 Task: Open a blank sheet, save the file as Soilerosion.doc Insert a picture of 'soil erosion'with name   soil erosion.png  Change shape height to 9.4 select the picture, apply border and shading with setting Box, style Dashed line, color Dark Blue and width 1 pt
Action: Mouse moved to (139, 134)
Screenshot: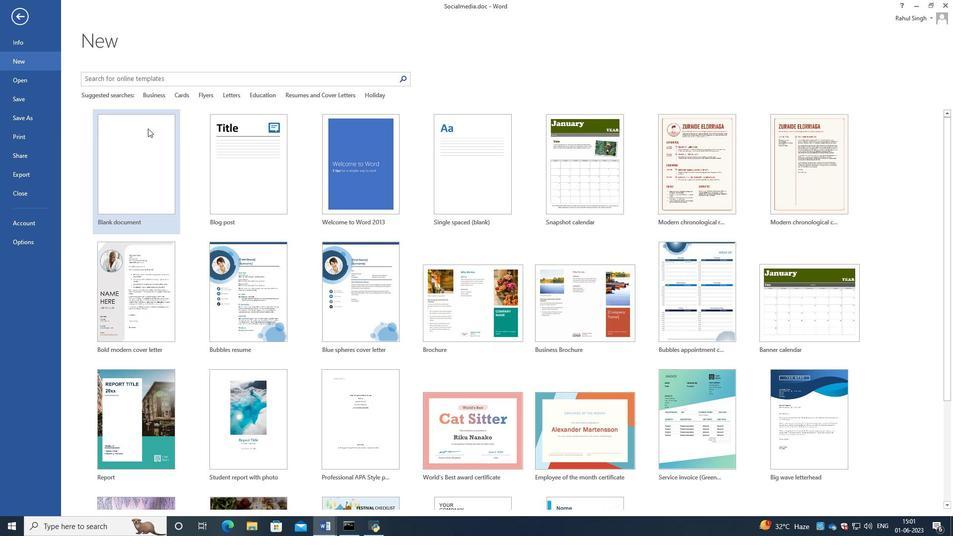 
Action: Mouse pressed left at (139, 134)
Screenshot: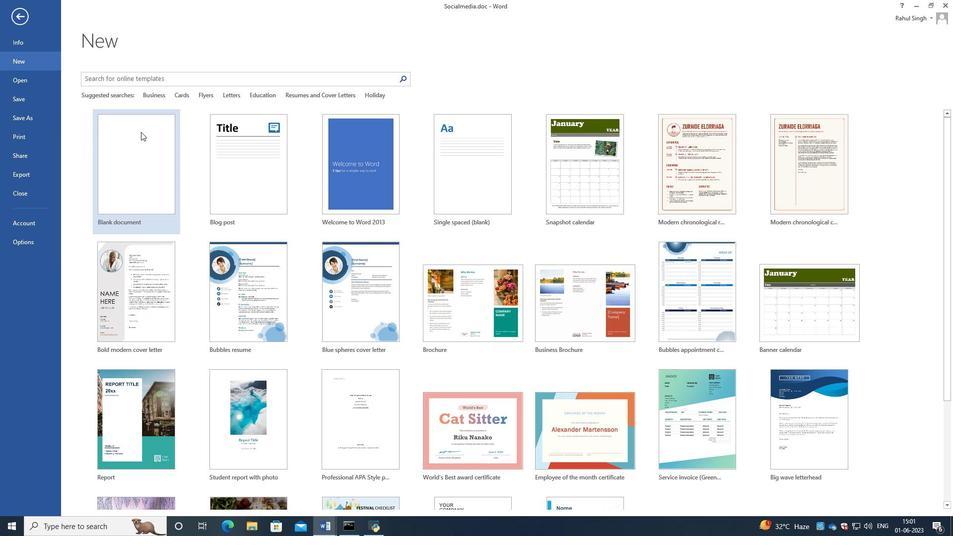 
Action: Mouse moved to (14, 18)
Screenshot: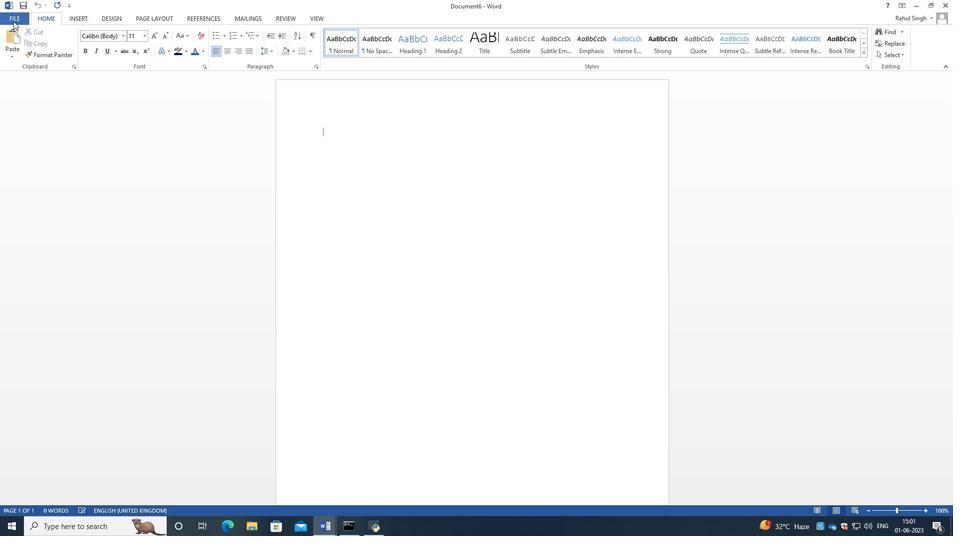 
Action: Mouse pressed left at (14, 18)
Screenshot: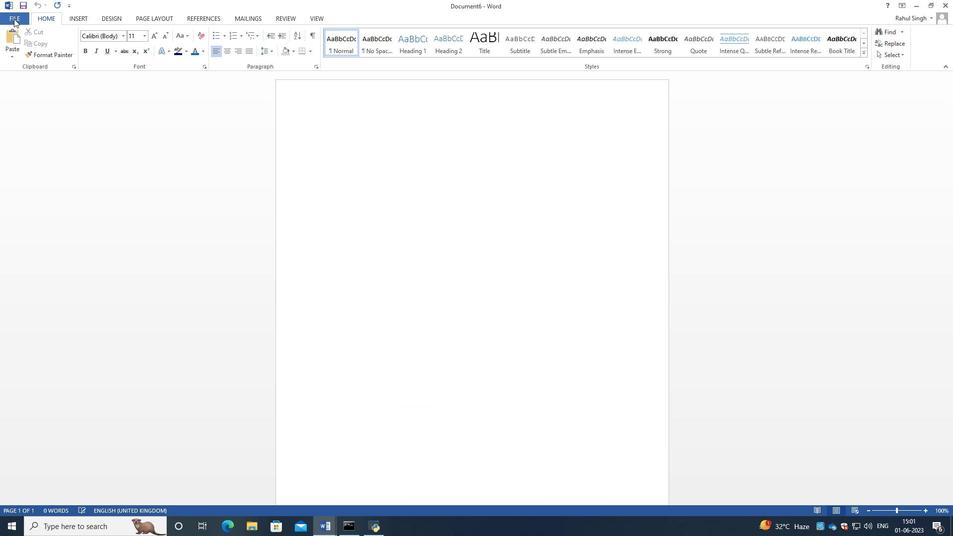
Action: Mouse moved to (35, 120)
Screenshot: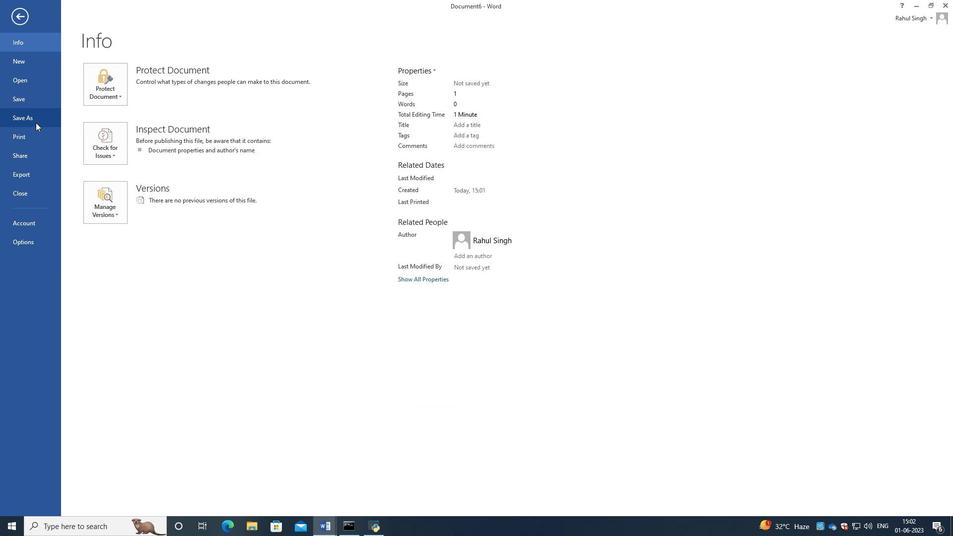 
Action: Mouse pressed left at (35, 120)
Screenshot: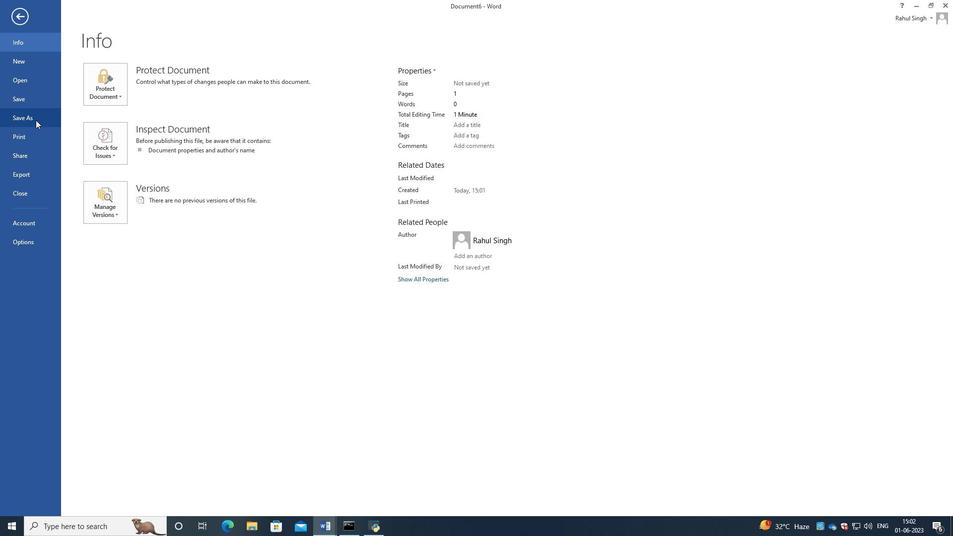 
Action: Mouse moved to (267, 101)
Screenshot: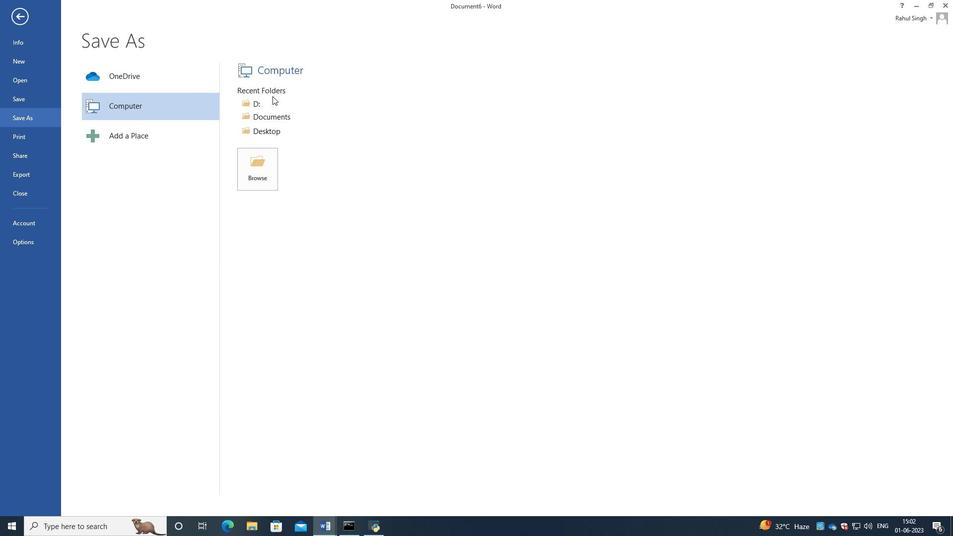 
Action: Mouse pressed left at (267, 101)
Screenshot: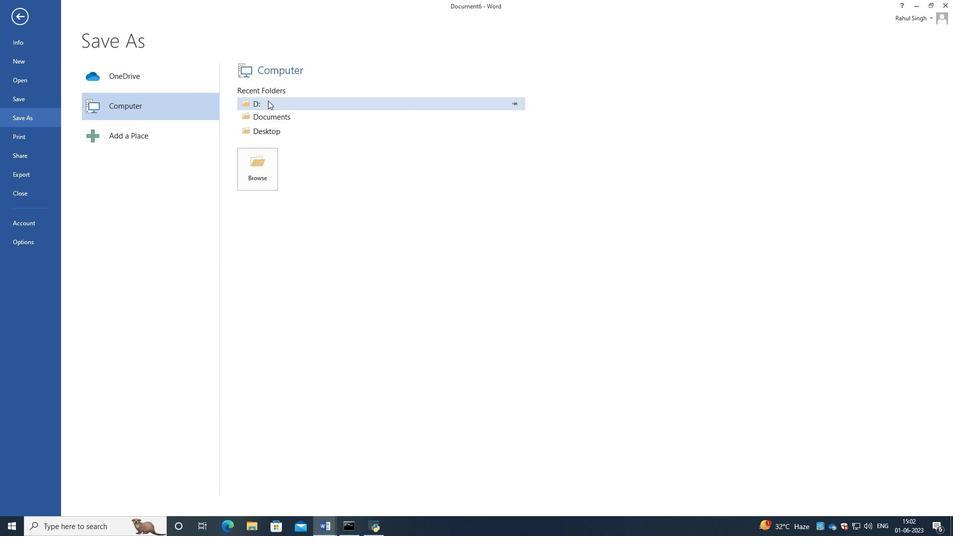 
Action: Mouse moved to (252, 227)
Screenshot: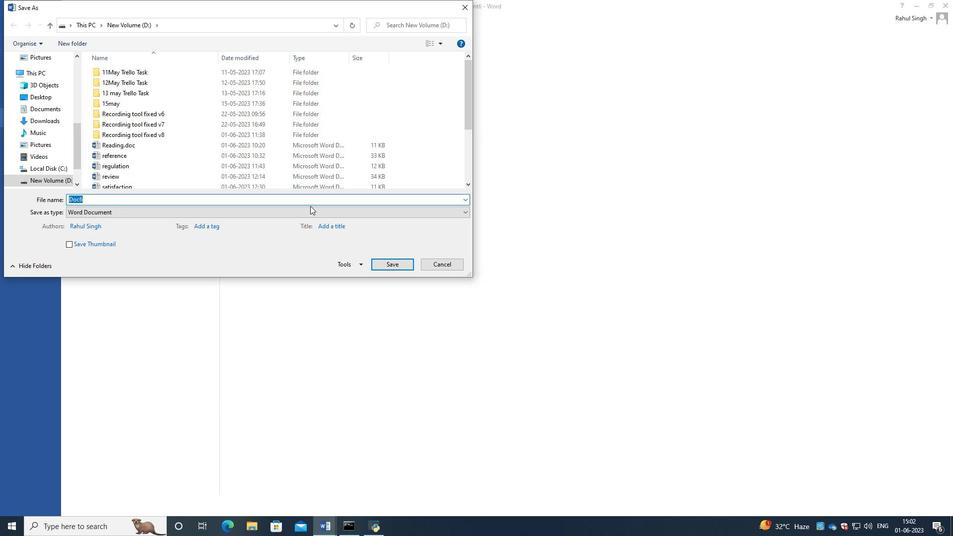 
Action: Key pressed s<Key.backspace><Key.caps_lock>S<Key.caps_lock>i<Key.backspace>oilerosian.doc
Screenshot: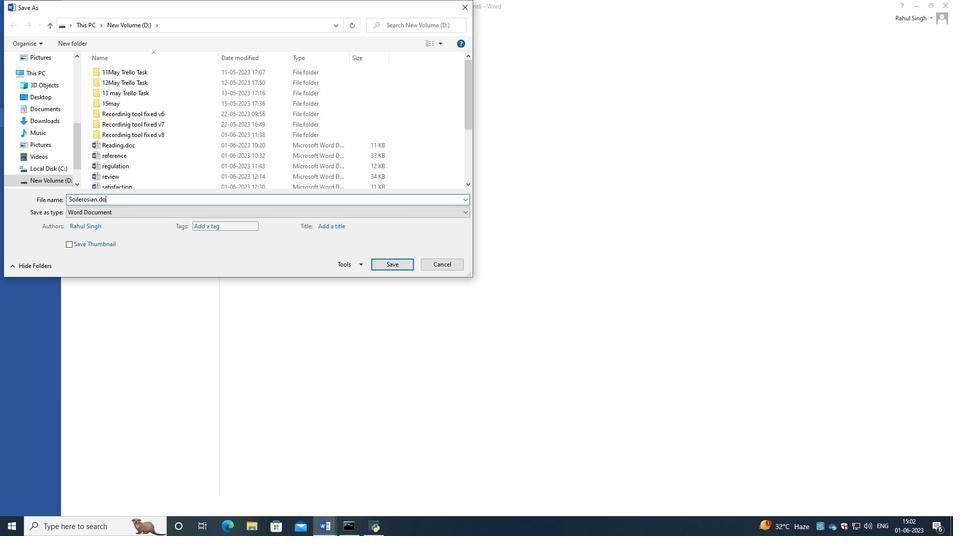 
Action: Mouse moved to (387, 265)
Screenshot: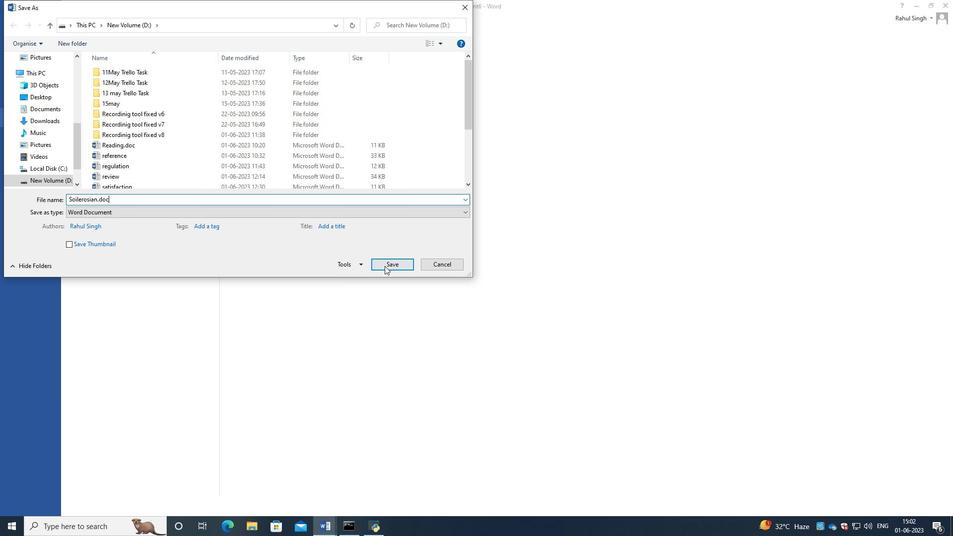 
Action: Mouse pressed left at (387, 265)
Screenshot: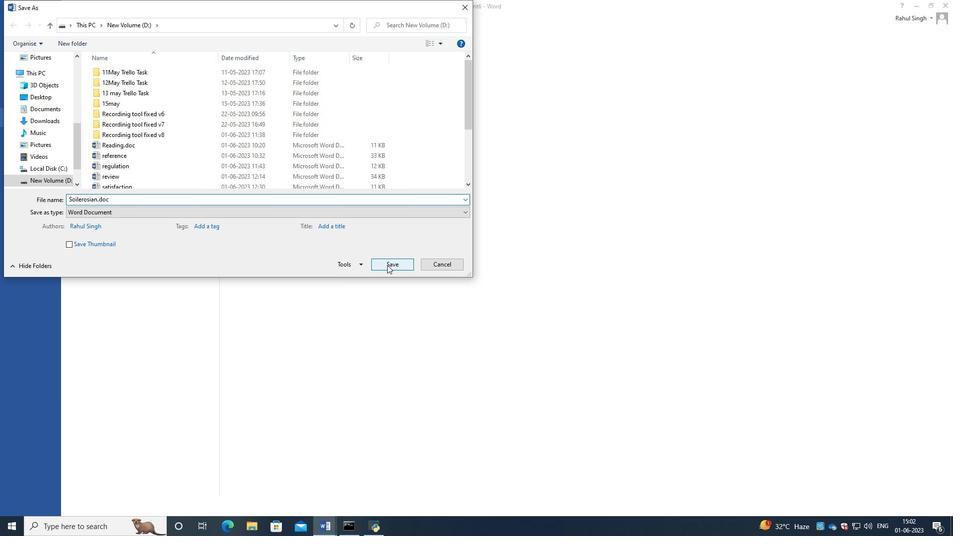 
Action: Mouse moved to (76, 17)
Screenshot: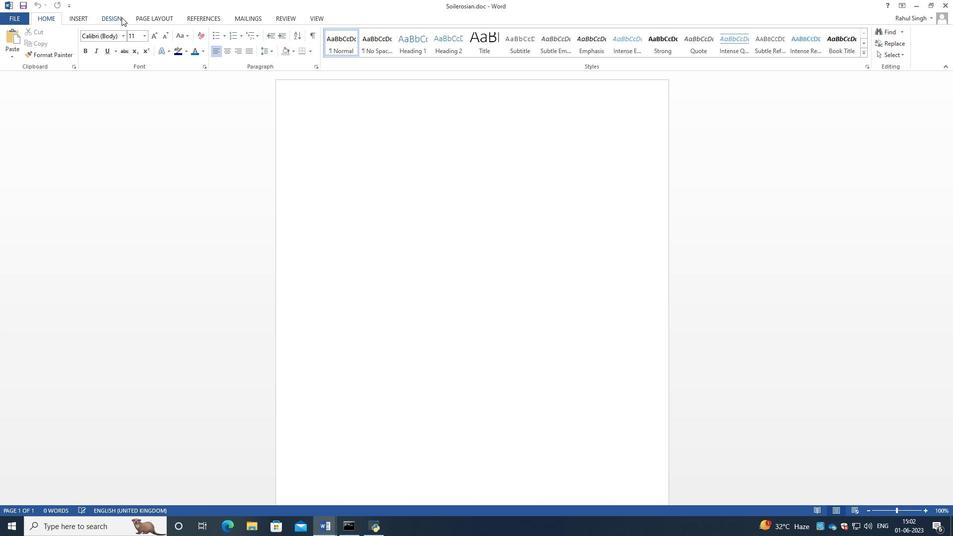 
Action: Mouse pressed left at (76, 17)
Screenshot: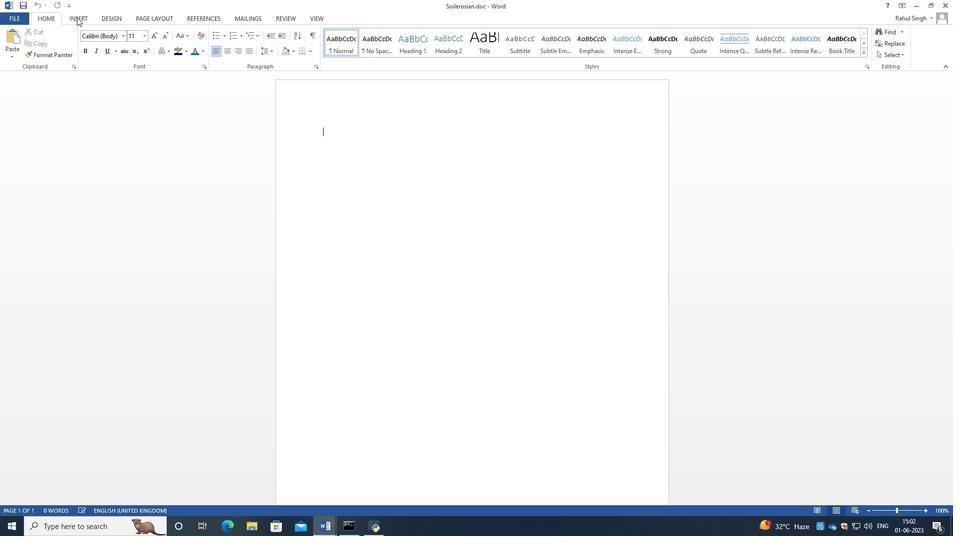 
Action: Mouse moved to (108, 43)
Screenshot: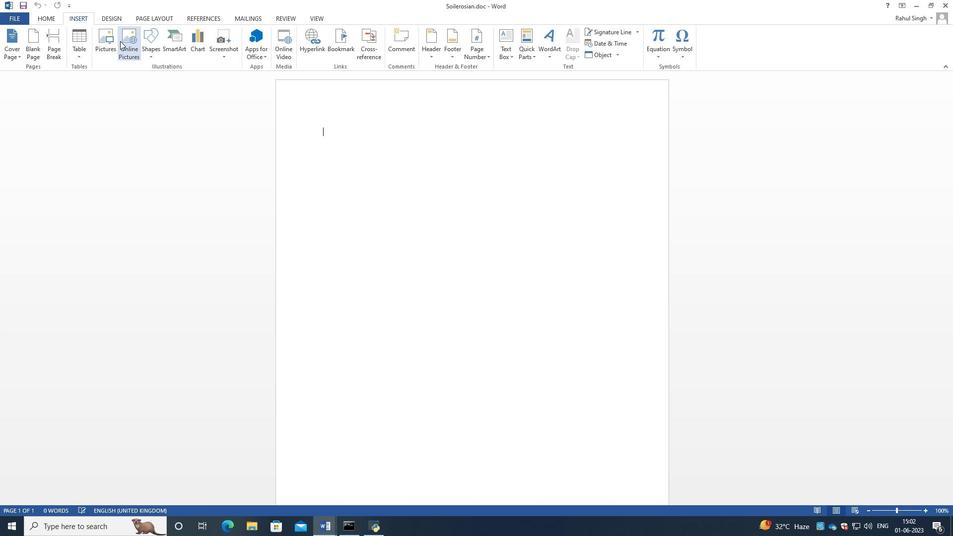 
Action: Mouse pressed left at (108, 43)
Screenshot: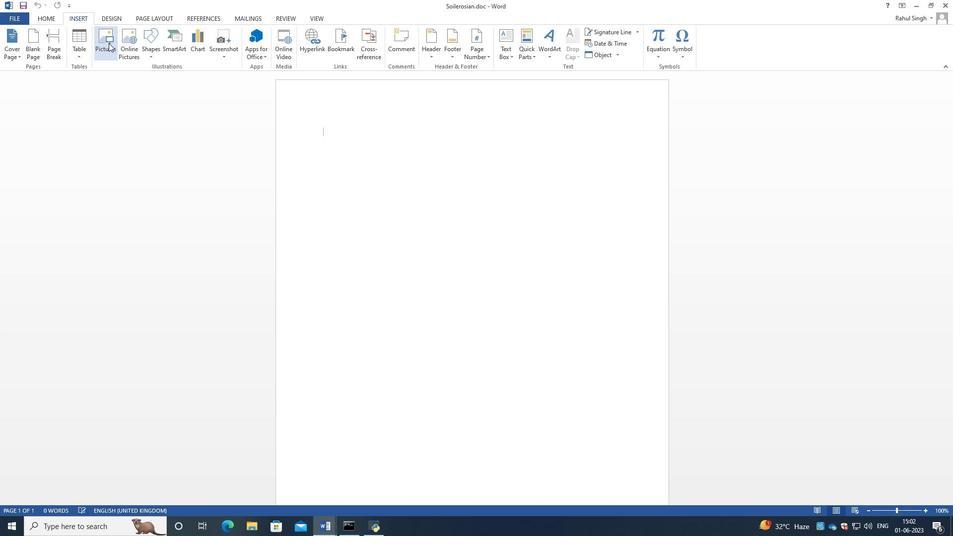 
Action: Mouse moved to (463, 12)
Screenshot: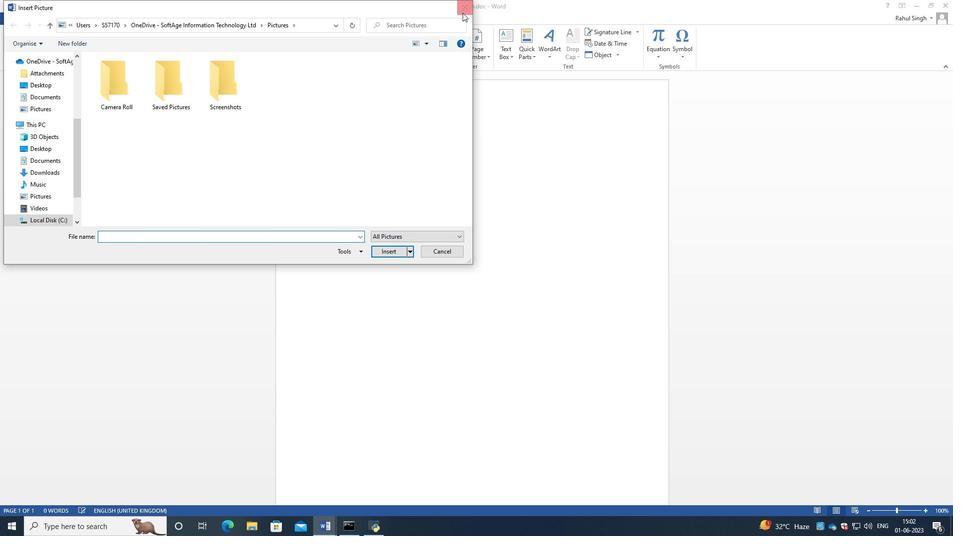 
Action: Mouse pressed left at (463, 12)
Screenshot: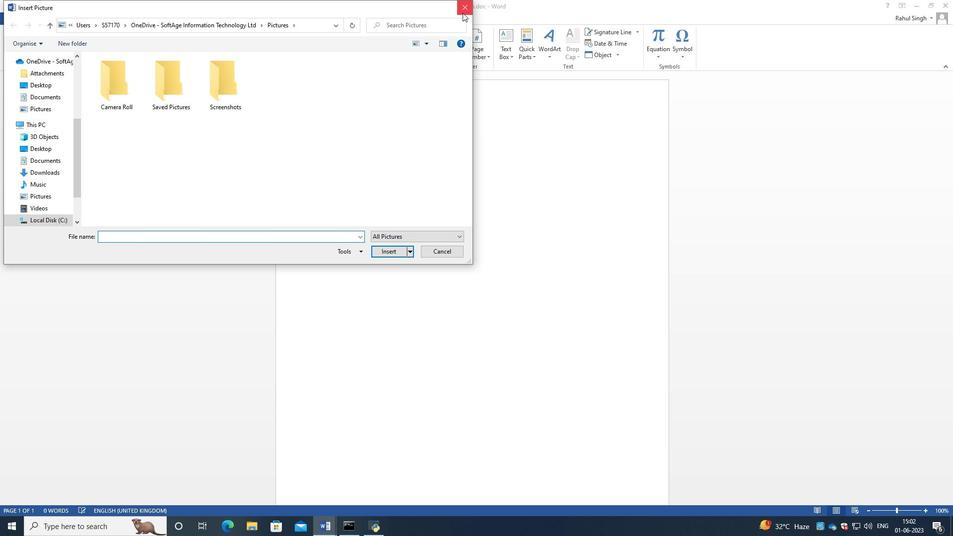 
Action: Mouse moved to (132, 41)
Screenshot: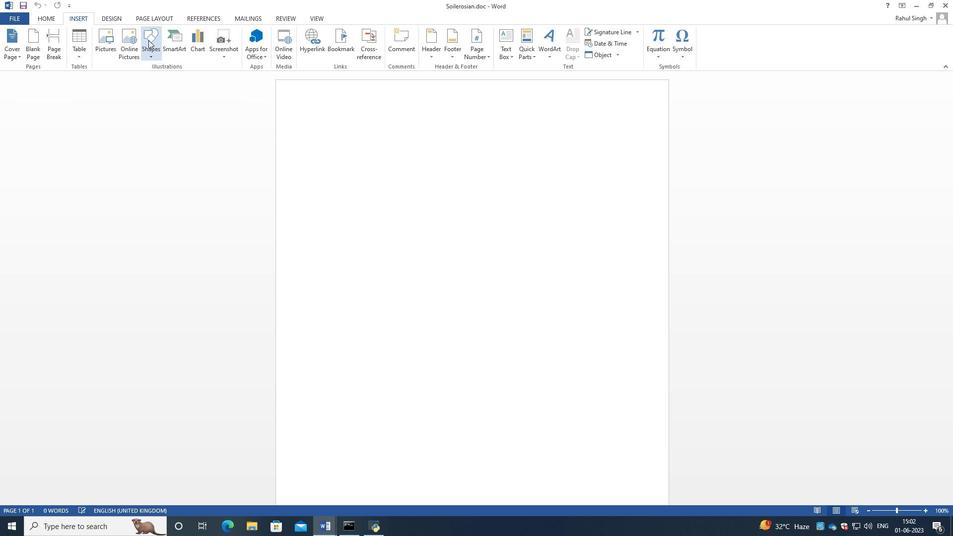 
Action: Mouse pressed left at (132, 41)
Screenshot: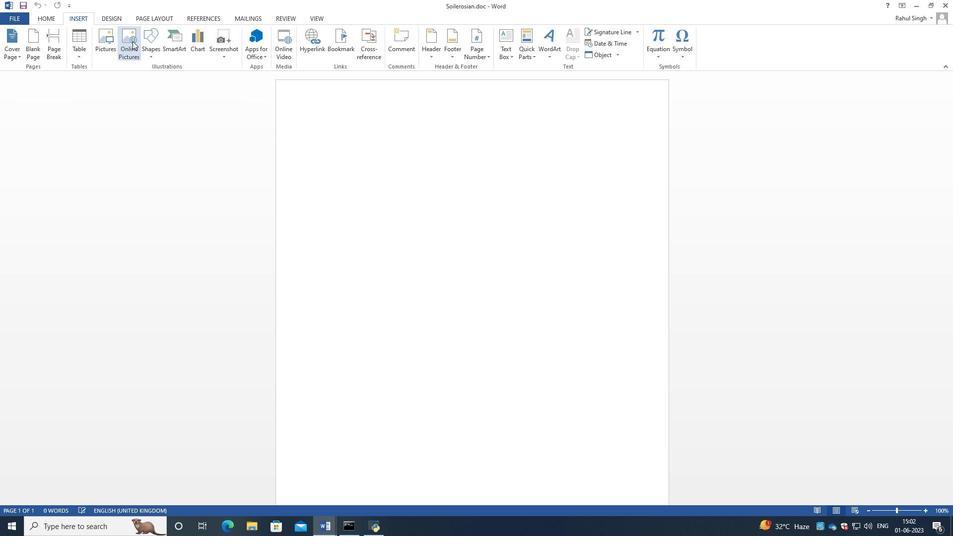 
Action: Mouse moved to (529, 210)
Screenshot: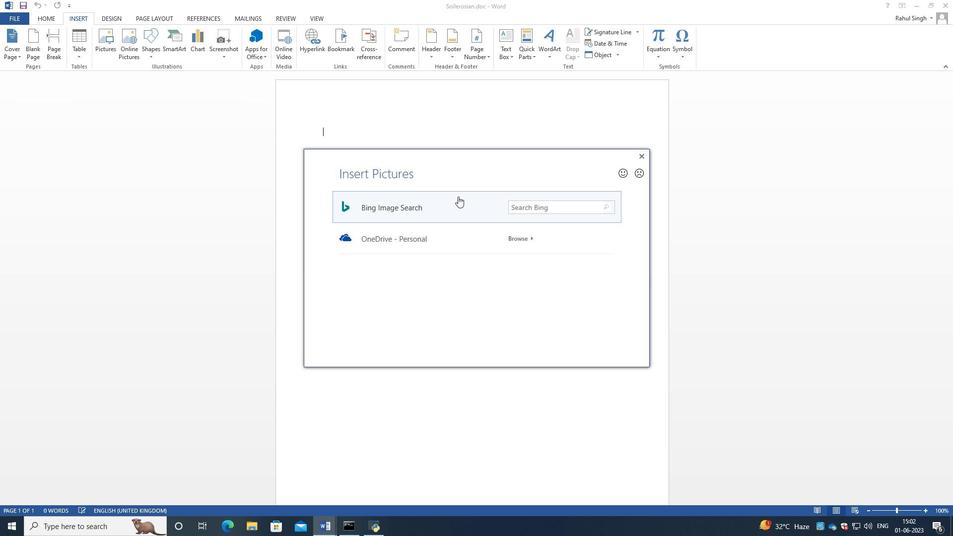 
Action: Mouse pressed left at (529, 210)
Screenshot: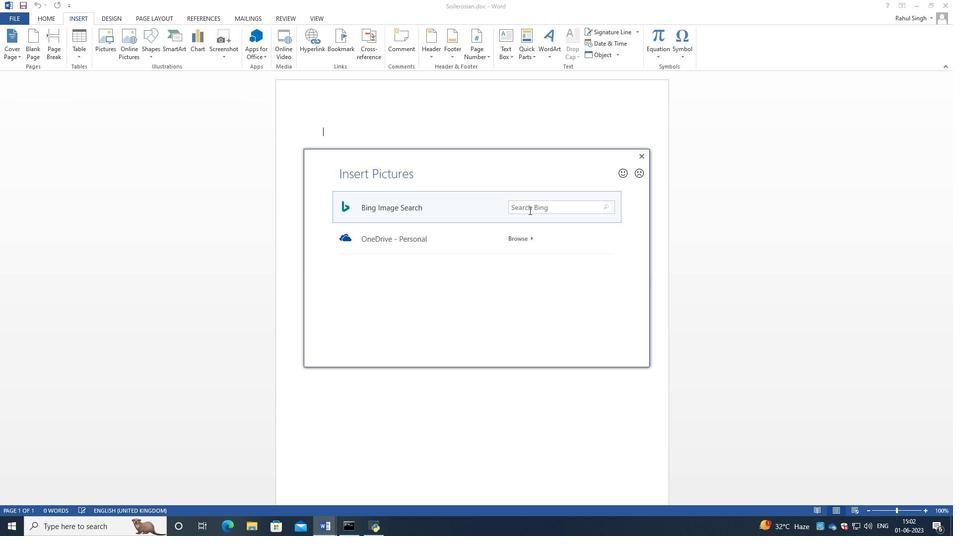 
Action: Key pressed soilerosion<Key.enter>
Screenshot: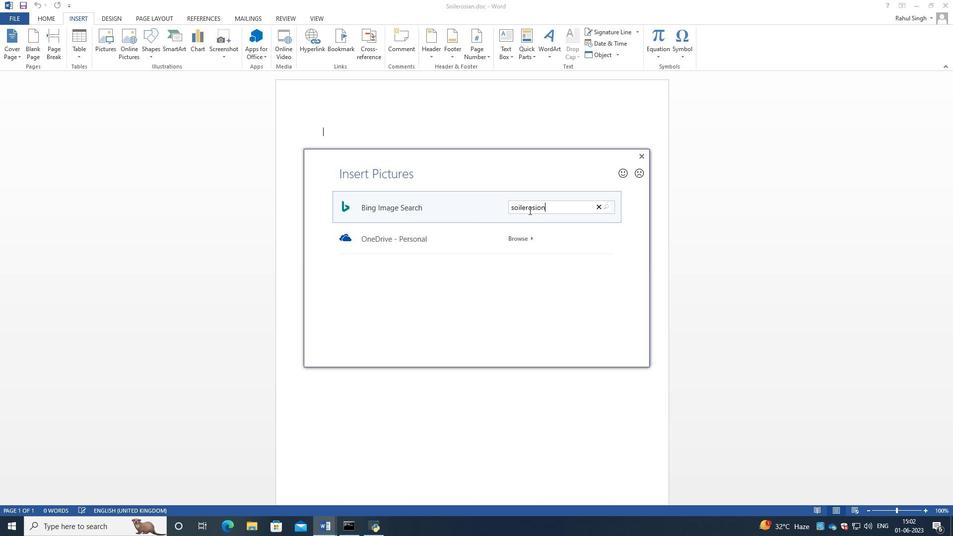 
Action: Mouse moved to (476, 223)
Screenshot: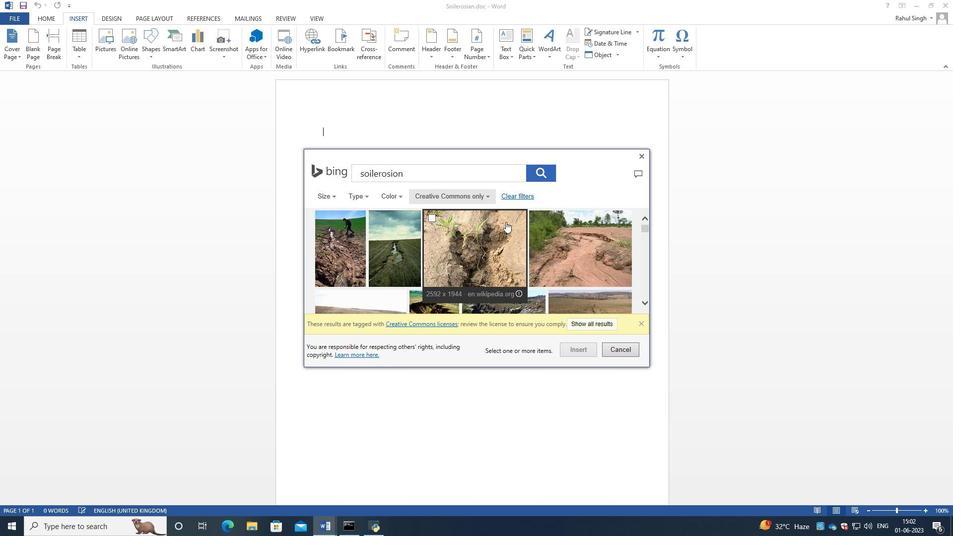 
Action: Mouse scrolled (476, 223) with delta (0, 0)
Screenshot: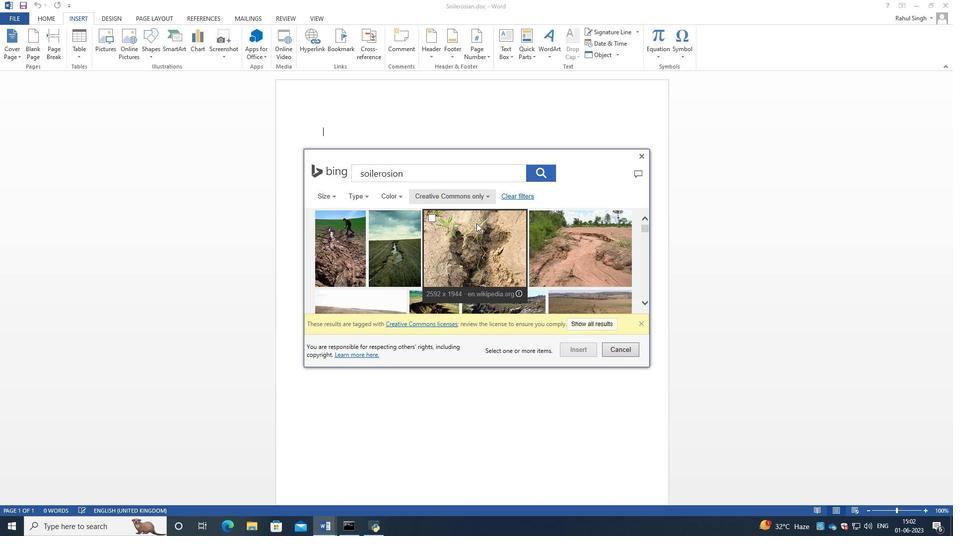 
Action: Mouse scrolled (476, 223) with delta (0, 0)
Screenshot: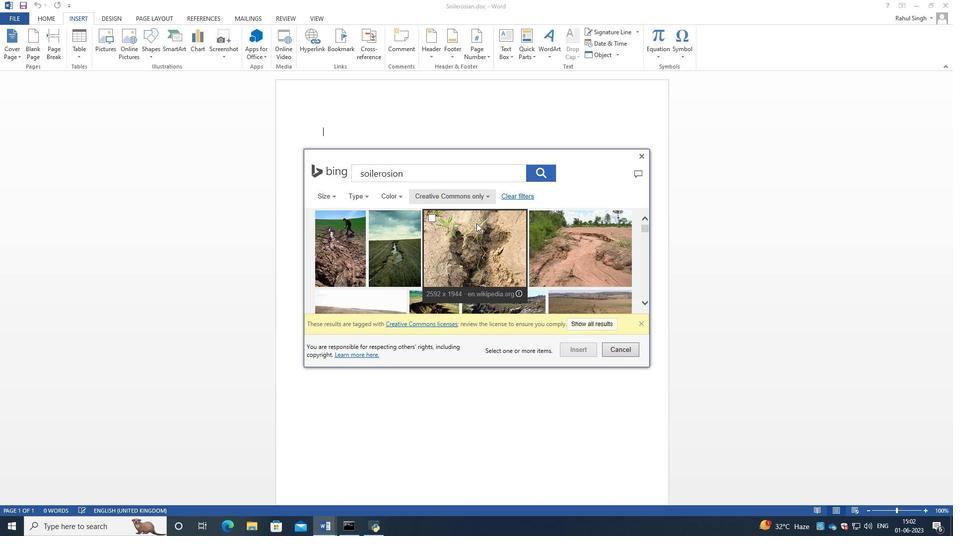 
Action: Mouse scrolled (476, 223) with delta (0, 0)
Screenshot: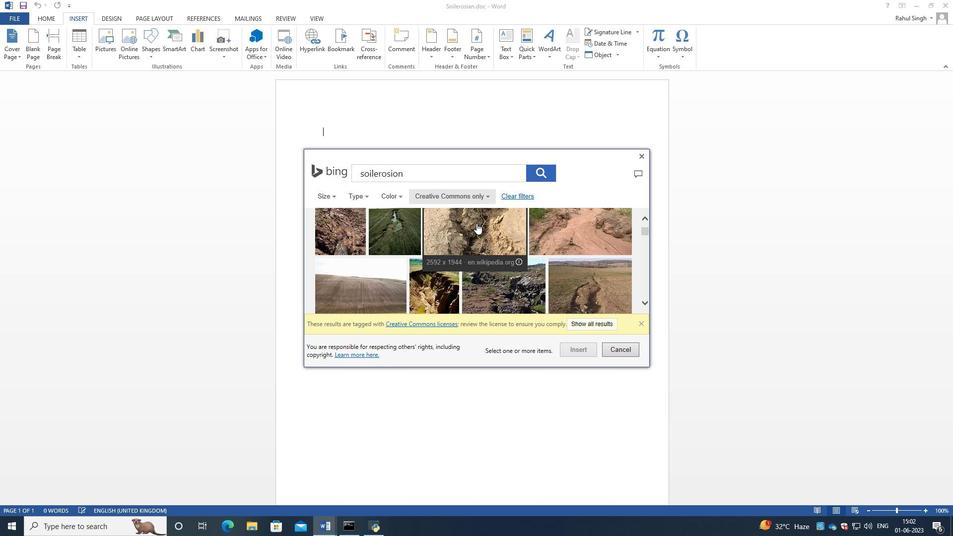 
Action: Mouse scrolled (476, 223) with delta (0, 0)
Screenshot: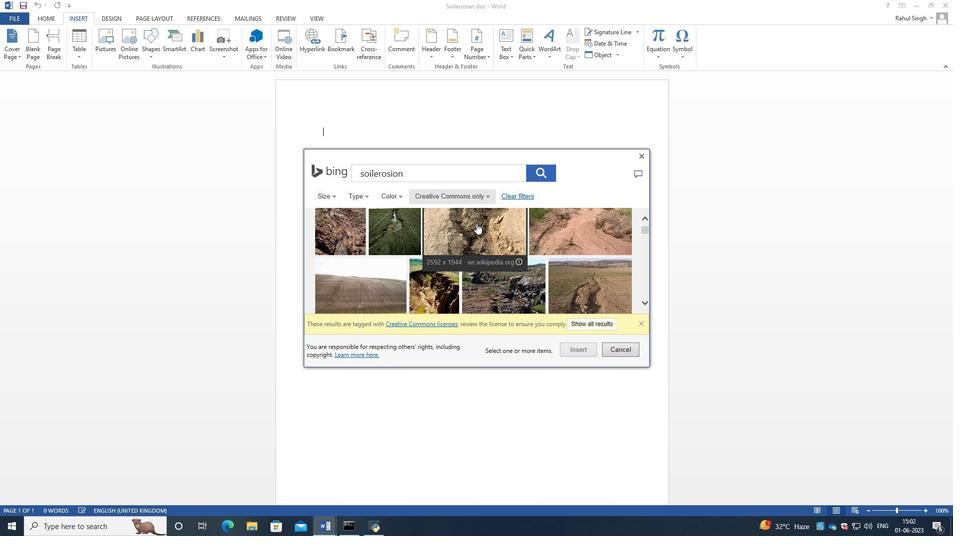 
Action: Mouse scrolled (476, 223) with delta (0, 0)
Screenshot: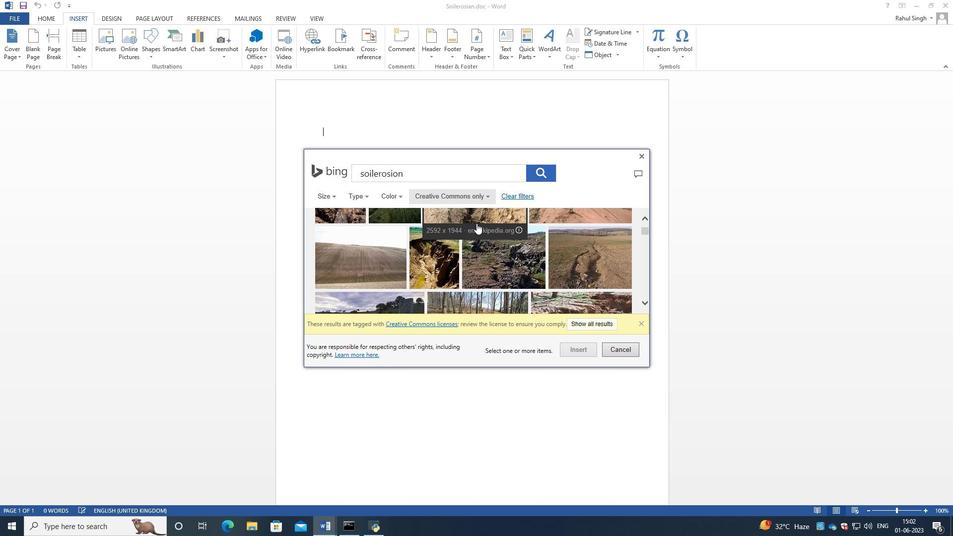 
Action: Mouse scrolled (476, 223) with delta (0, 0)
Screenshot: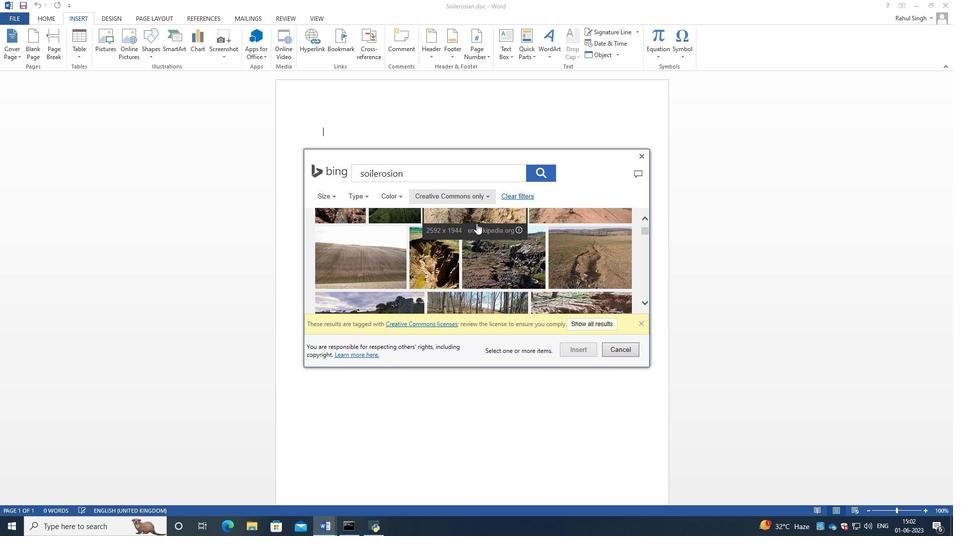
Action: Mouse moved to (481, 267)
Screenshot: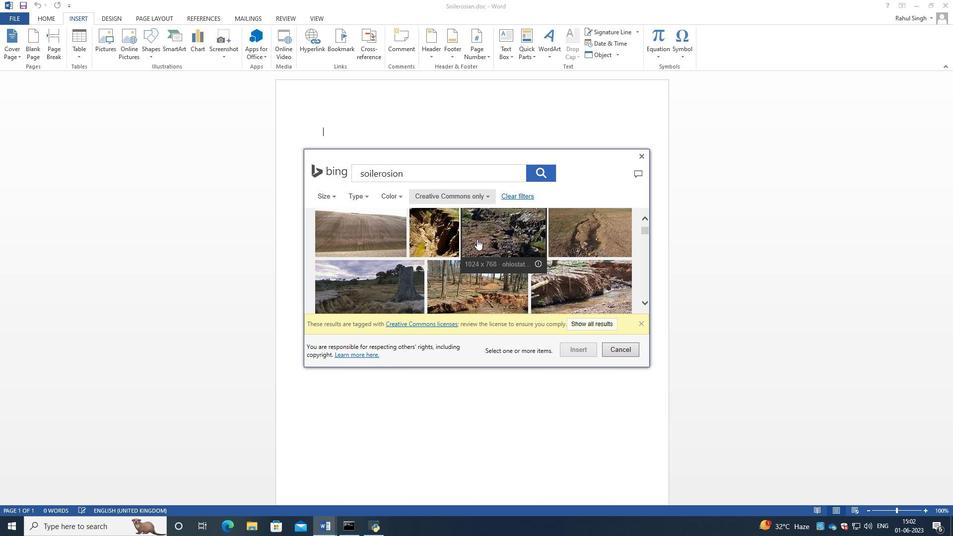 
Action: Mouse scrolled (481, 266) with delta (0, 0)
Screenshot: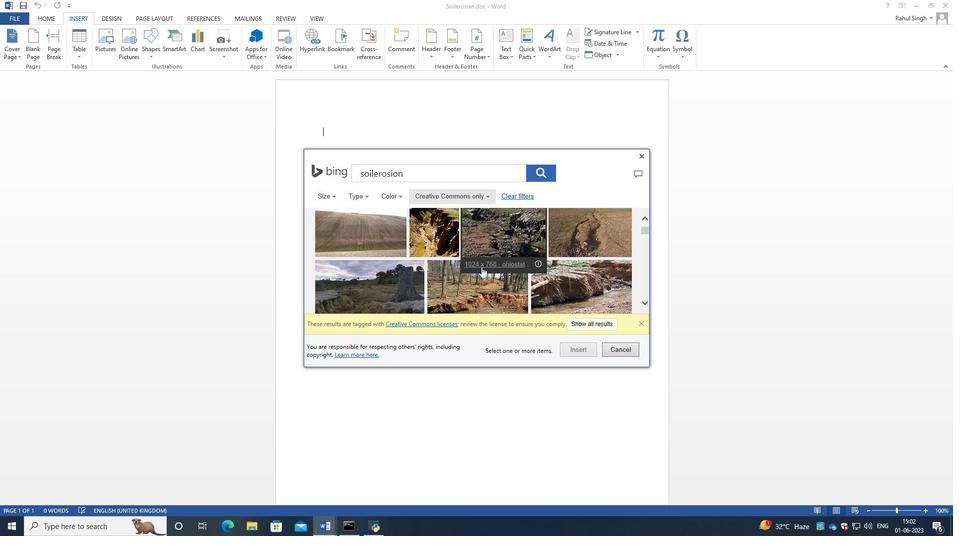 
Action: Mouse moved to (481, 269)
Screenshot: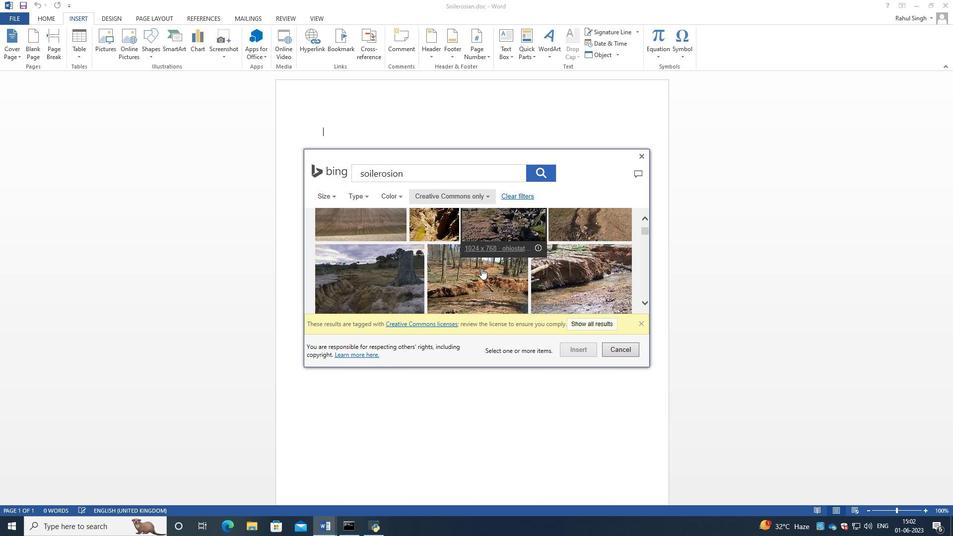 
Action: Mouse scrolled (481, 268) with delta (0, 0)
Screenshot: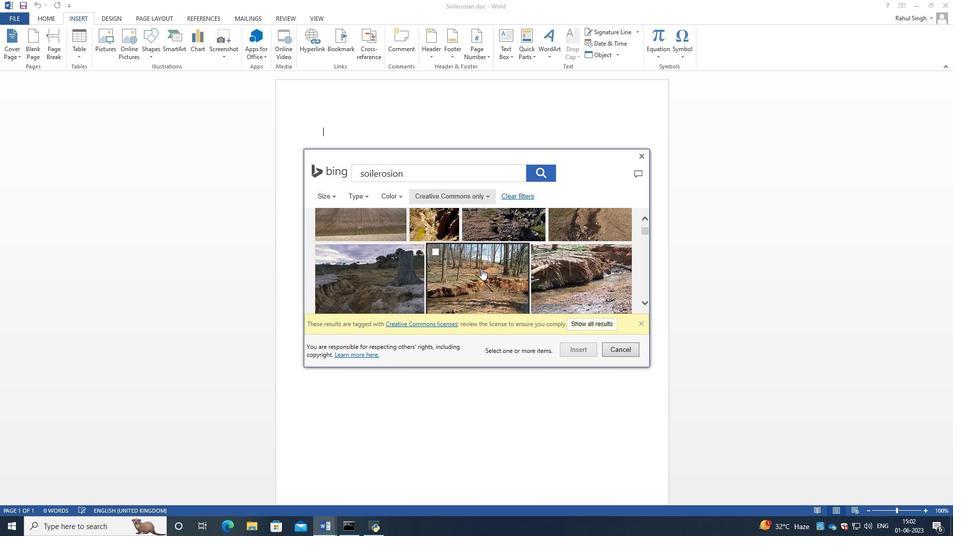 
Action: Mouse scrolled (481, 268) with delta (0, 0)
Screenshot: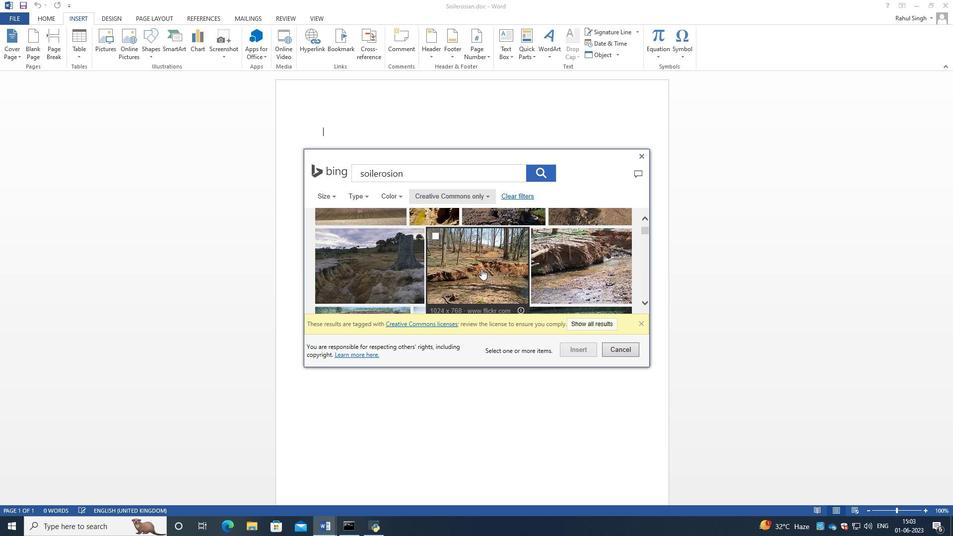 
Action: Mouse scrolled (481, 268) with delta (0, 0)
Screenshot: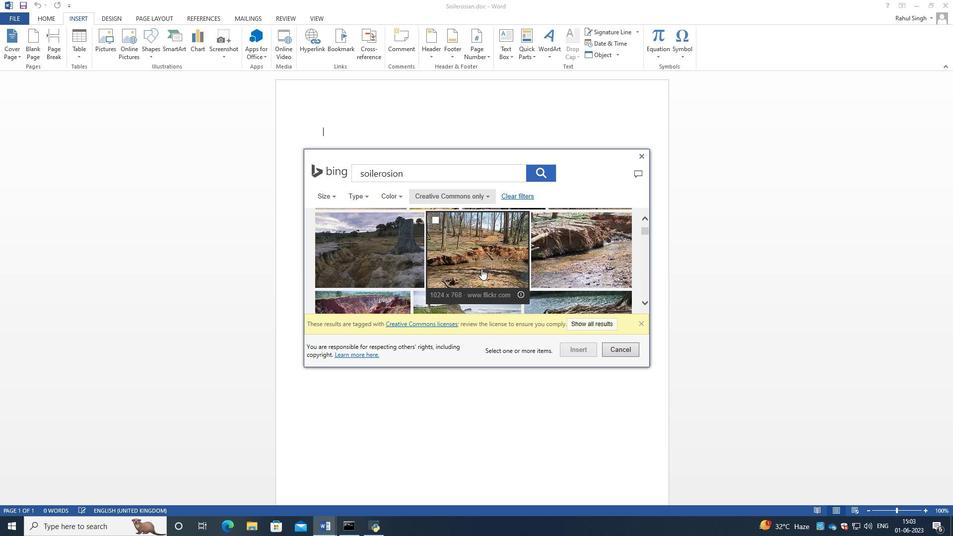 
Action: Mouse scrolled (481, 268) with delta (0, 0)
Screenshot: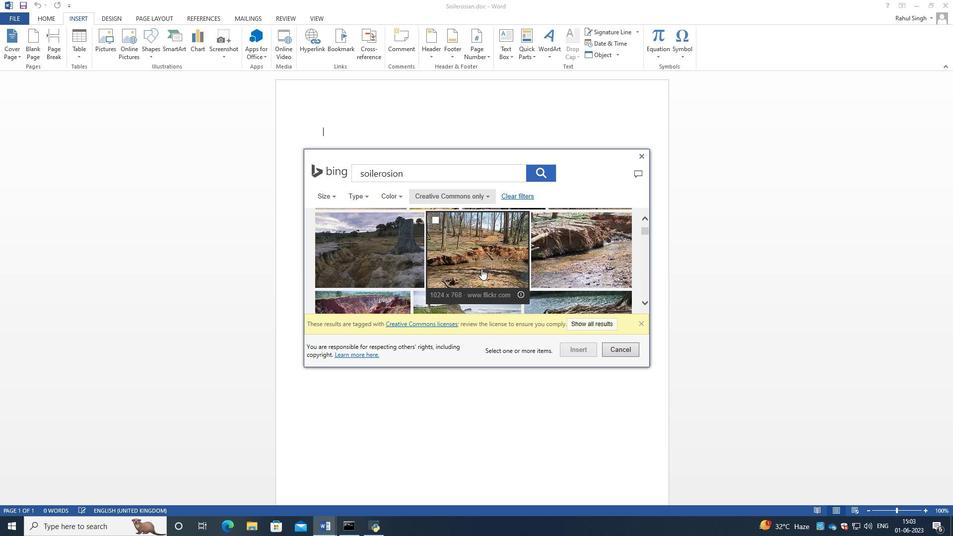 
Action: Mouse scrolled (481, 268) with delta (0, 0)
Screenshot: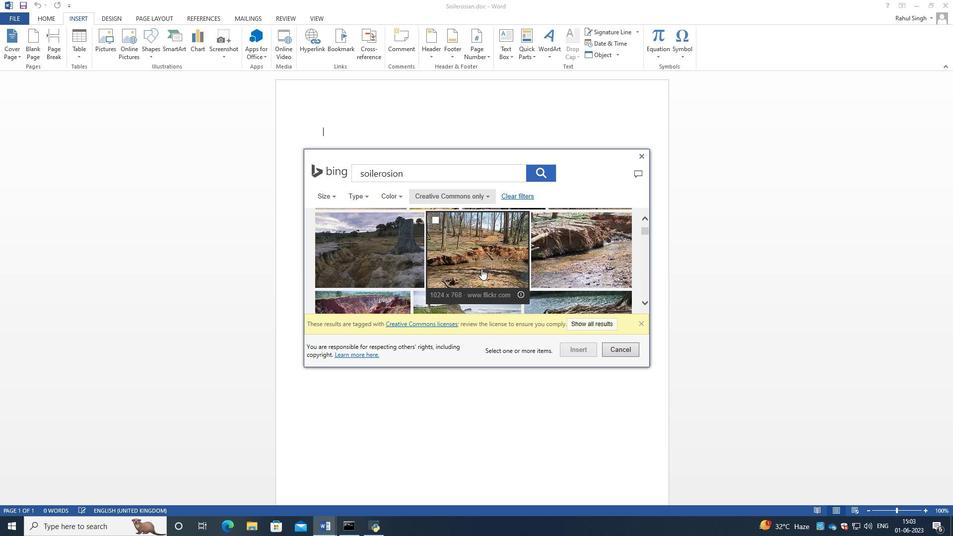 
Action: Mouse scrolled (481, 268) with delta (0, 0)
Screenshot: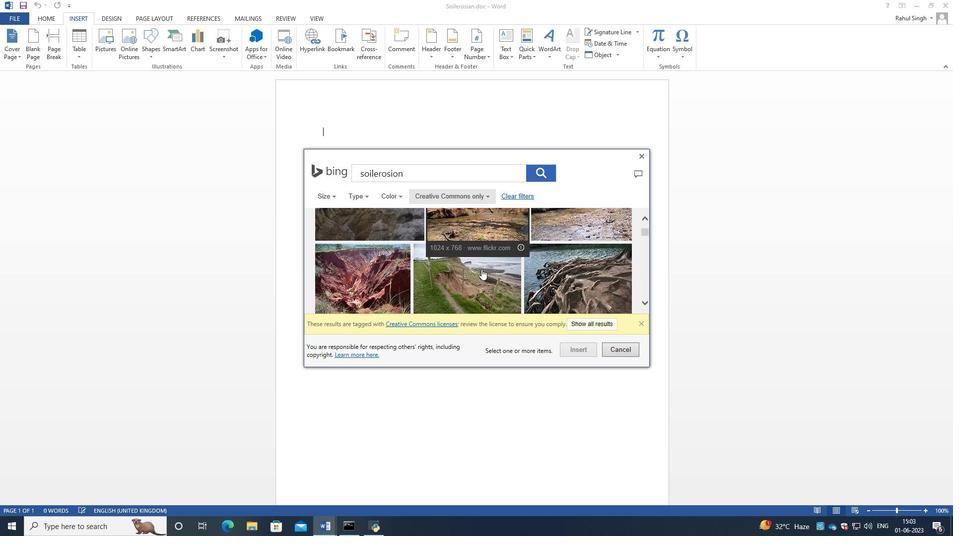 
Action: Mouse moved to (330, 249)
Screenshot: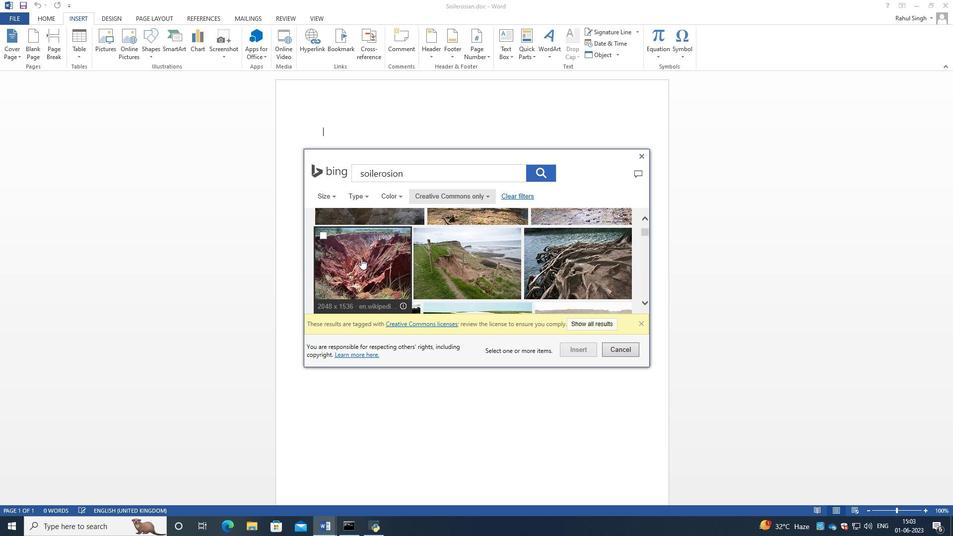 
Action: Mouse pressed left at (330, 249)
Screenshot: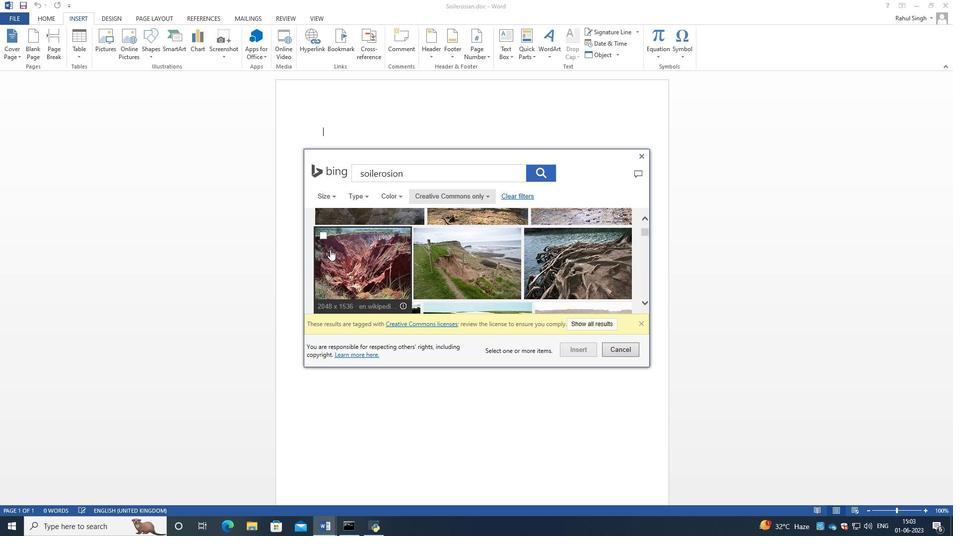 
Action: Mouse moved to (586, 349)
Screenshot: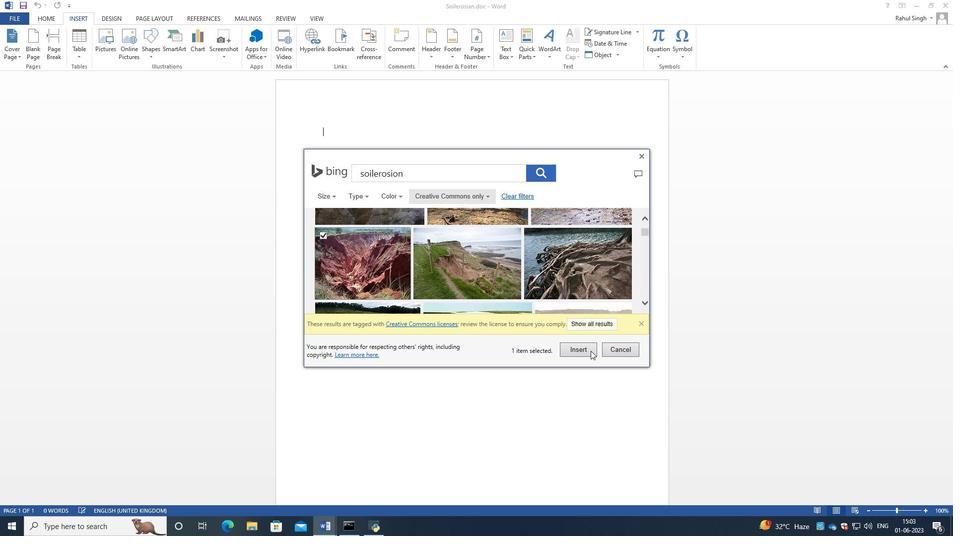 
Action: Mouse pressed left at (586, 349)
Screenshot: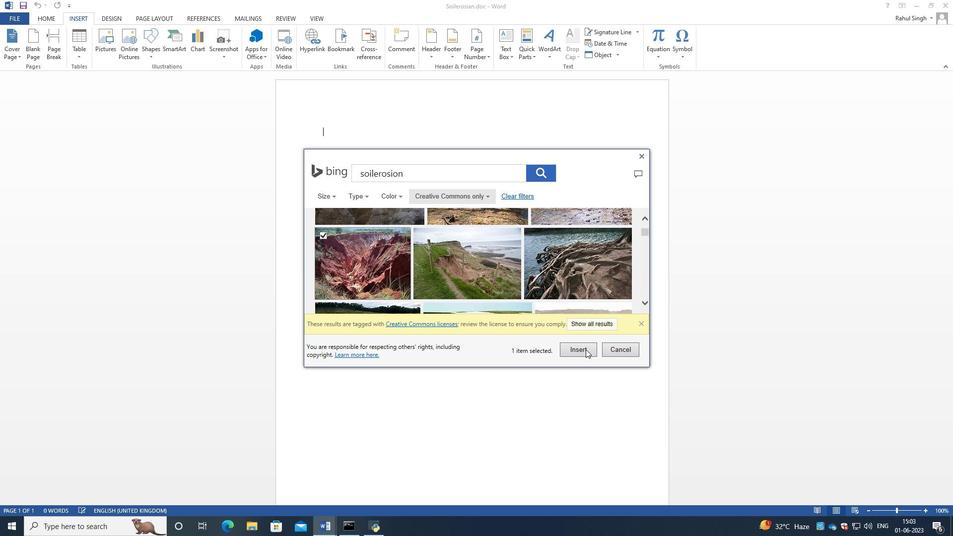 
Action: Mouse moved to (579, 272)
Screenshot: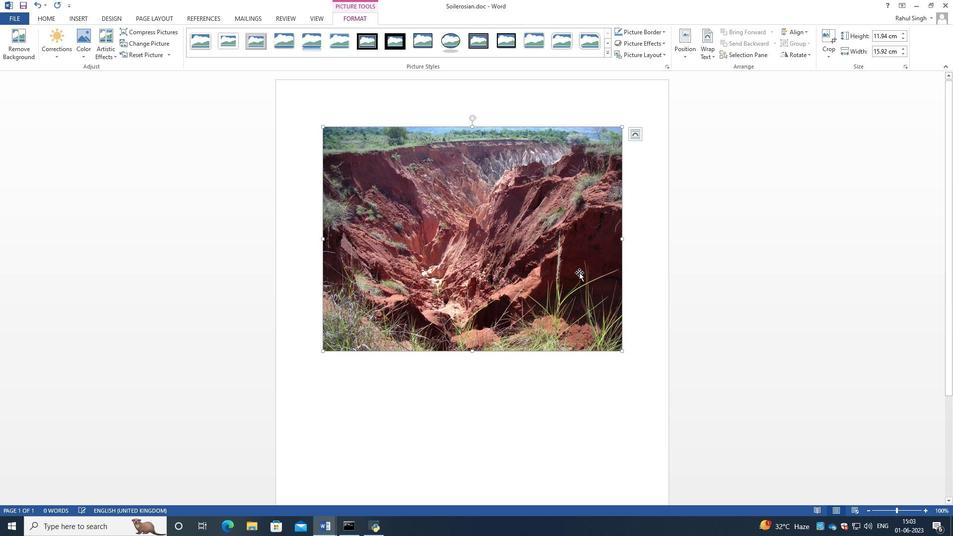 
Action: Mouse scrolled (579, 272) with delta (0, 0)
Screenshot: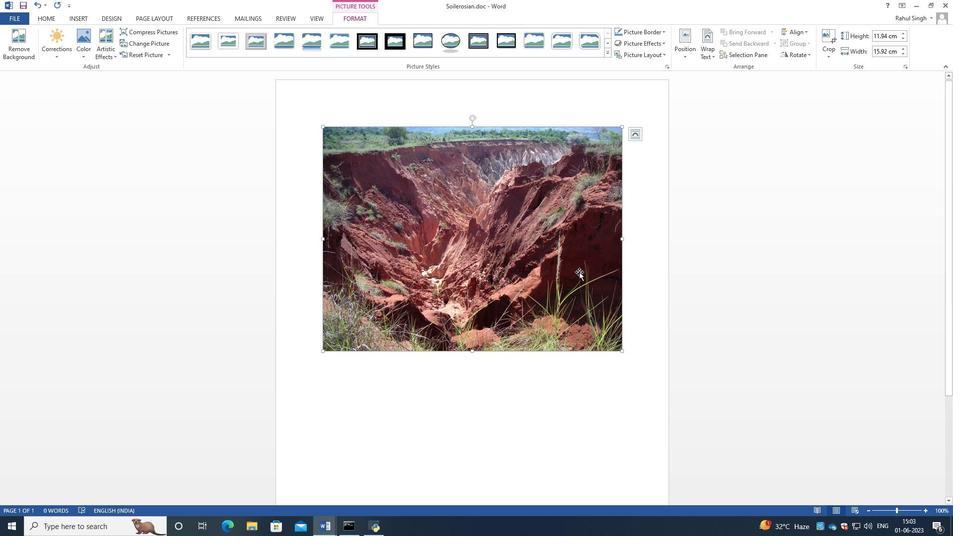 
Action: Mouse moved to (513, 267)
Screenshot: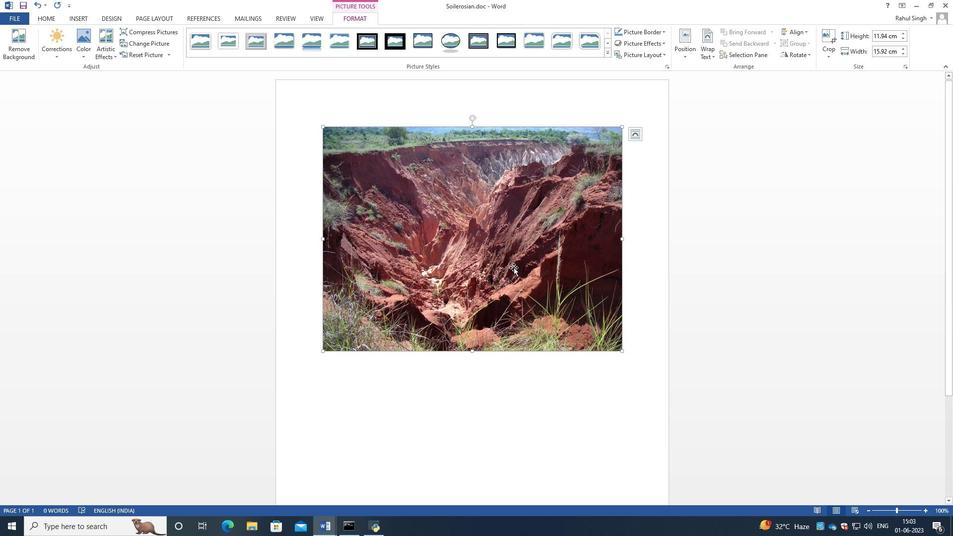 
Action: Mouse pressed left at (513, 267)
Screenshot: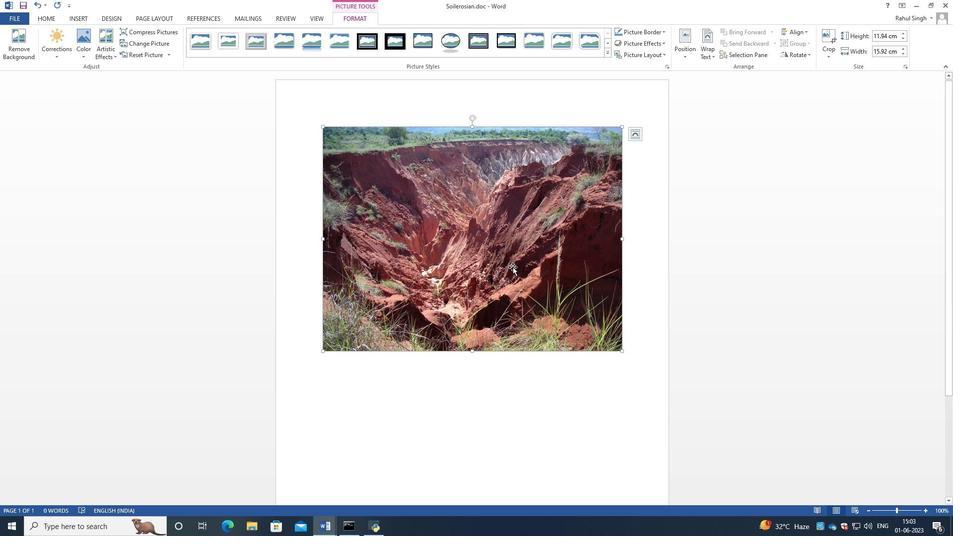 
Action: Mouse moved to (902, 37)
Screenshot: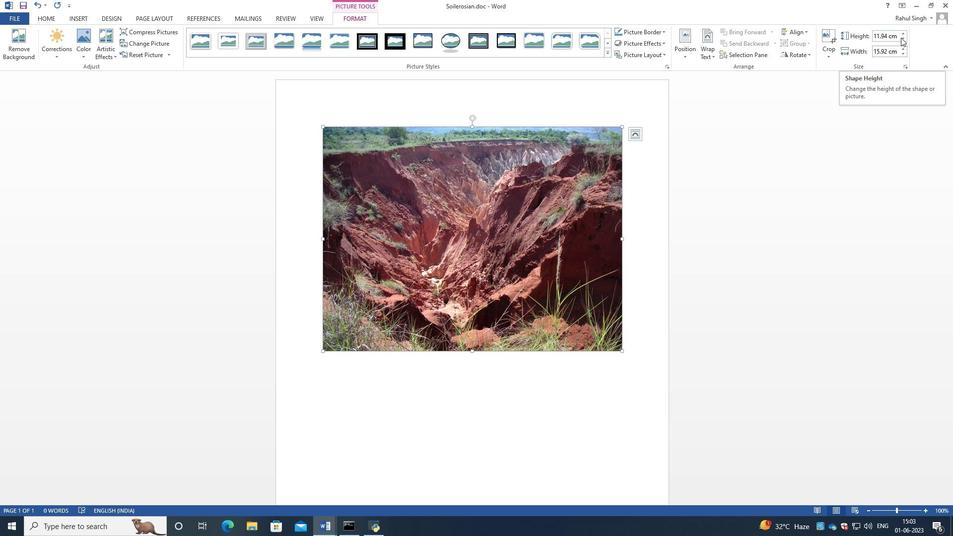 
Action: Mouse pressed left at (902, 37)
Screenshot: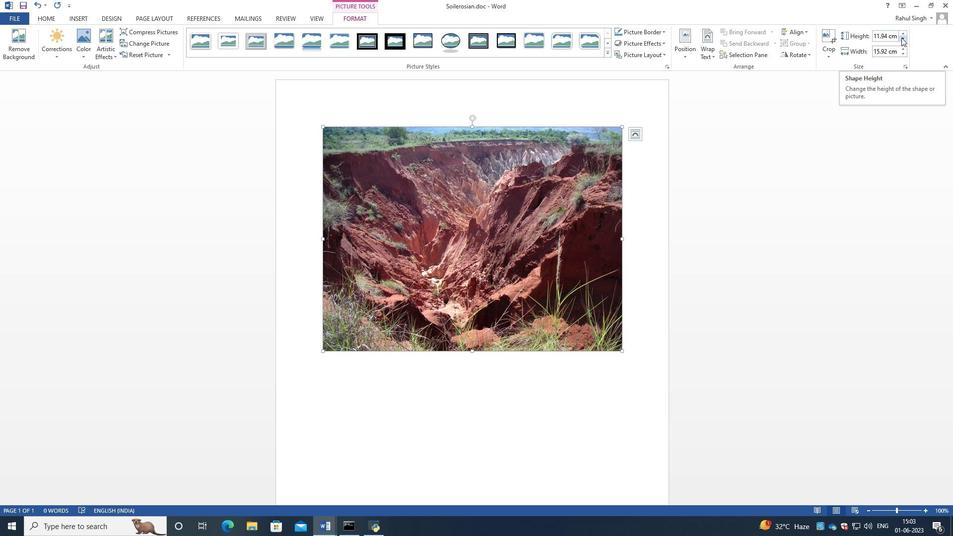 
Action: Mouse pressed left at (902, 37)
Screenshot: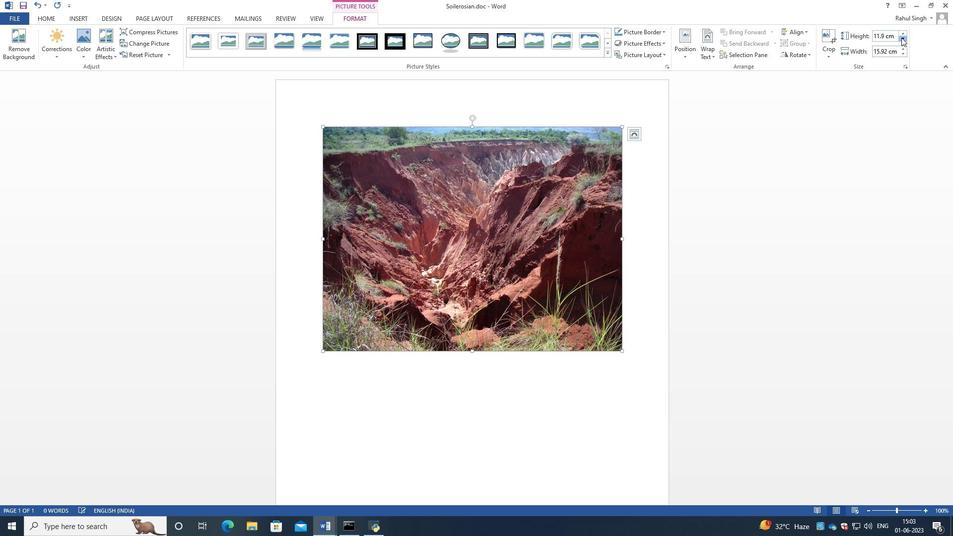 
Action: Mouse pressed left at (902, 37)
Screenshot: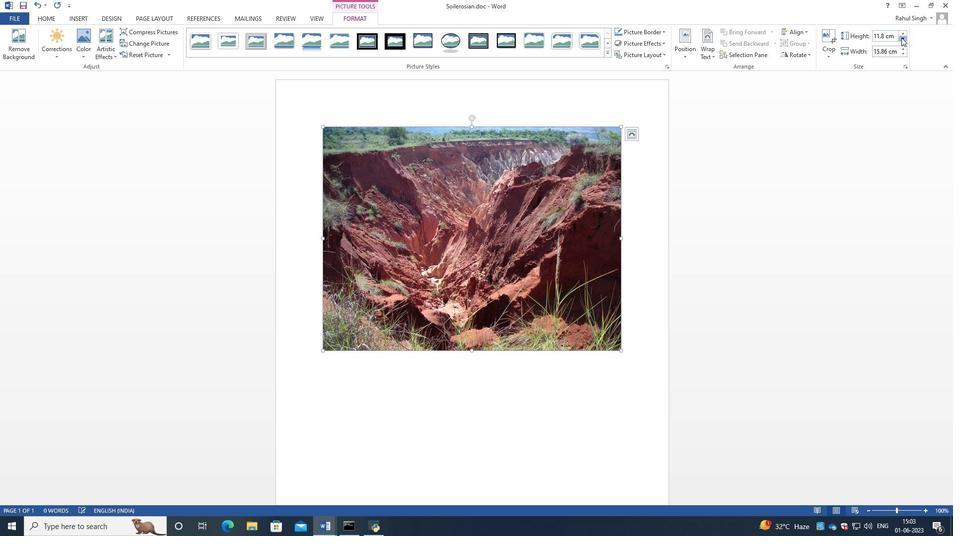 
Action: Mouse pressed left at (902, 37)
Screenshot: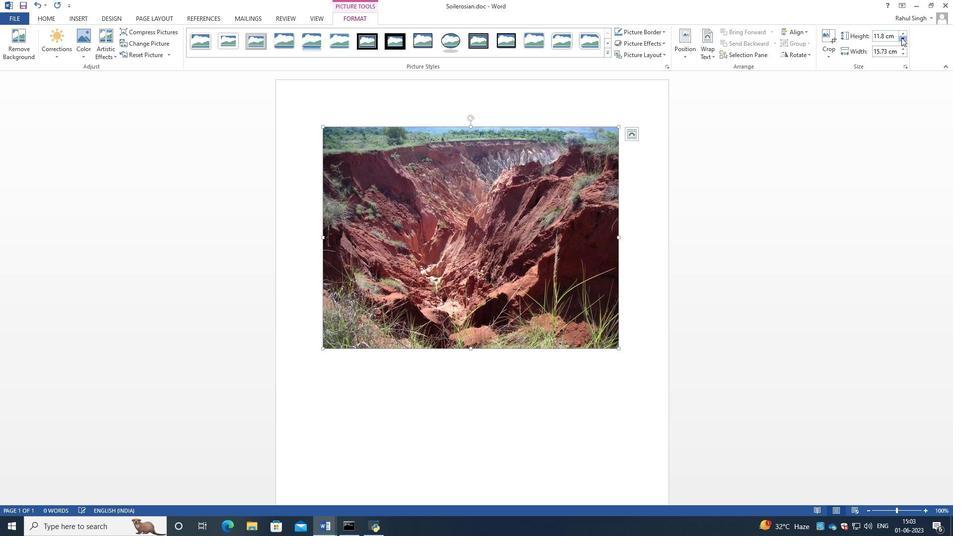 
Action: Mouse pressed left at (902, 37)
Screenshot: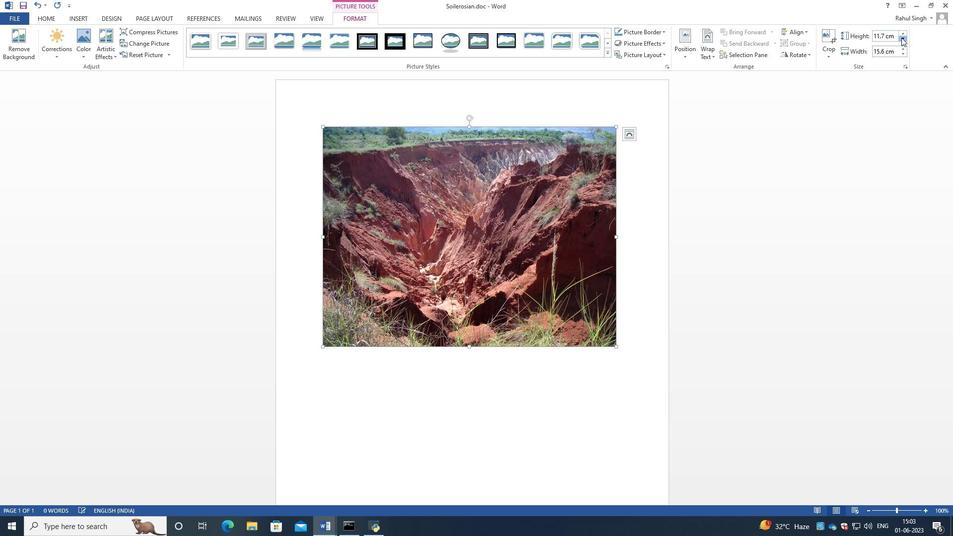 
Action: Mouse pressed left at (902, 37)
Screenshot: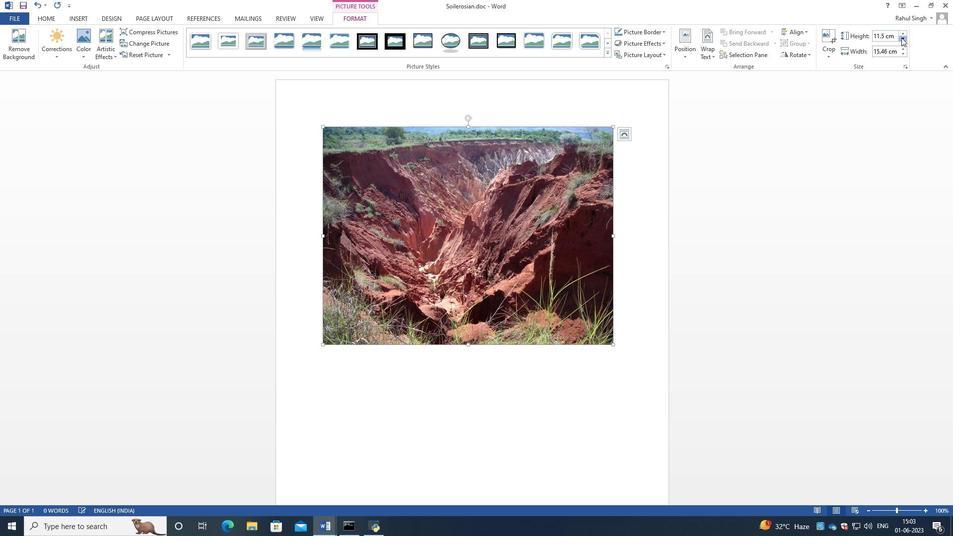 
Action: Mouse pressed left at (902, 37)
Screenshot: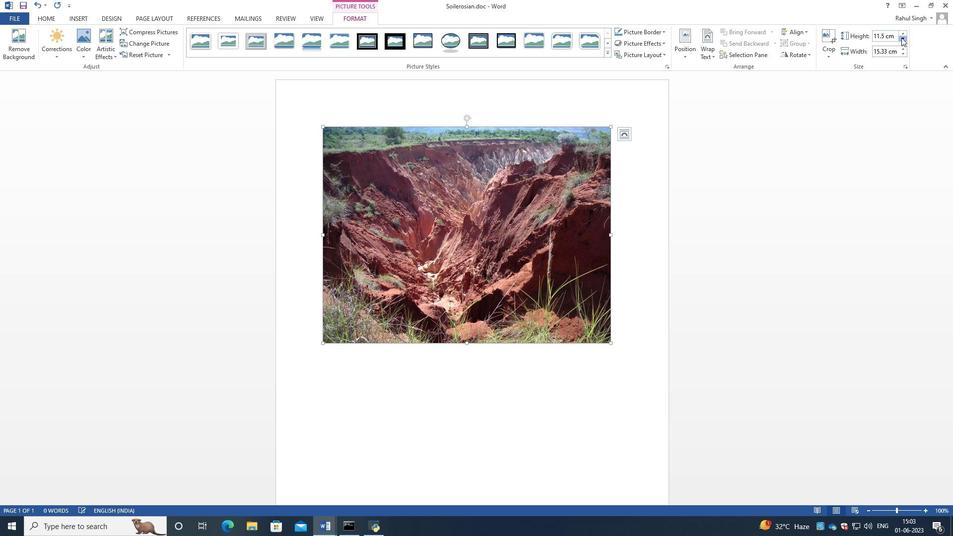 
Action: Mouse pressed left at (902, 37)
Screenshot: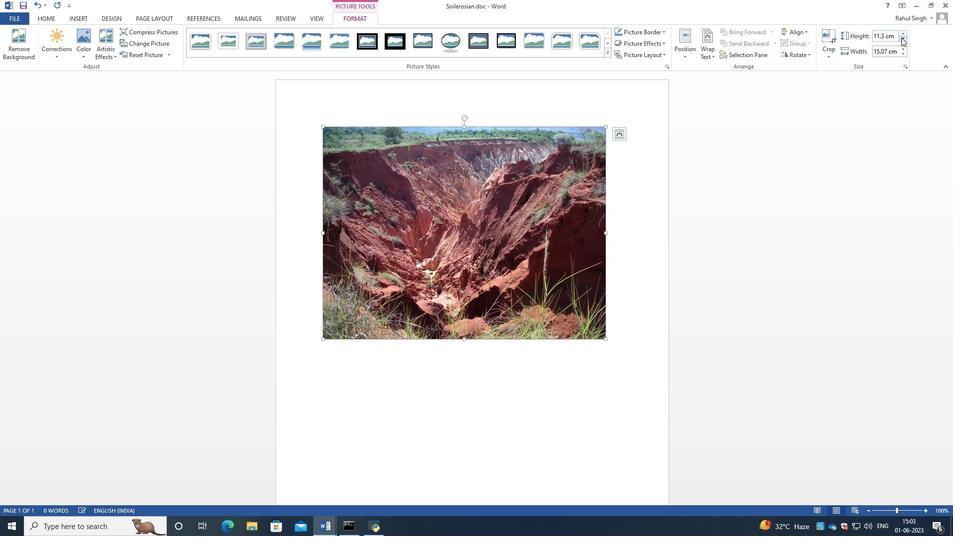 
Action: Mouse pressed left at (902, 37)
Screenshot: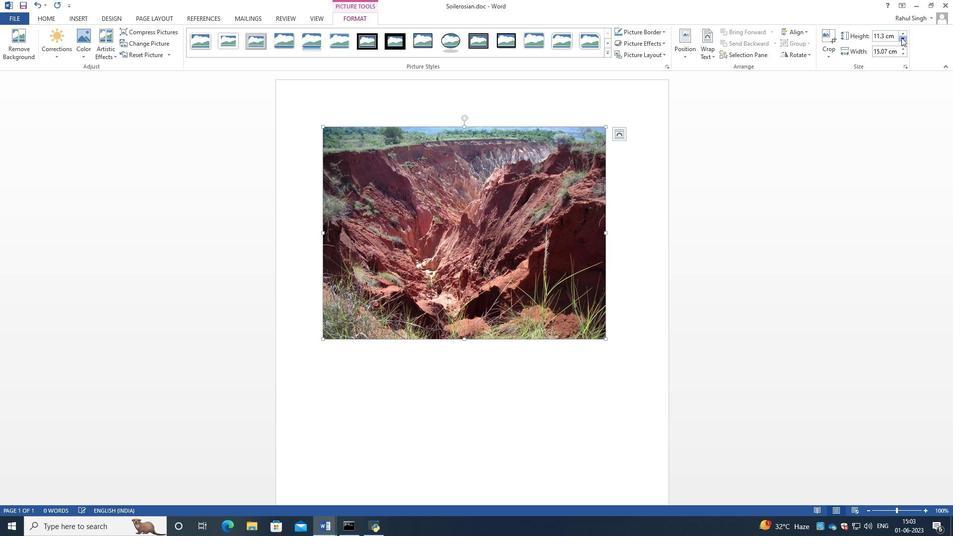 
Action: Mouse pressed left at (902, 37)
Screenshot: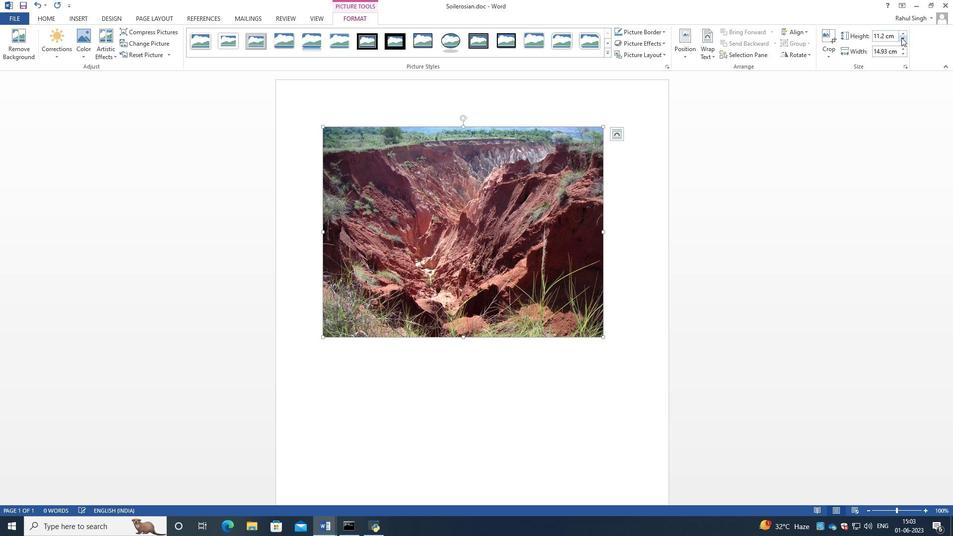 
Action: Mouse pressed left at (902, 37)
Screenshot: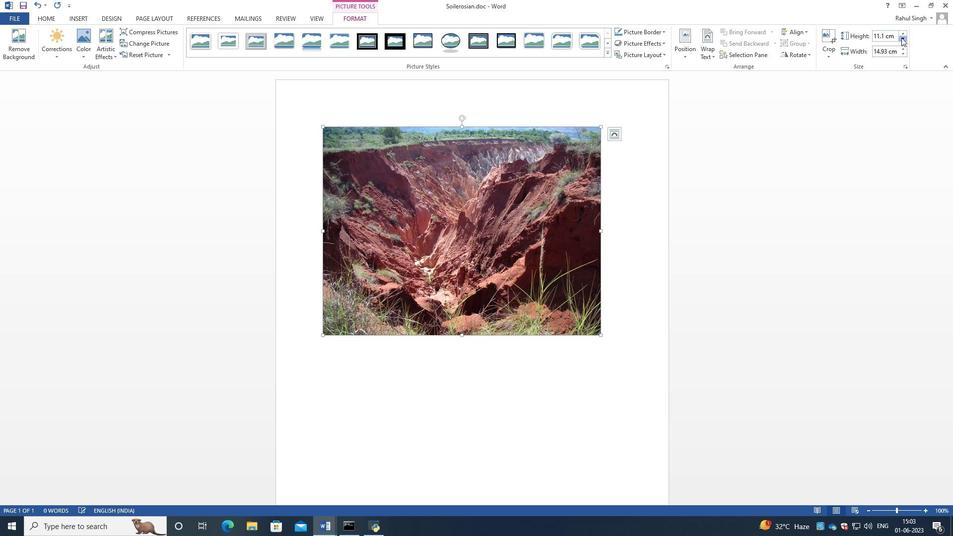 
Action: Mouse pressed left at (902, 37)
Screenshot: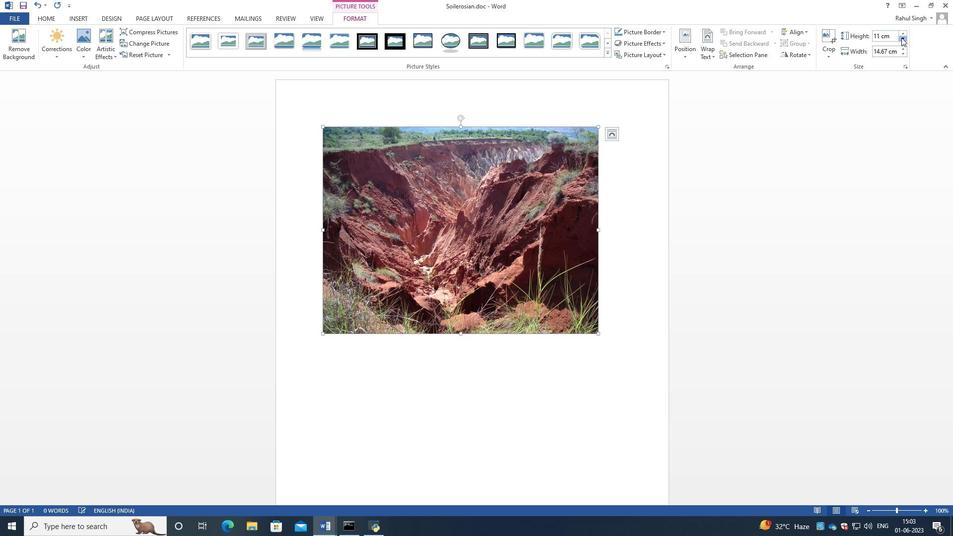 
Action: Mouse pressed left at (902, 37)
Screenshot: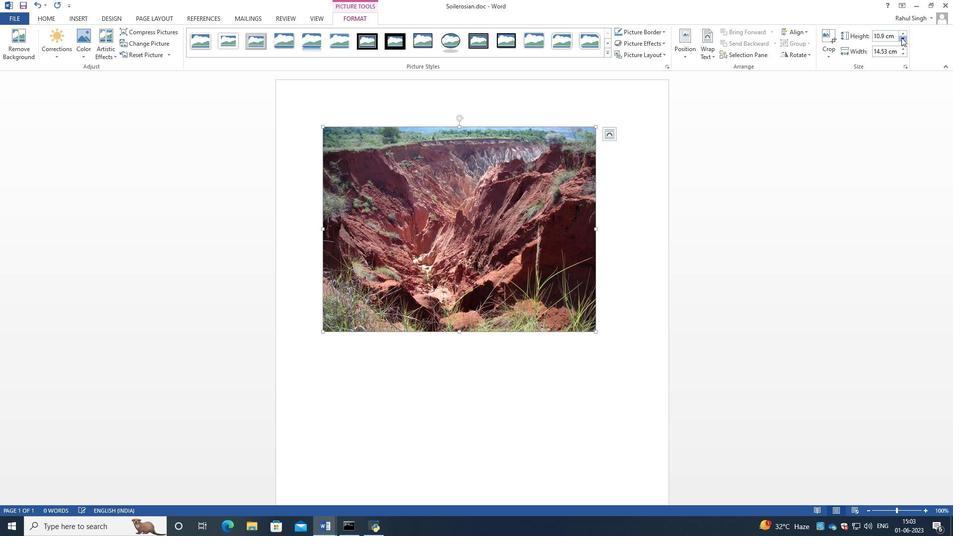 
Action: Mouse pressed left at (902, 37)
Screenshot: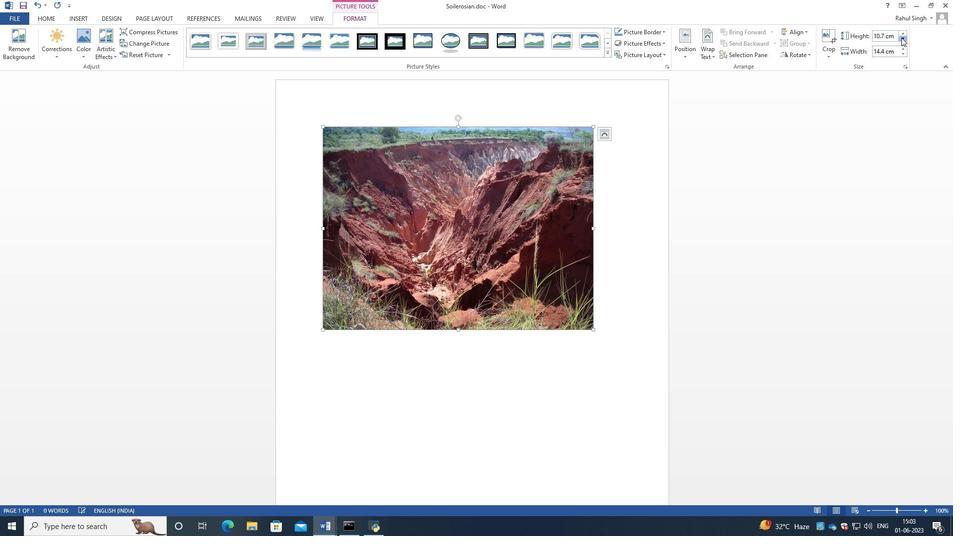 
Action: Mouse pressed left at (902, 37)
Screenshot: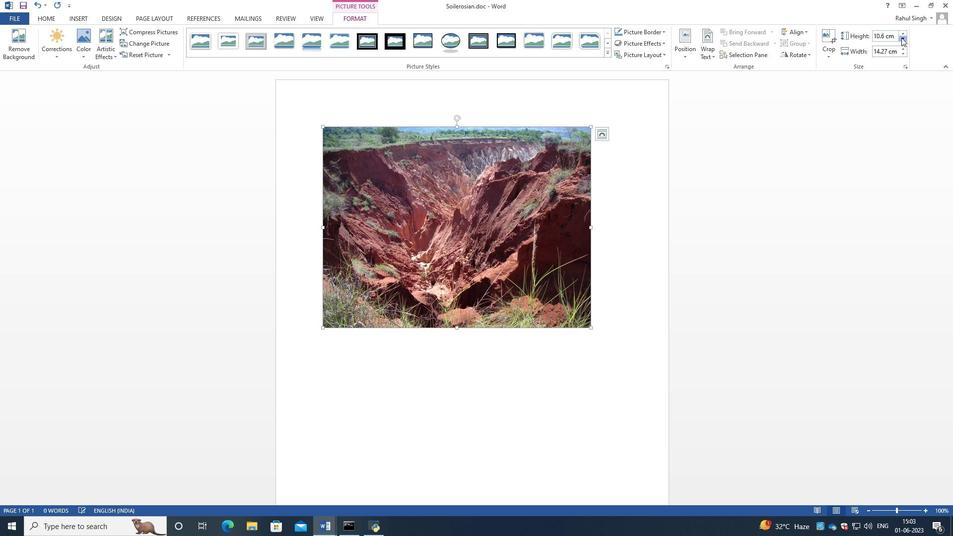 
Action: Mouse pressed left at (902, 37)
Screenshot: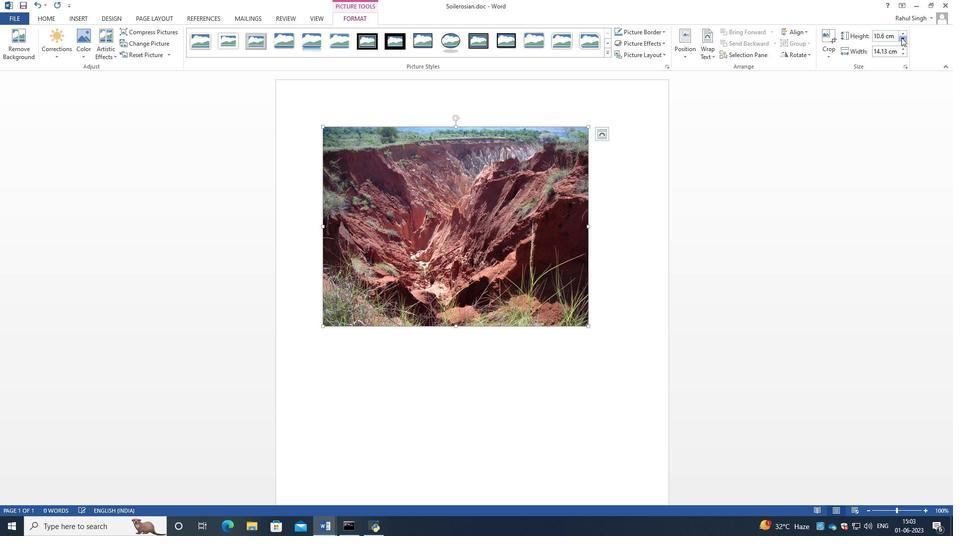 
Action: Mouse pressed left at (902, 37)
Screenshot: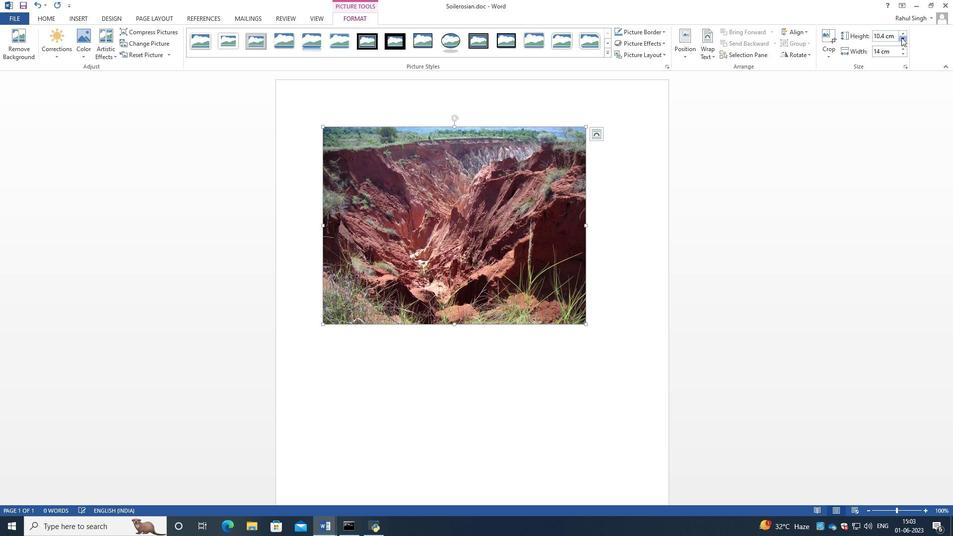 
Action: Mouse pressed left at (902, 37)
Screenshot: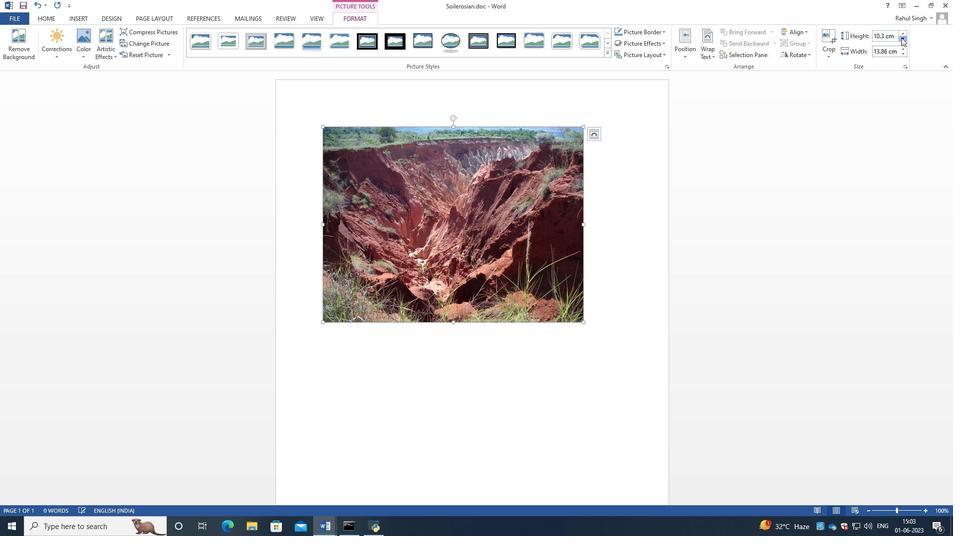
Action: Mouse pressed left at (902, 37)
Screenshot: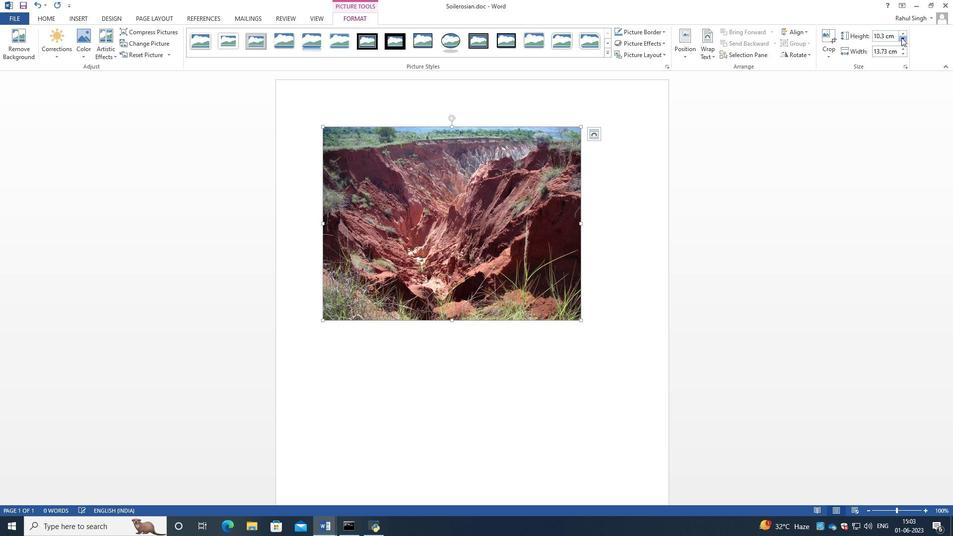 
Action: Mouse pressed left at (902, 37)
Screenshot: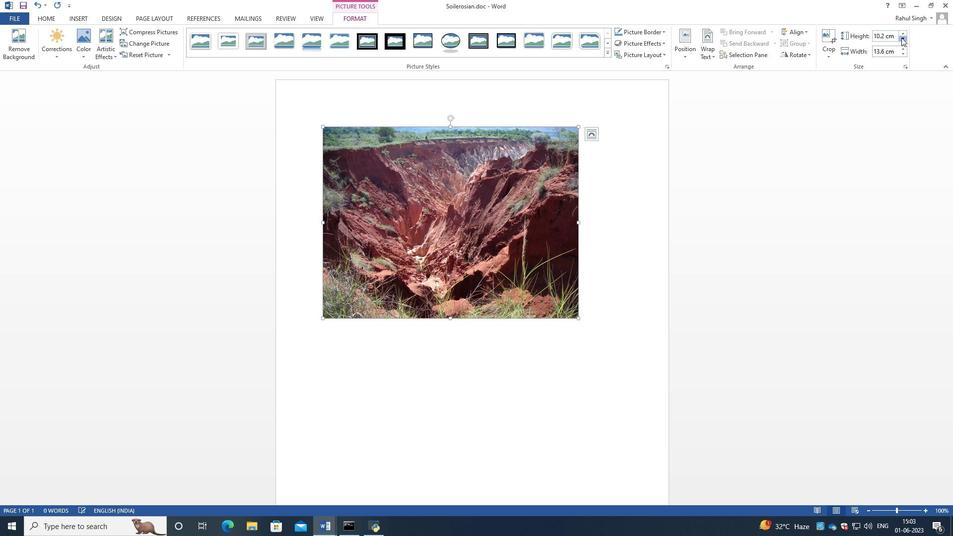 
Action: Mouse pressed left at (902, 37)
Screenshot: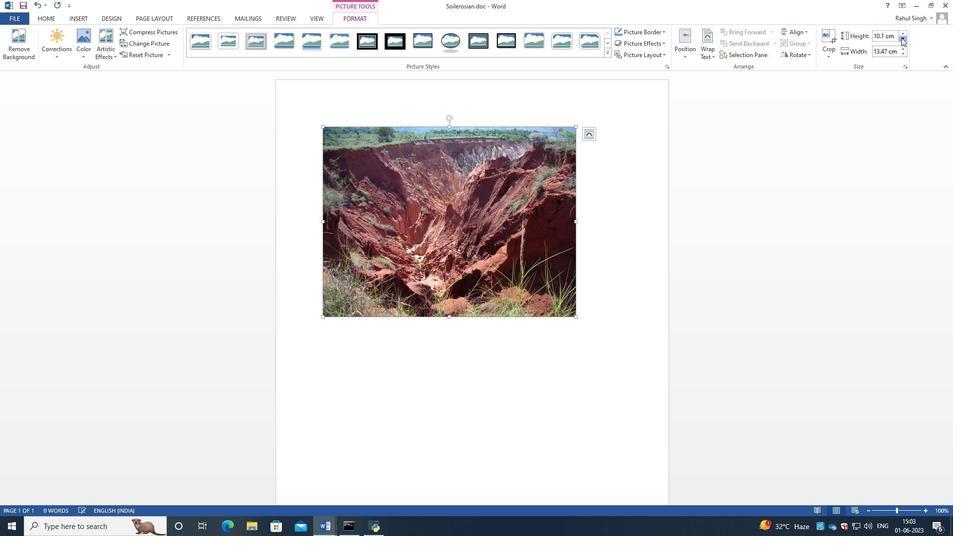 
Action: Mouse pressed left at (902, 37)
Screenshot: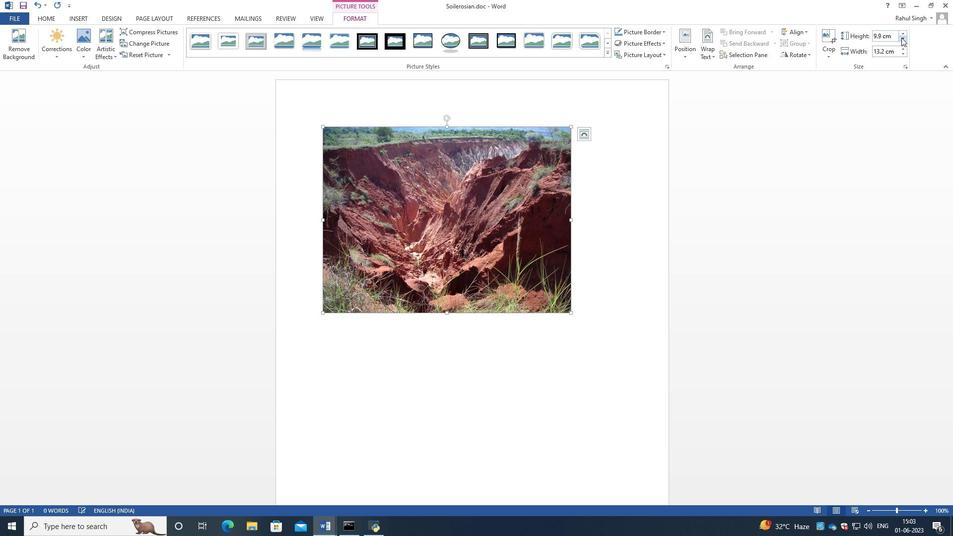 
Action: Mouse pressed left at (902, 37)
Screenshot: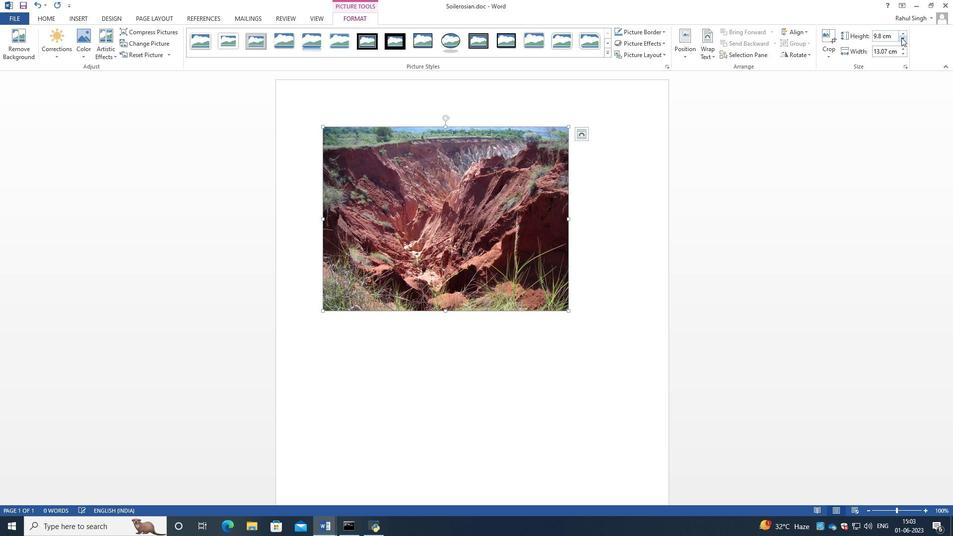 
Action: Mouse pressed left at (902, 37)
Screenshot: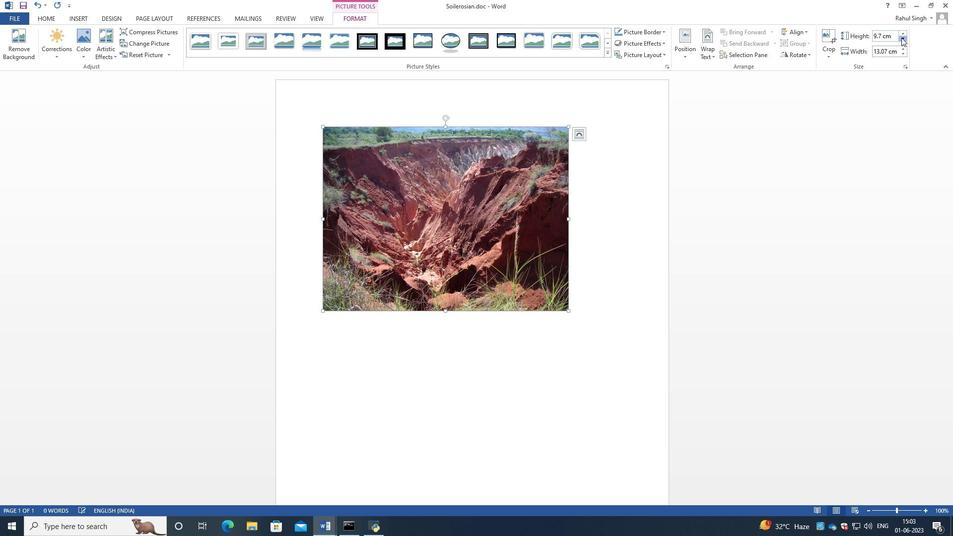 
Action: Mouse pressed left at (902, 37)
Screenshot: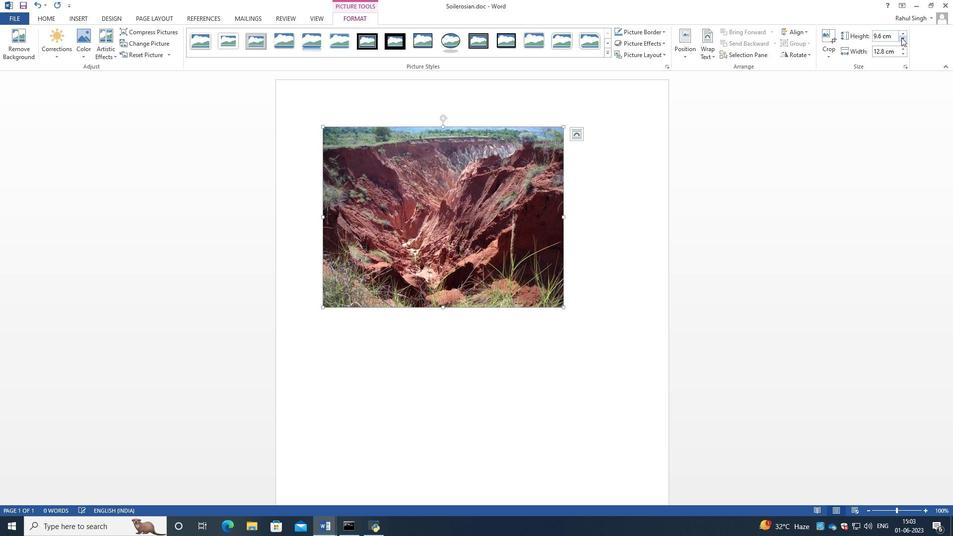 
Action: Mouse pressed left at (902, 37)
Screenshot: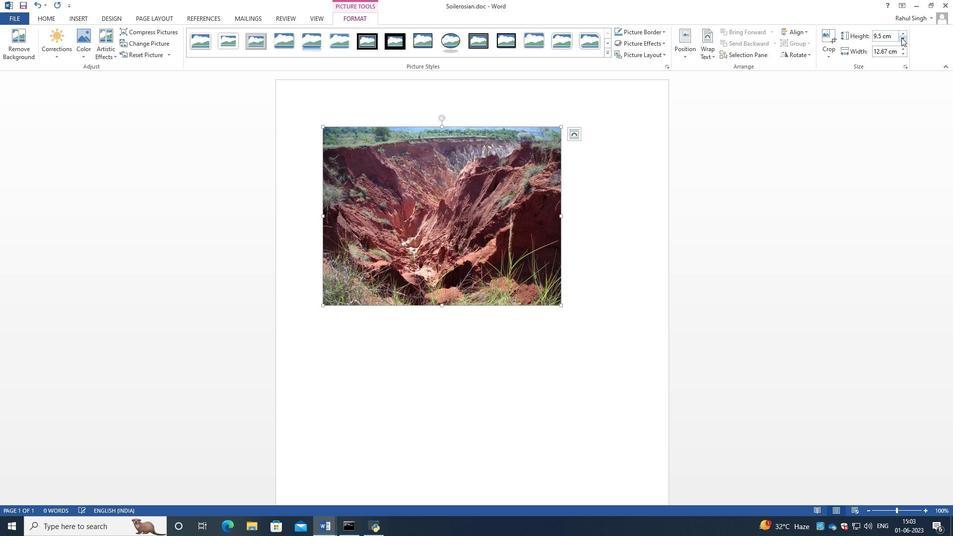 
Action: Mouse moved to (643, 167)
Screenshot: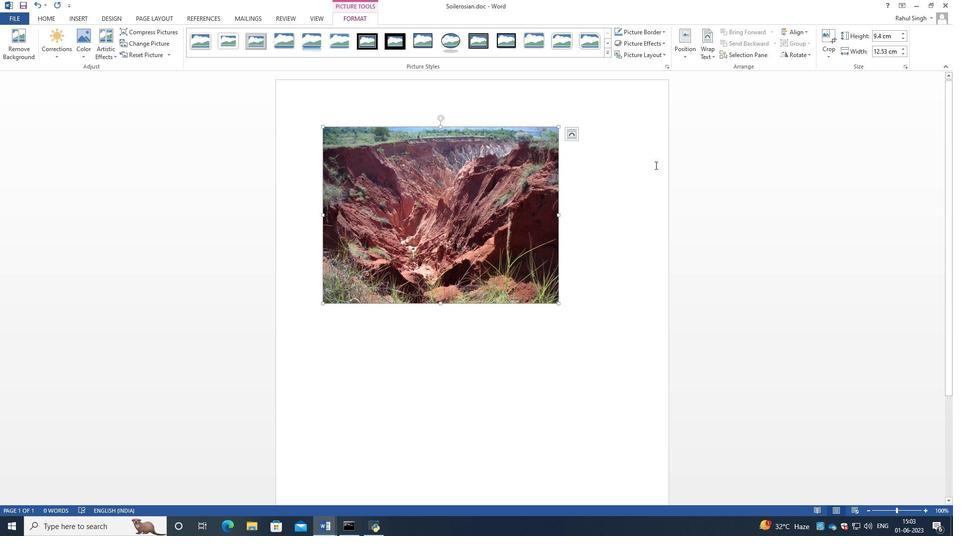 
Action: Mouse pressed left at (643, 167)
Screenshot: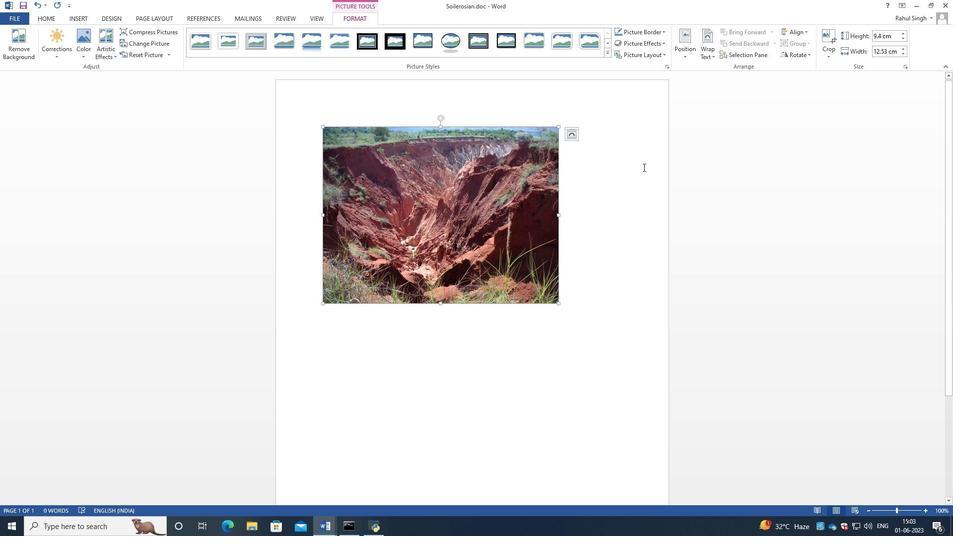 
Action: Mouse moved to (347, 134)
Screenshot: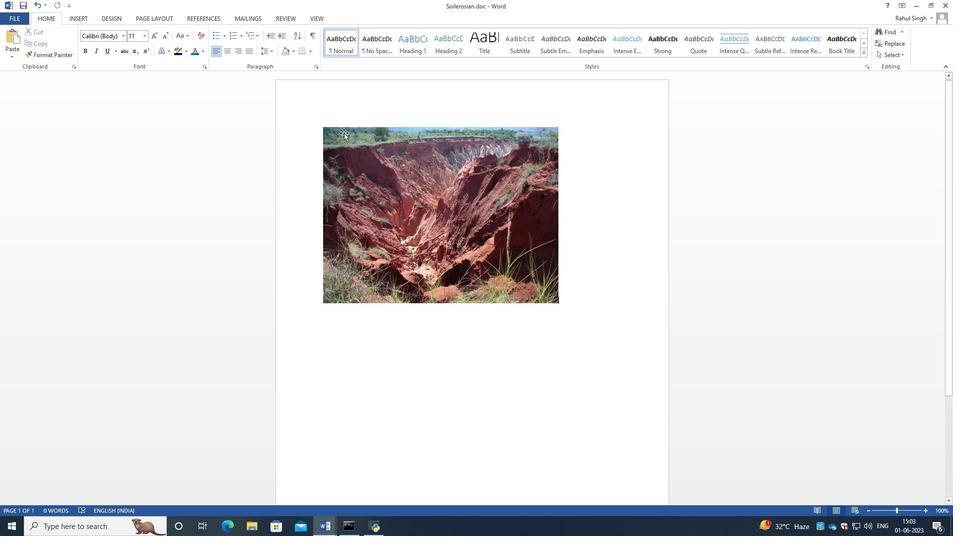 
Action: Mouse pressed left at (347, 134)
Screenshot: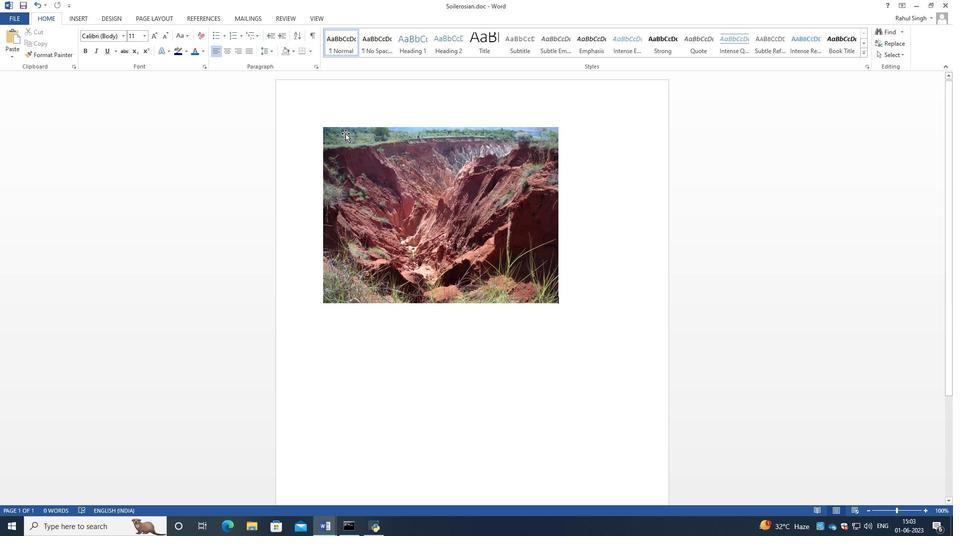 
Action: Mouse moved to (650, 33)
Screenshot: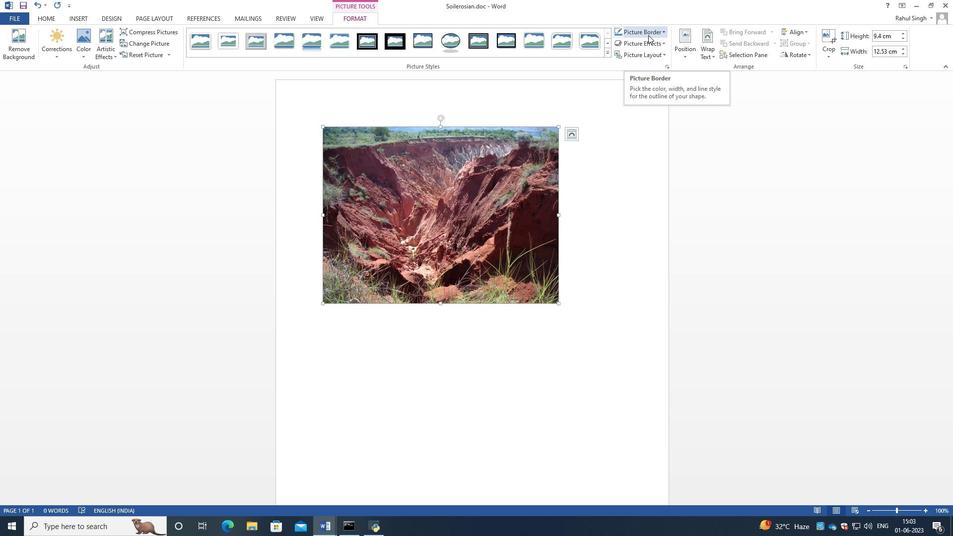 
Action: Mouse pressed left at (650, 33)
Screenshot: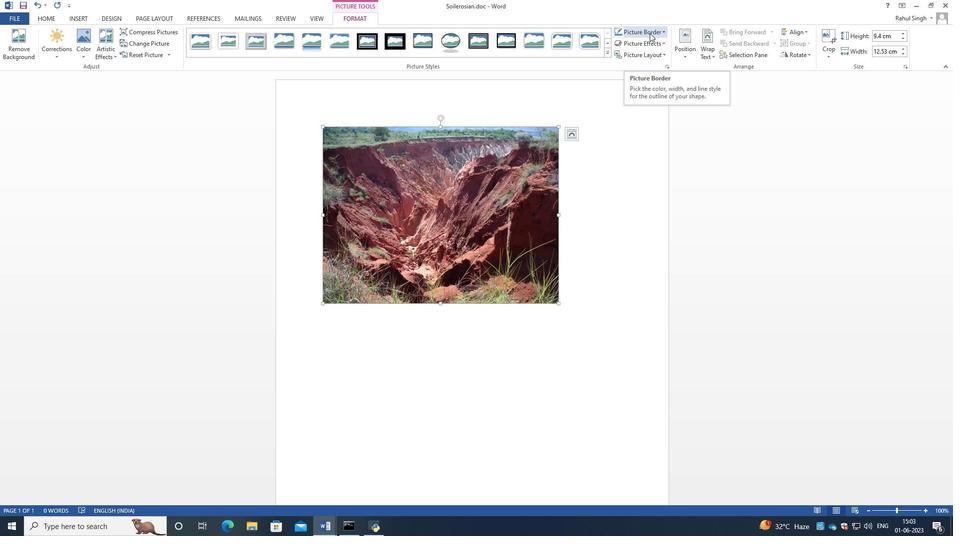 
Action: Mouse moved to (723, 100)
Screenshot: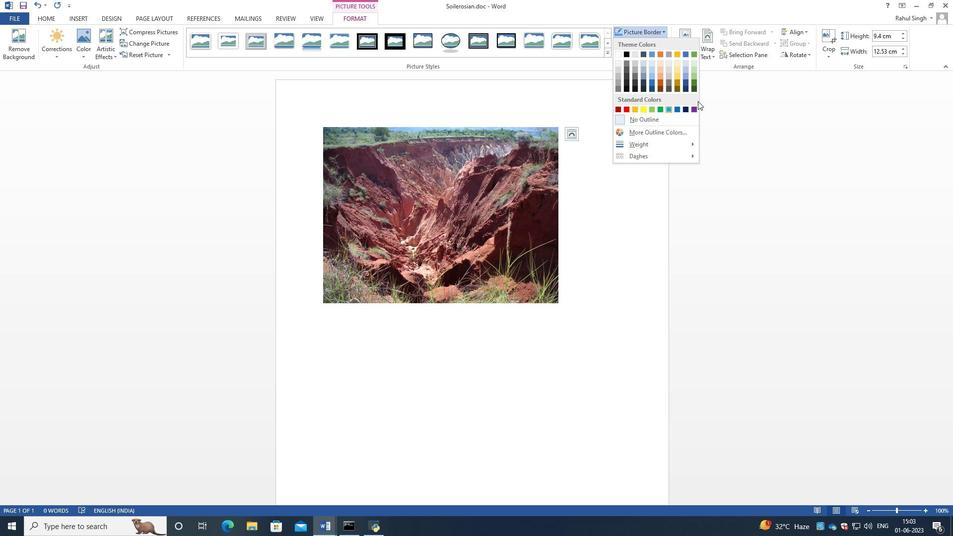 
Action: Mouse pressed left at (723, 100)
Screenshot: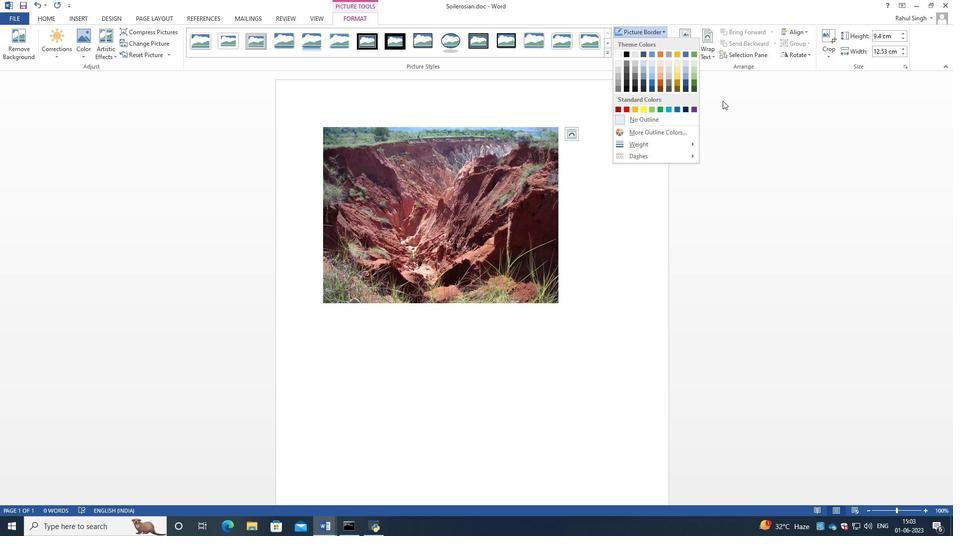 
Action: Mouse moved to (38, 14)
Screenshot: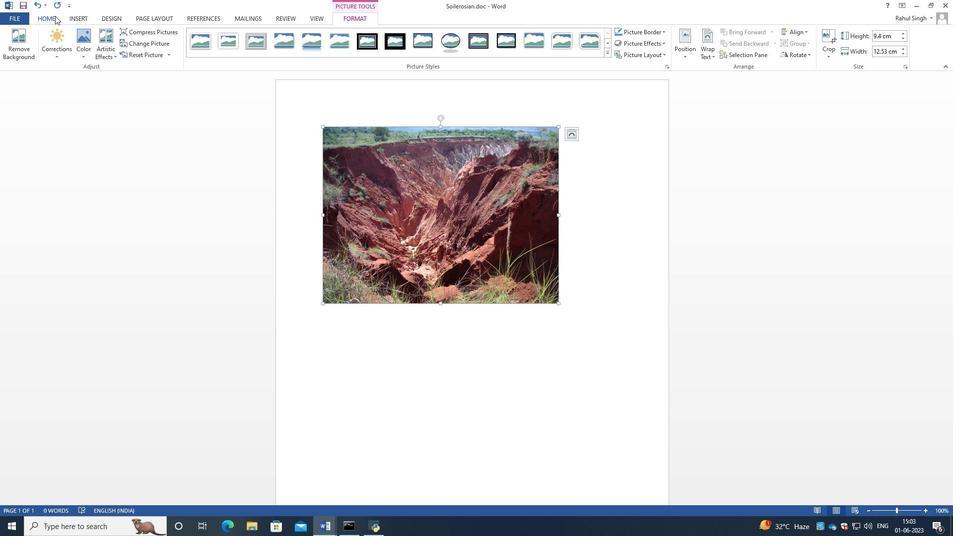 
Action: Mouse pressed left at (38, 14)
Screenshot: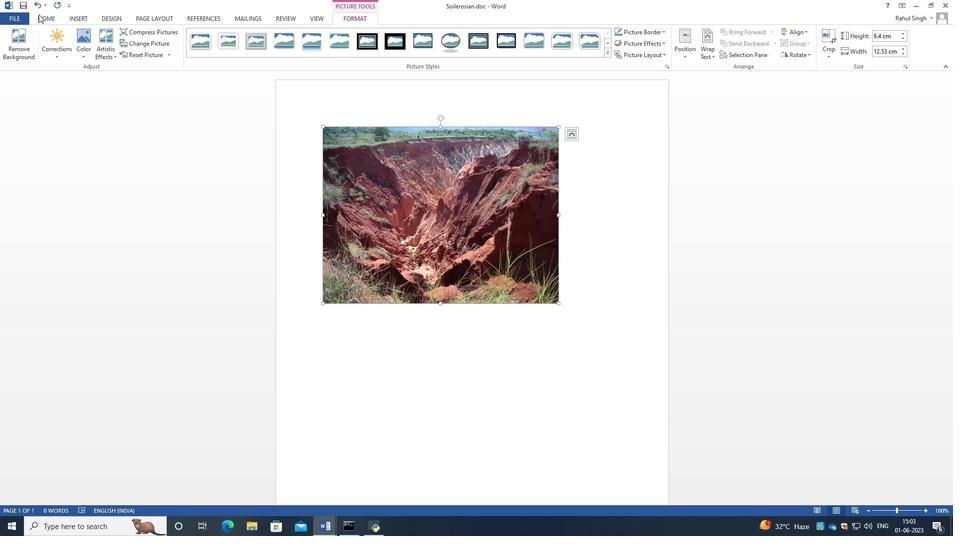 
Action: Mouse moved to (309, 50)
Screenshot: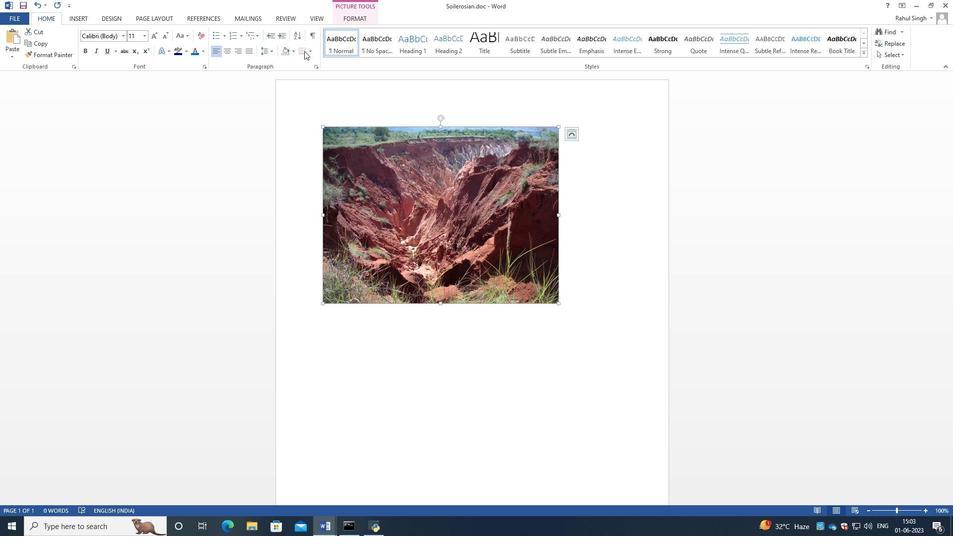
Action: Mouse pressed left at (309, 50)
Screenshot: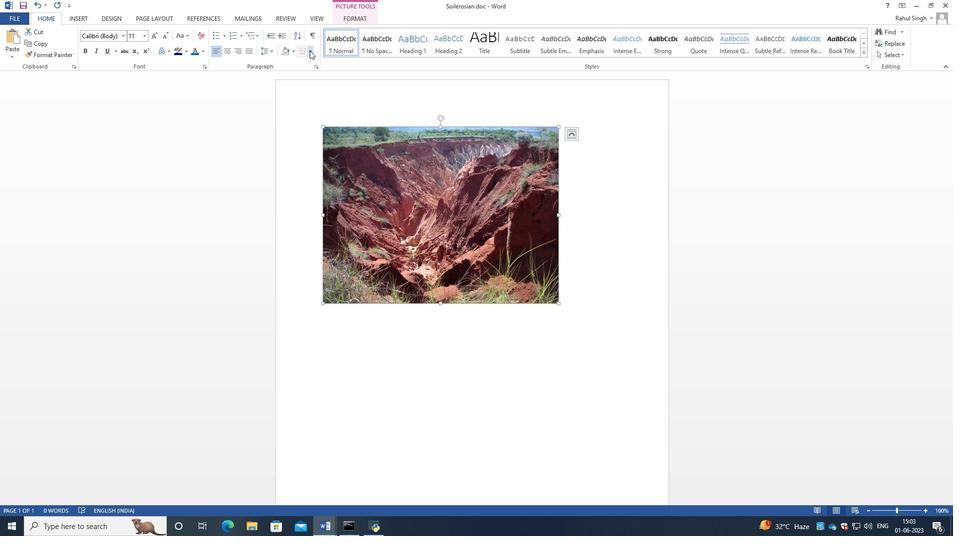 
Action: Mouse moved to (454, 190)
Screenshot: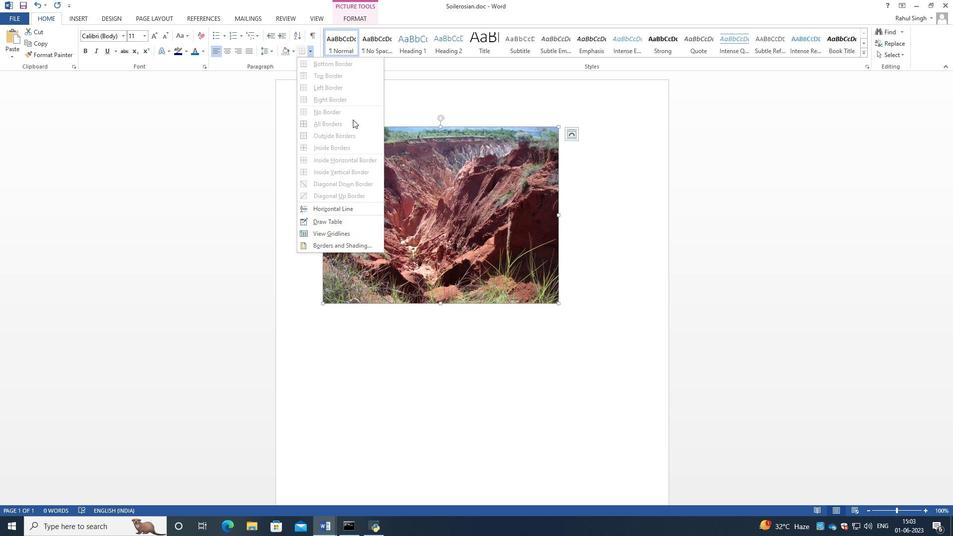 
Action: Mouse pressed left at (454, 190)
Screenshot: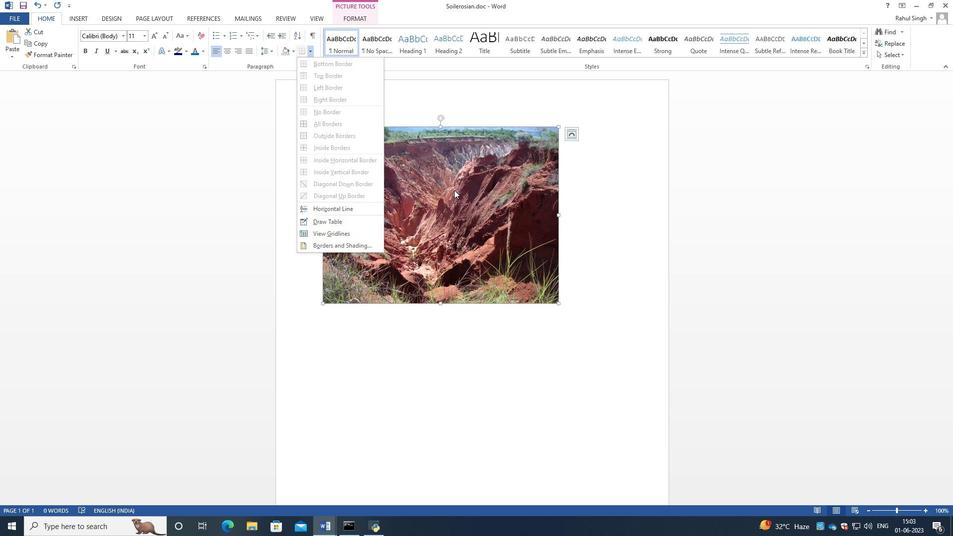 
Action: Mouse moved to (361, 173)
Screenshot: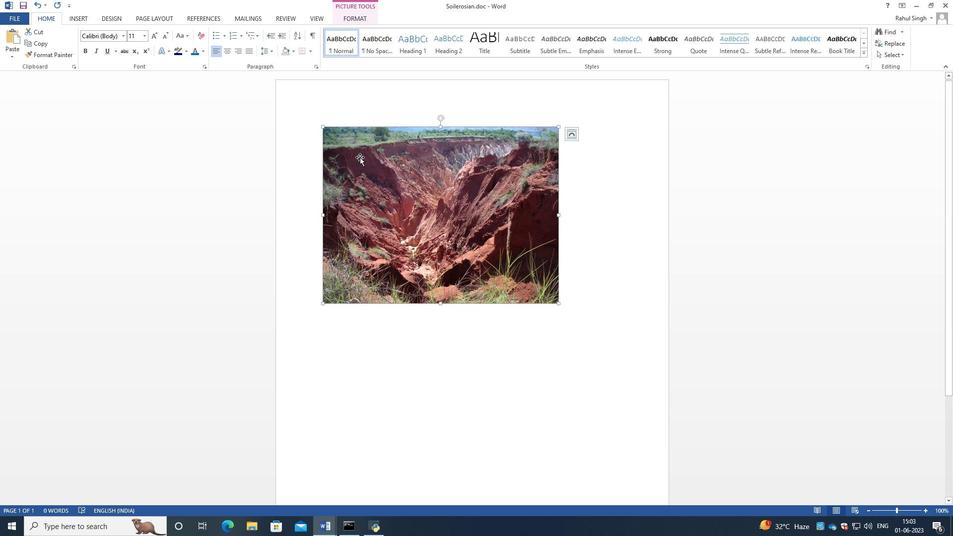 
Action: Mouse pressed left at (361, 173)
Screenshot: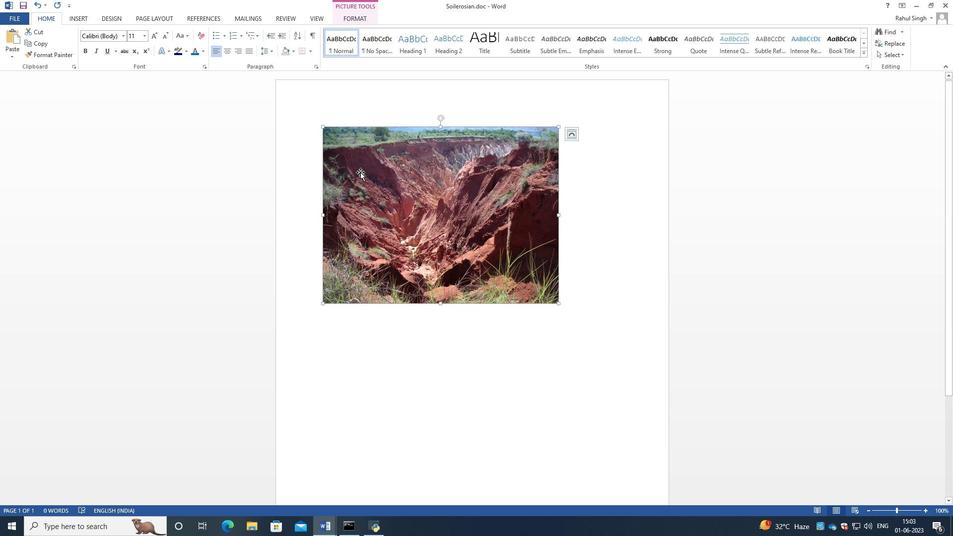 
Action: Mouse moved to (308, 52)
Screenshot: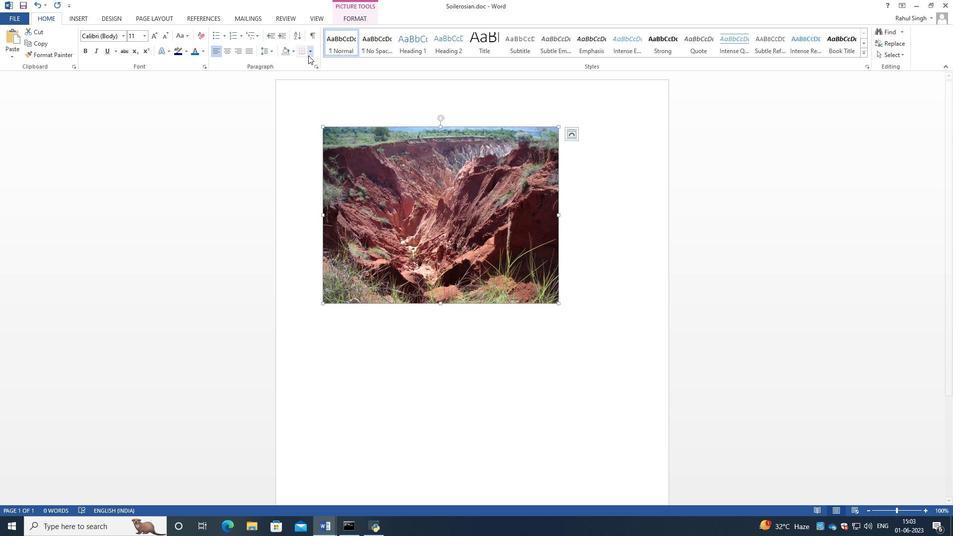 
Action: Mouse pressed left at (308, 52)
Screenshot: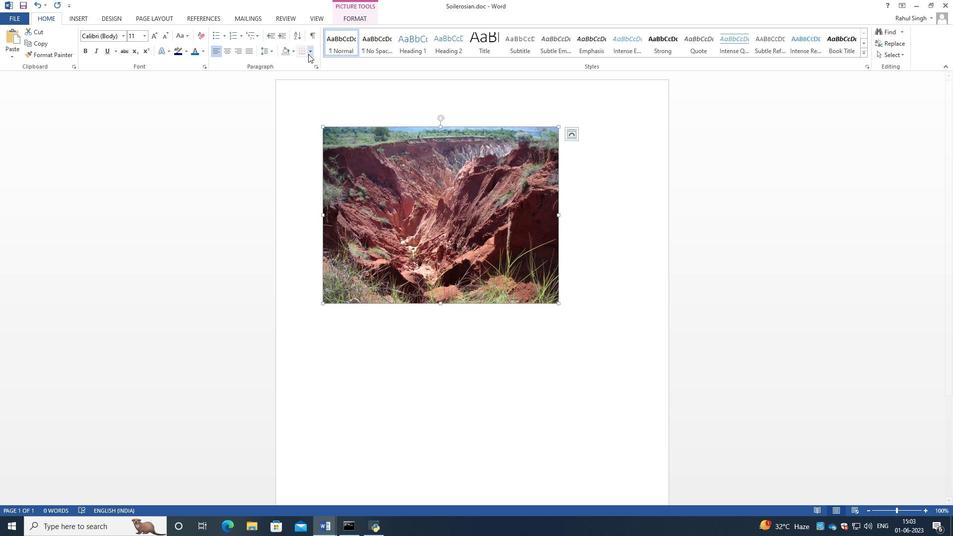
Action: Mouse moved to (417, 181)
Screenshot: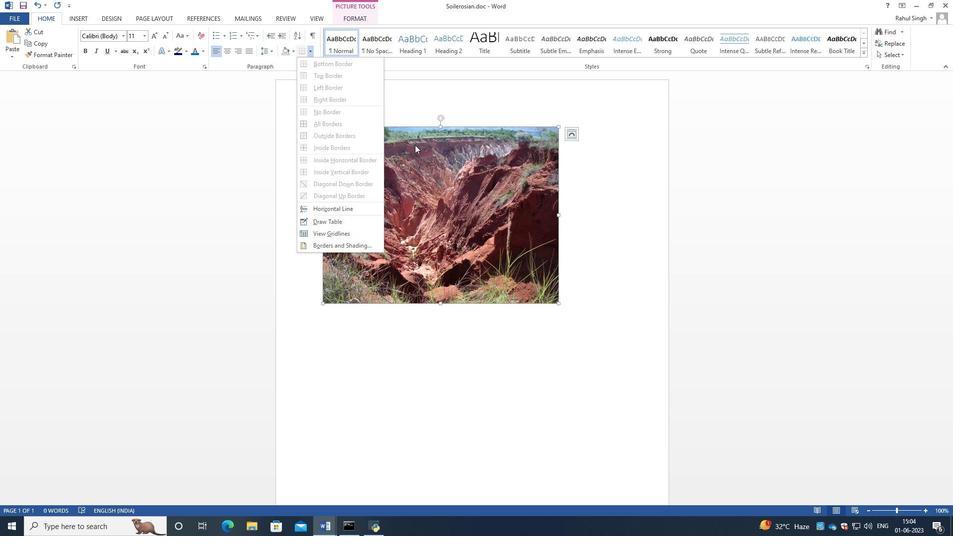 
Action: Mouse pressed left at (417, 181)
Screenshot: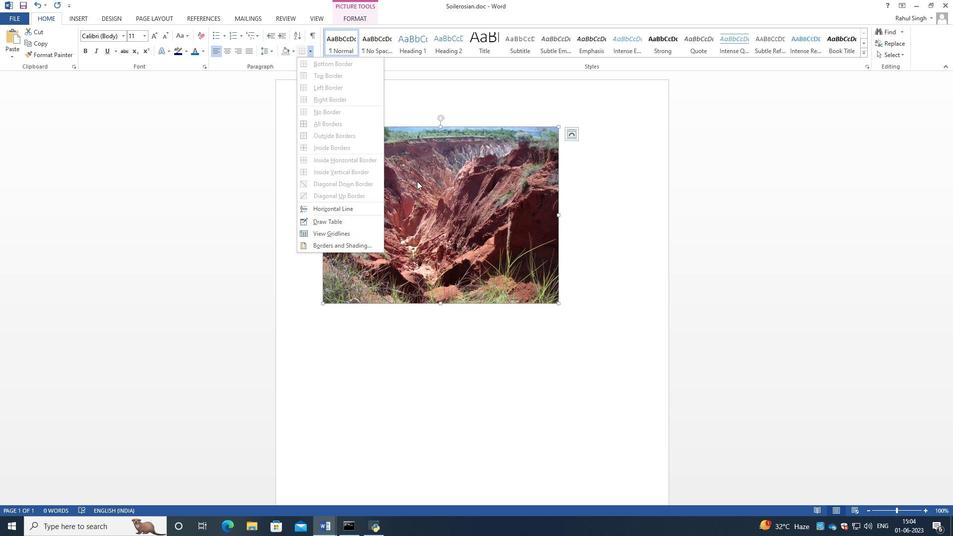 
Action: Mouse moved to (306, 112)
Screenshot: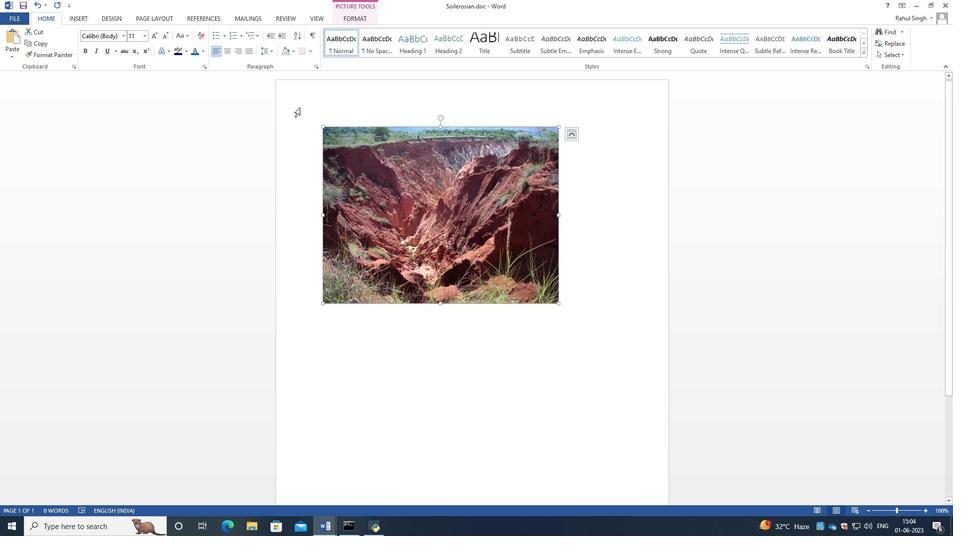 
Action: Mouse pressed left at (306, 112)
Screenshot: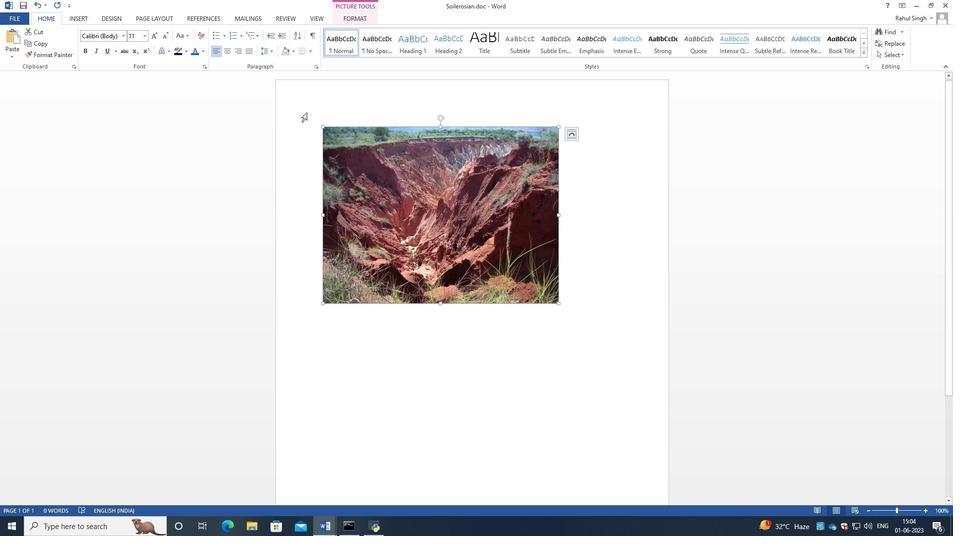 
Action: Mouse moved to (301, 48)
Screenshot: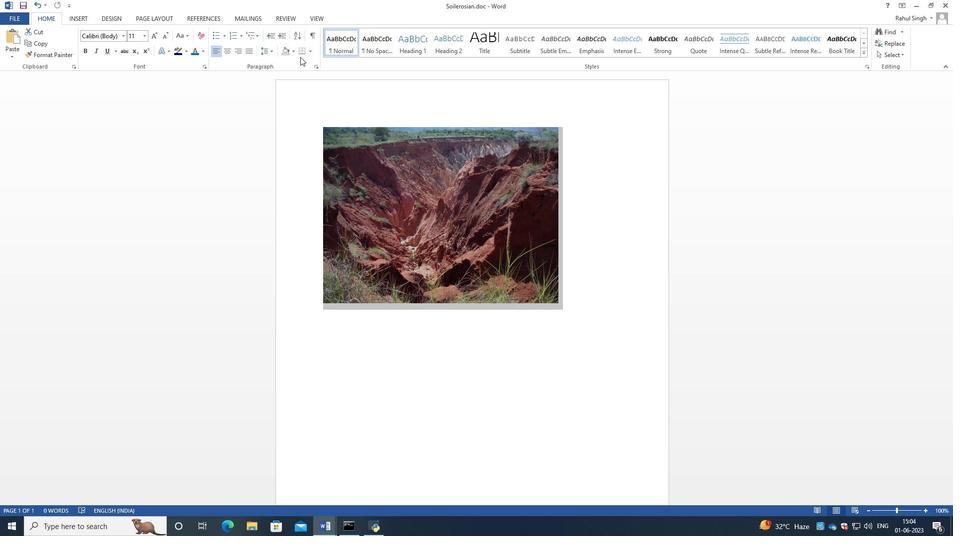 
Action: Mouse pressed left at (301, 48)
Screenshot: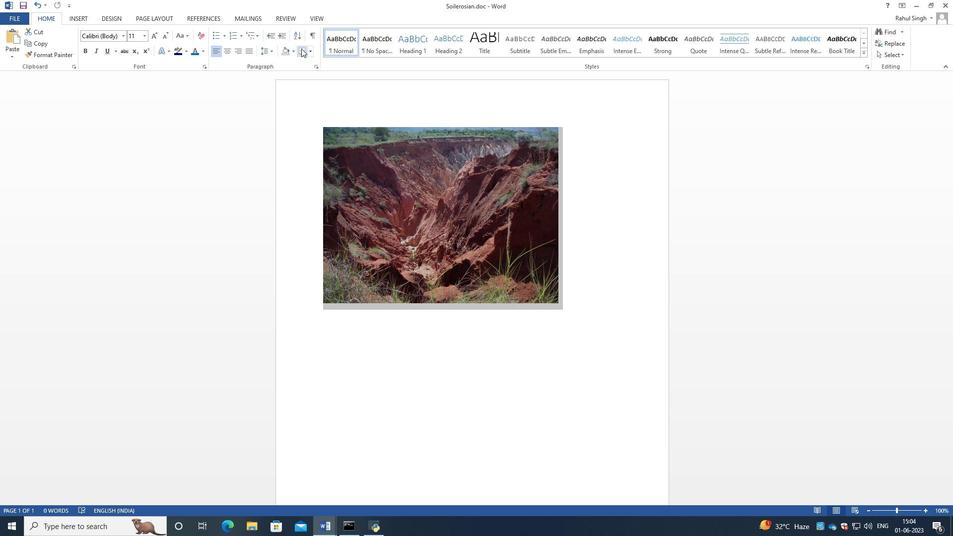 
Action: Mouse moved to (310, 45)
Screenshot: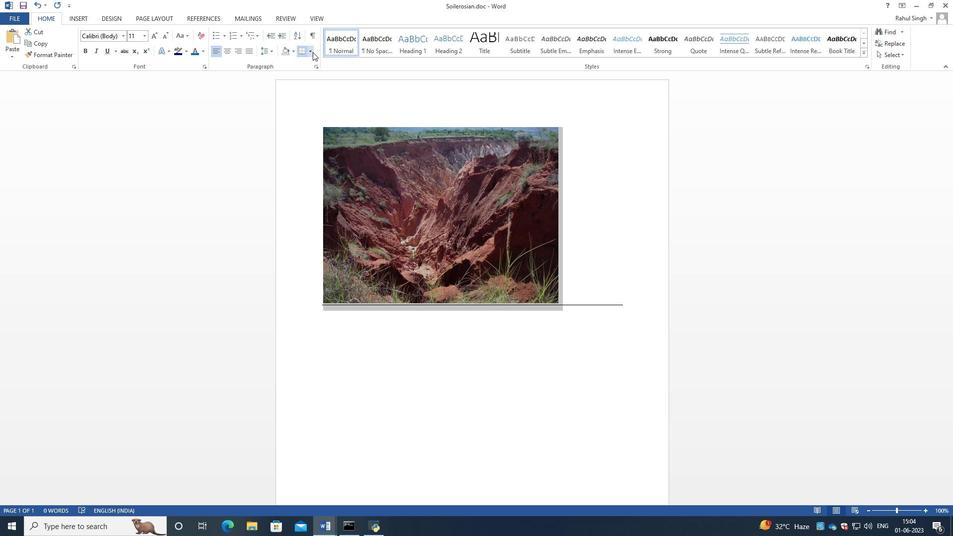 
Action: Mouse pressed left at (310, 45)
Screenshot: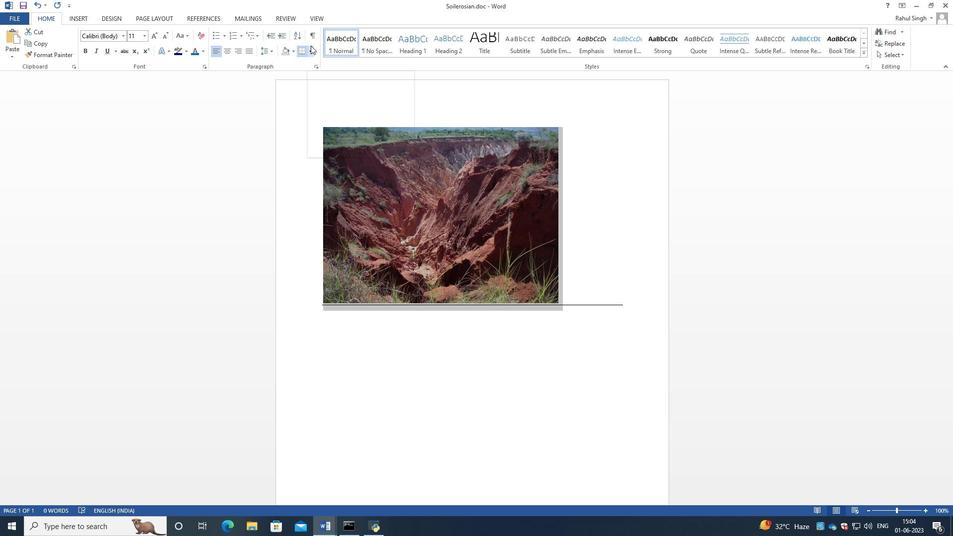 
Action: Mouse moved to (101, 165)
Screenshot: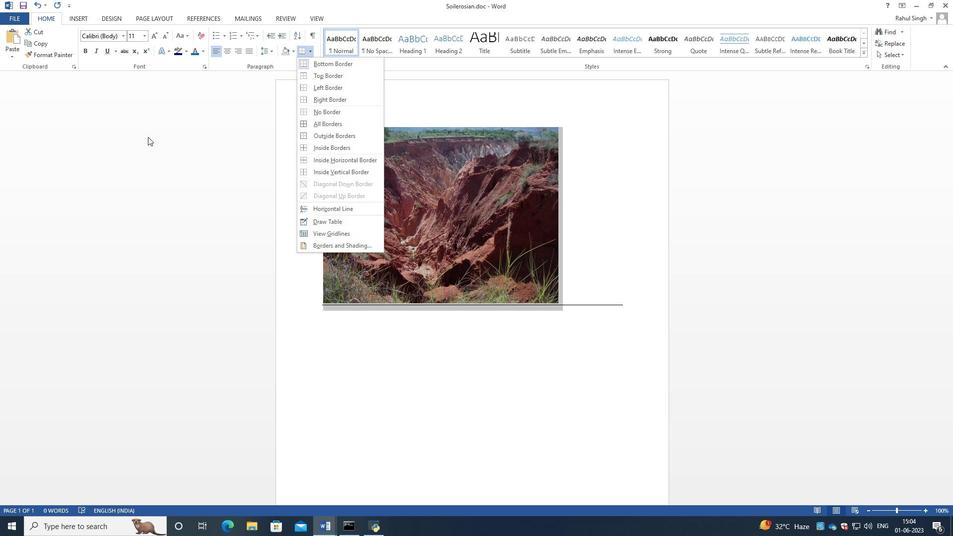 
Action: Mouse pressed left at (101, 165)
Screenshot: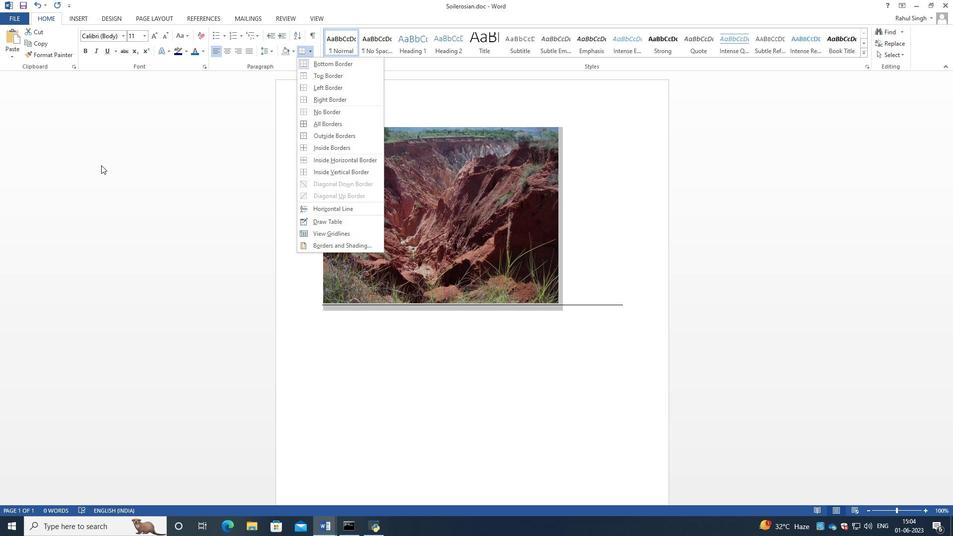 
Action: Mouse moved to (38, 1)
Screenshot: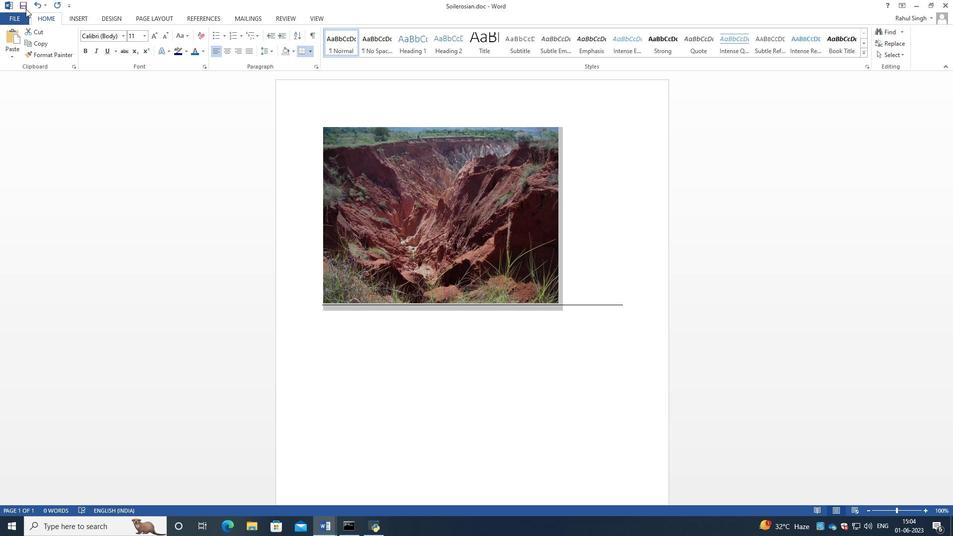
Action: Mouse pressed left at (38, 1)
Screenshot: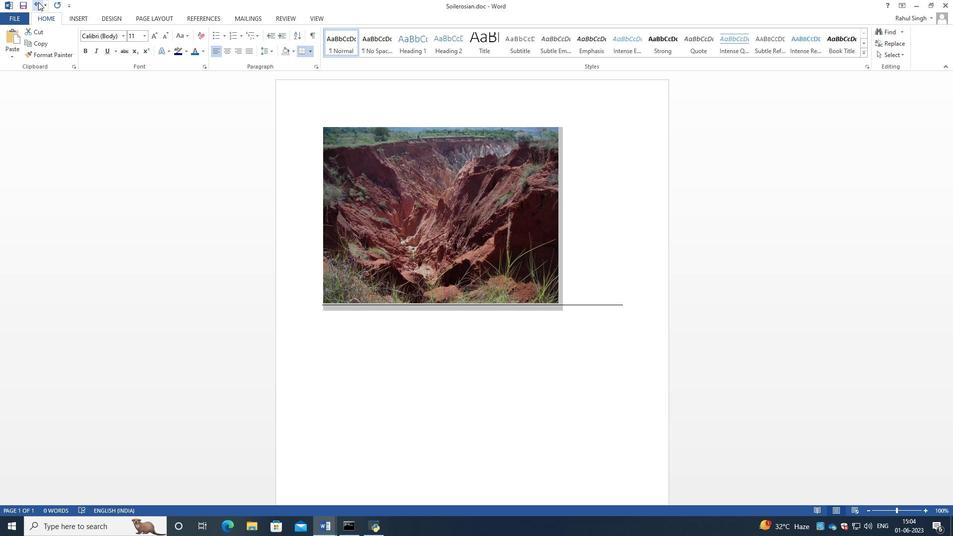 
Action: Mouse moved to (307, 51)
Screenshot: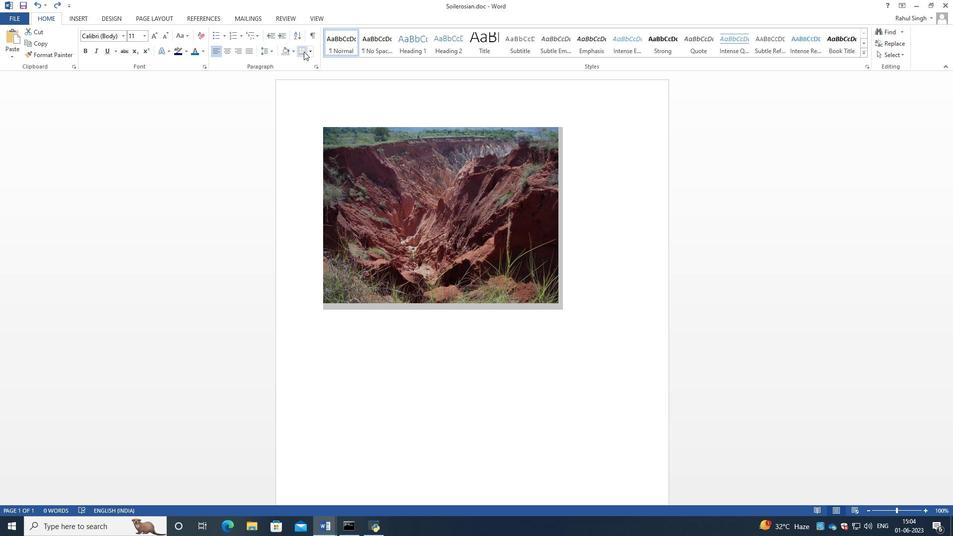 
Action: Mouse pressed left at (307, 51)
Screenshot: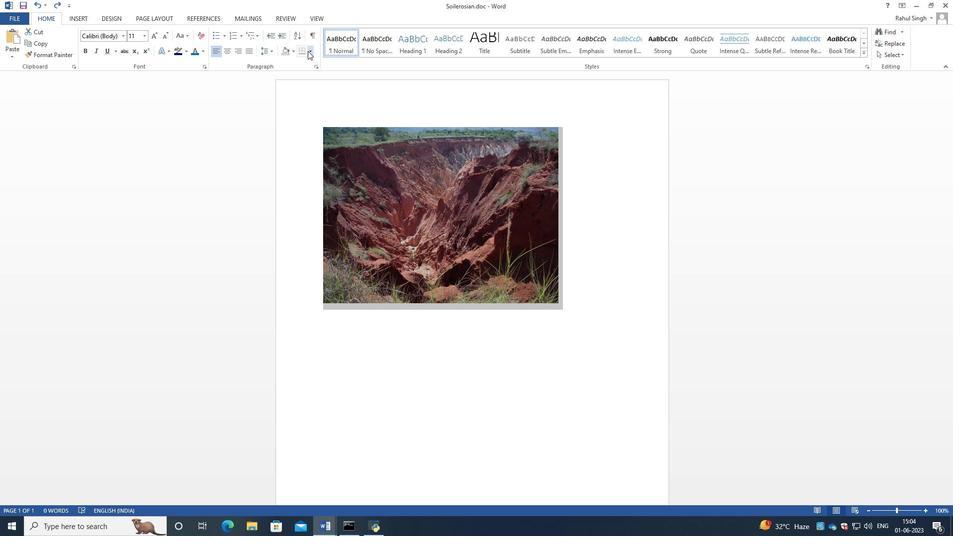 
Action: Mouse moved to (335, 127)
Screenshot: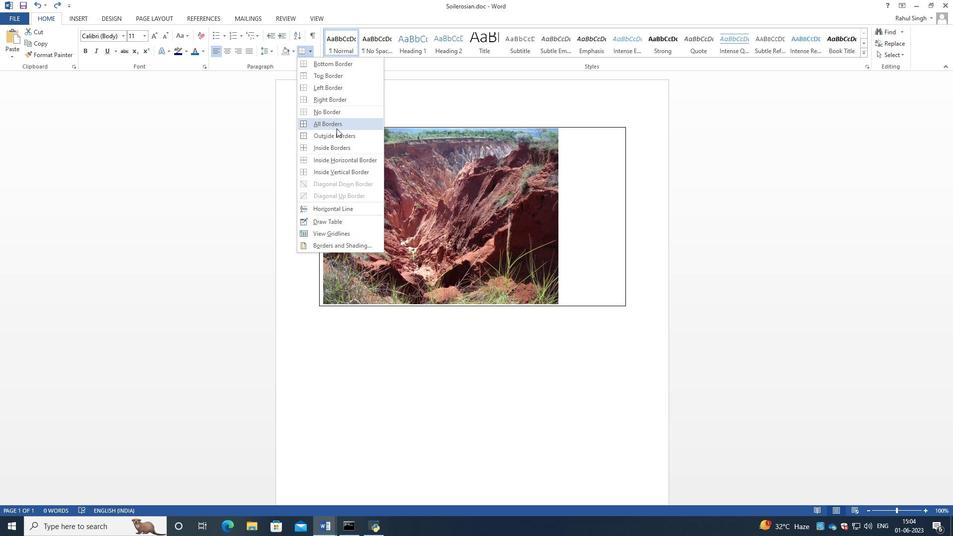 
Action: Mouse pressed left at (335, 127)
Screenshot: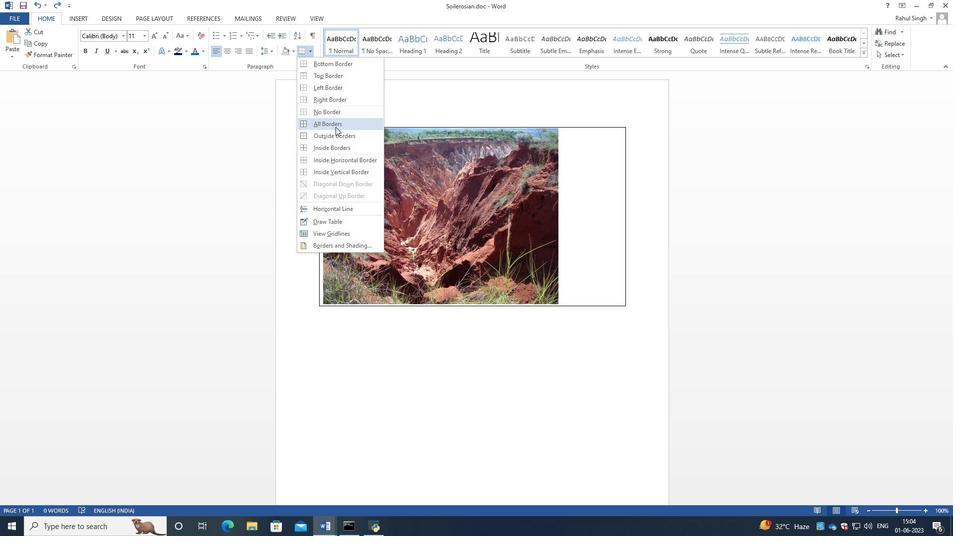 
Action: Mouse moved to (445, 94)
Screenshot: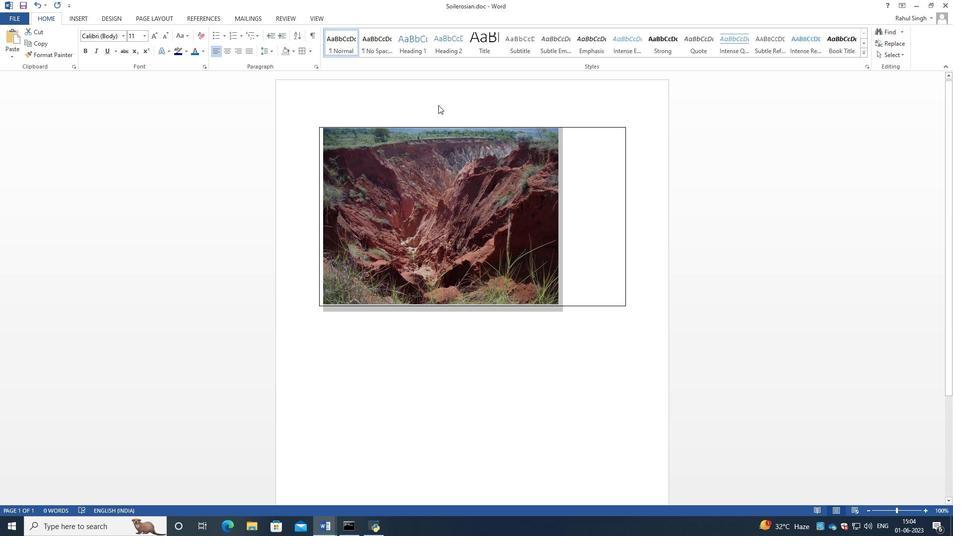 
Action: Mouse pressed left at (445, 94)
Screenshot: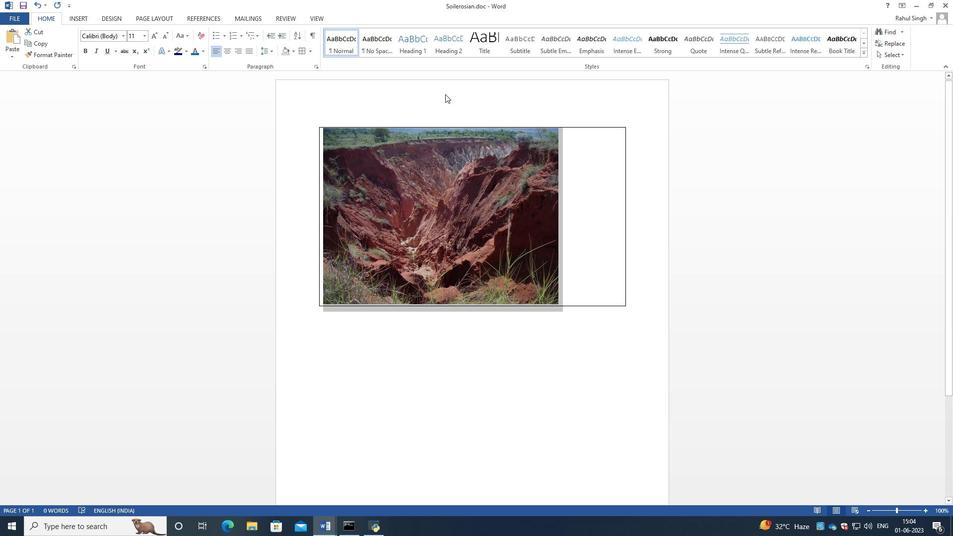 
Action: Mouse moved to (37, 3)
Screenshot: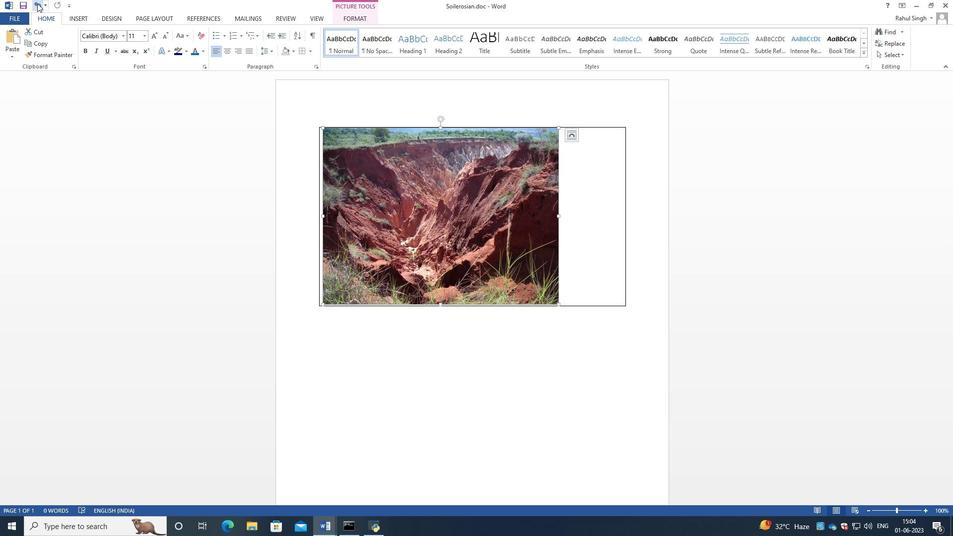 
Action: Mouse pressed left at (37, 3)
Screenshot: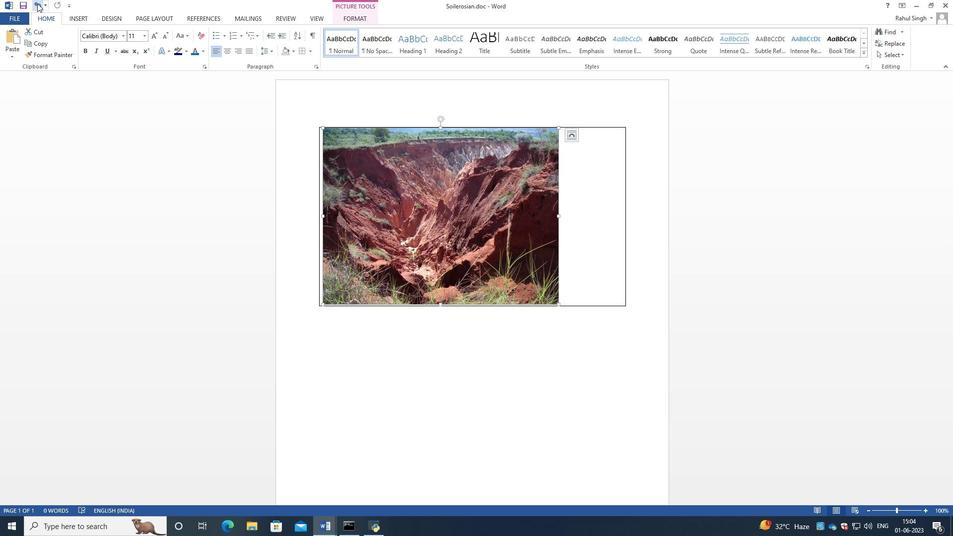 
Action: Mouse moved to (301, 38)
Screenshot: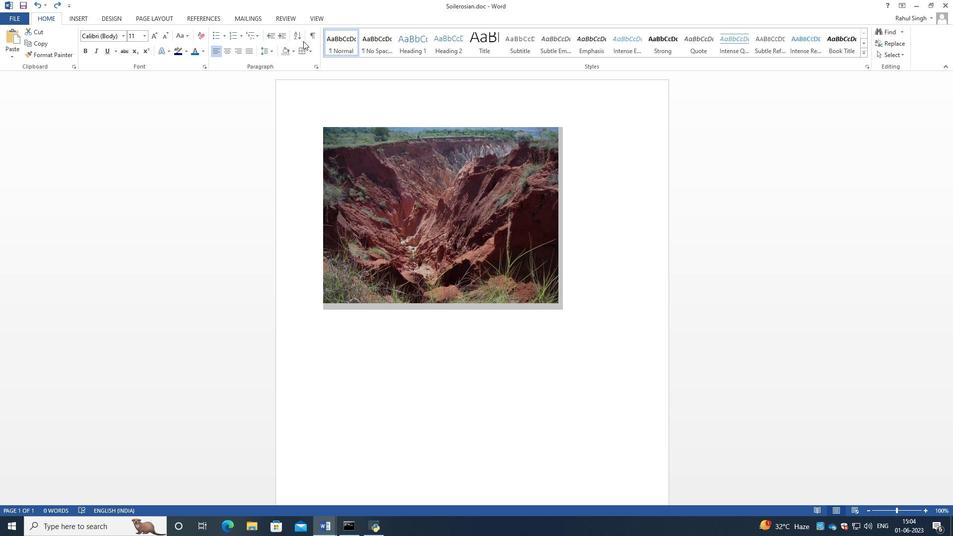 
Action: Mouse pressed left at (301, 38)
Screenshot: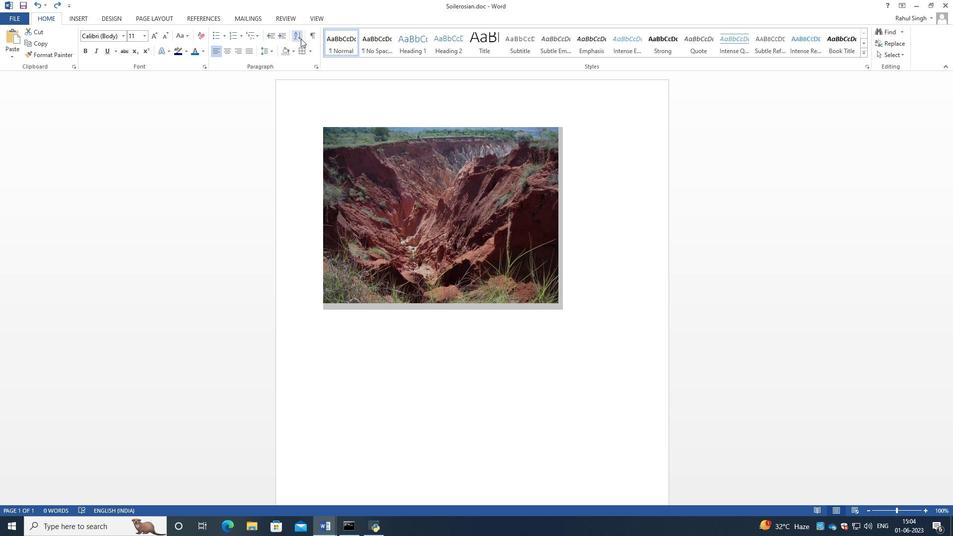 
Action: Mouse moved to (419, 112)
Screenshot: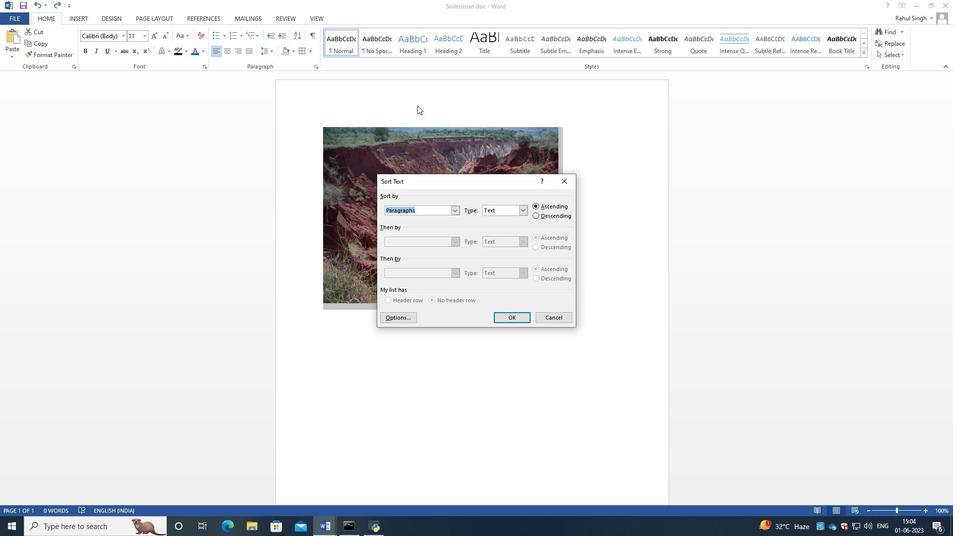 
Action: Mouse pressed left at (419, 112)
Screenshot: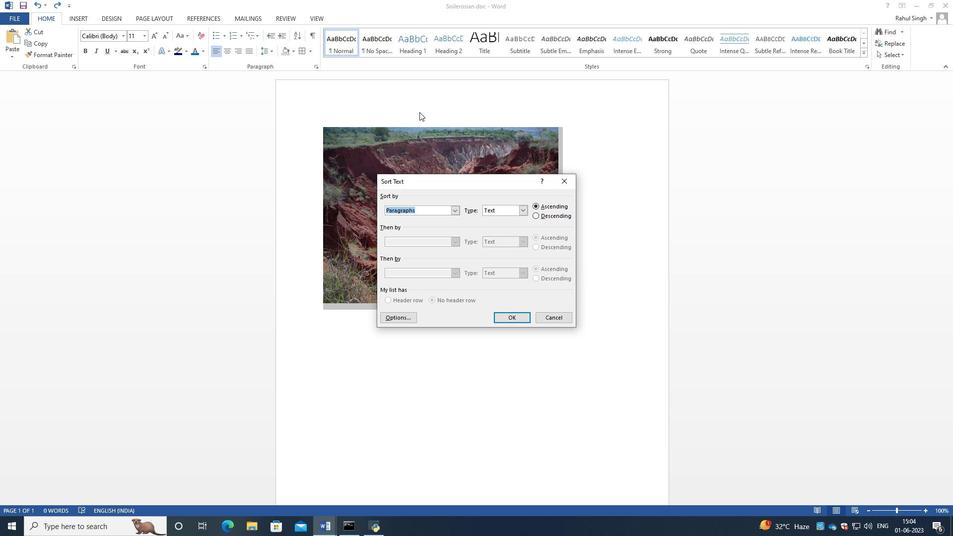 
Action: Mouse moved to (565, 185)
Screenshot: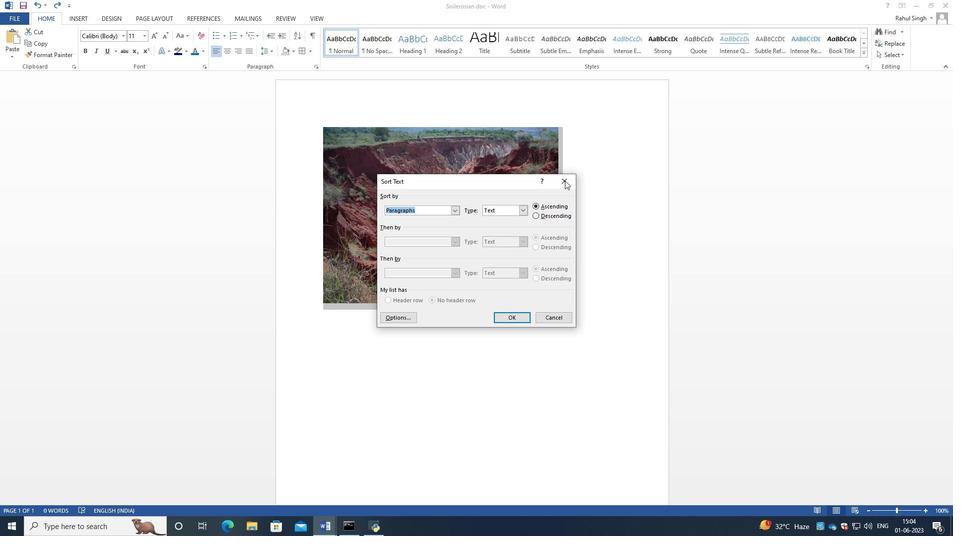 
Action: Mouse pressed left at (565, 185)
Screenshot: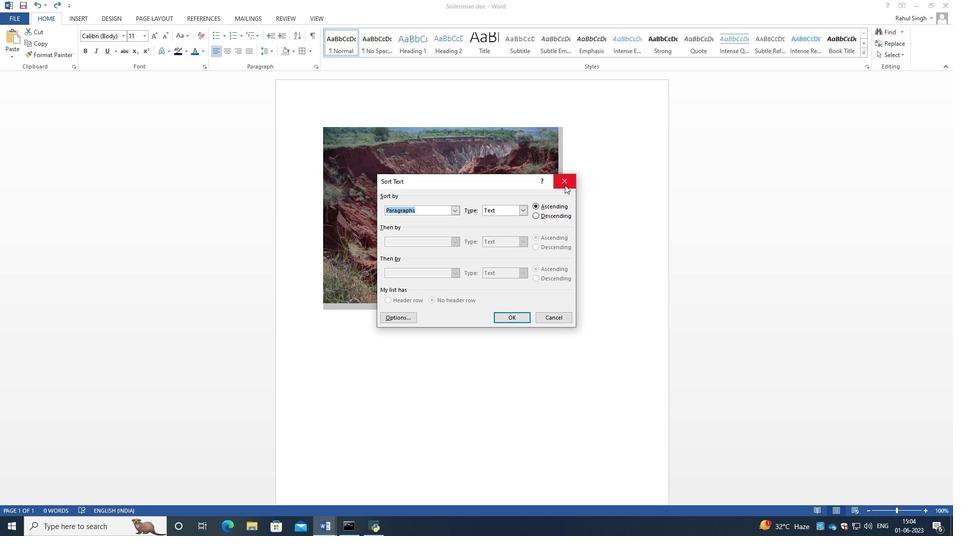 
Action: Mouse moved to (306, 50)
Screenshot: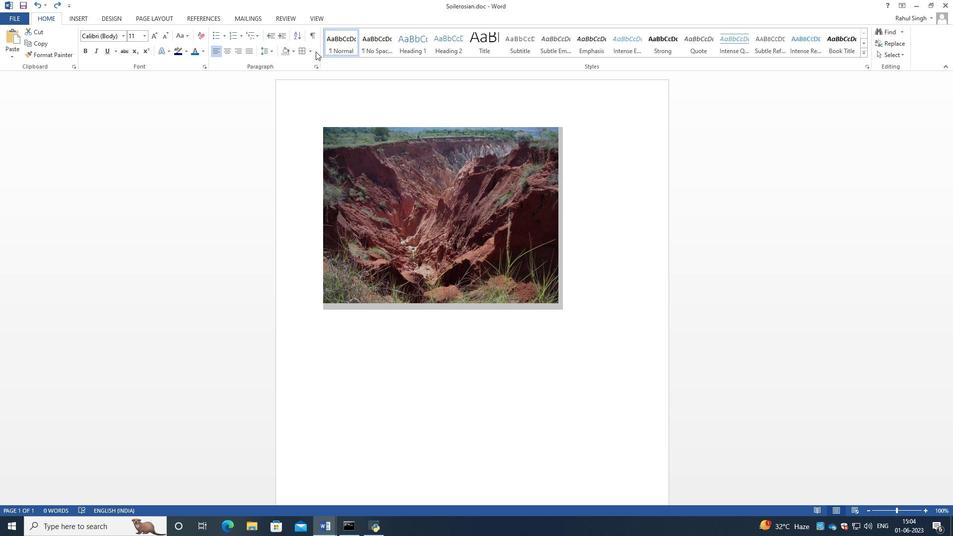 
Action: Mouse pressed left at (306, 50)
Screenshot: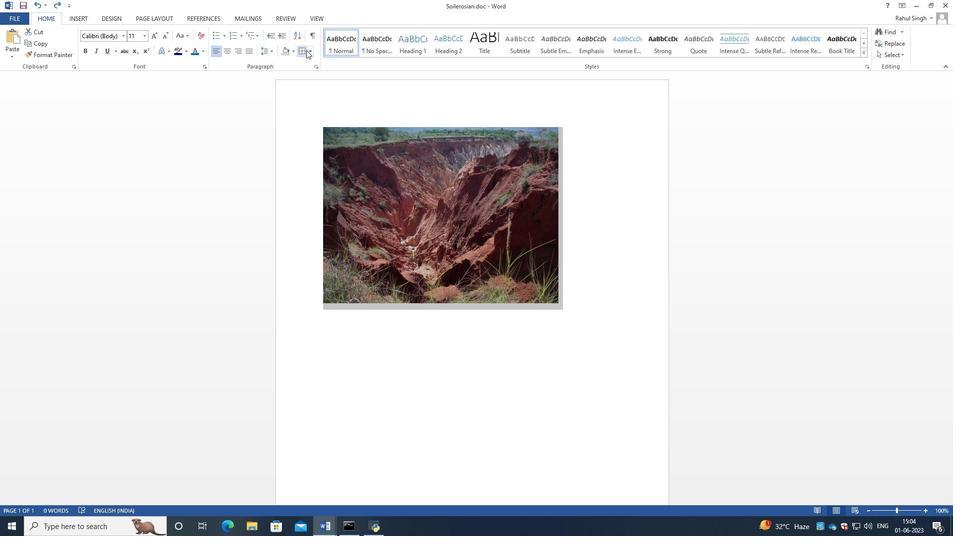 
Action: Mouse moved to (307, 49)
Screenshot: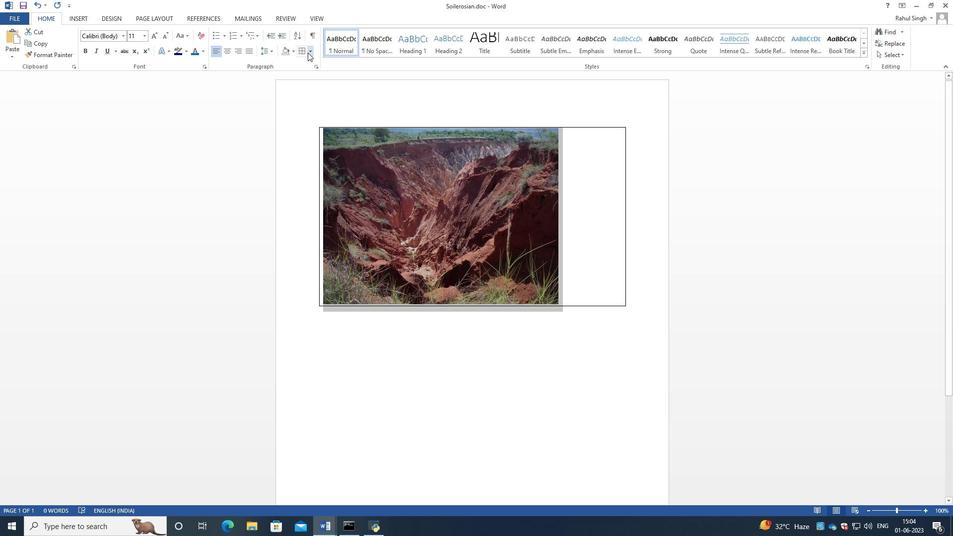 
Action: Mouse pressed left at (307, 49)
Screenshot: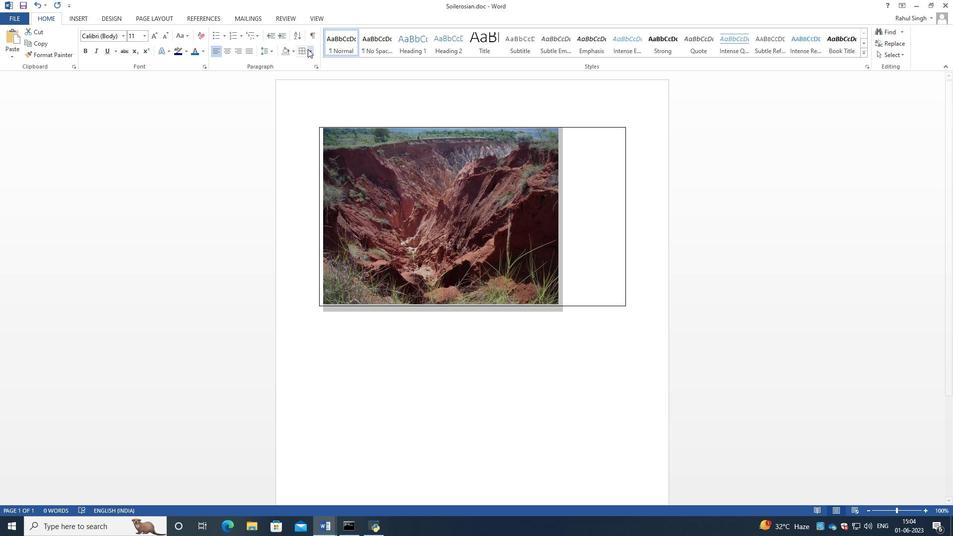 
Action: Mouse moved to (468, 64)
Screenshot: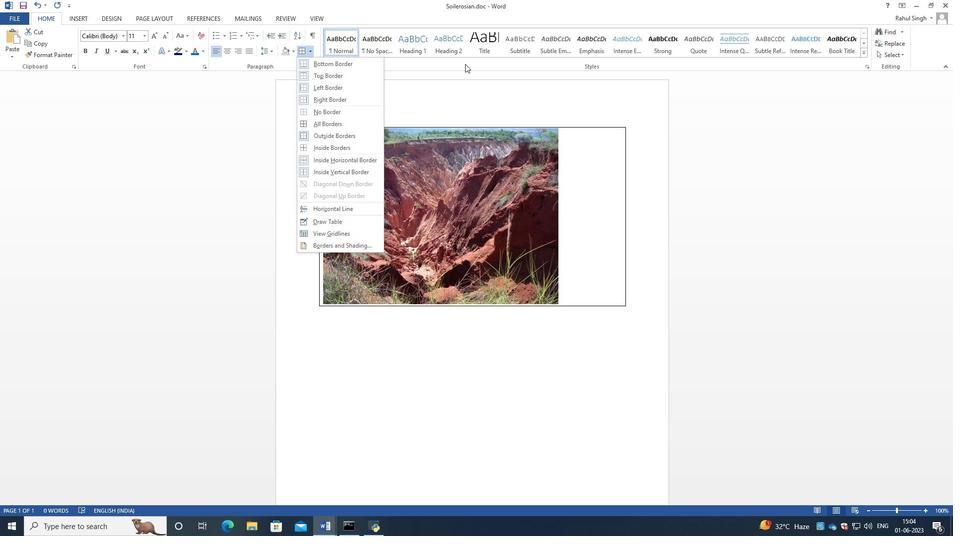 
Action: Mouse pressed left at (468, 64)
Screenshot: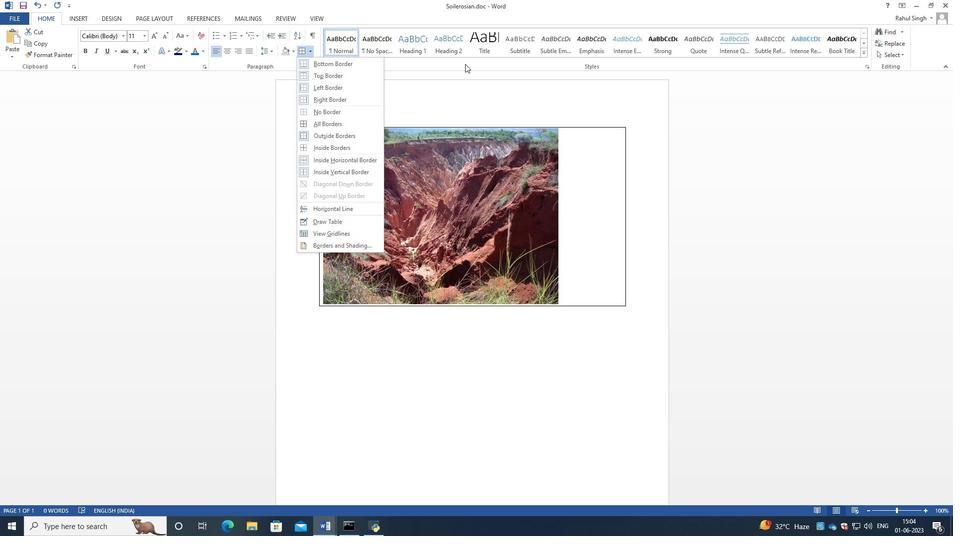 
Action: Mouse moved to (35, 5)
Screenshot: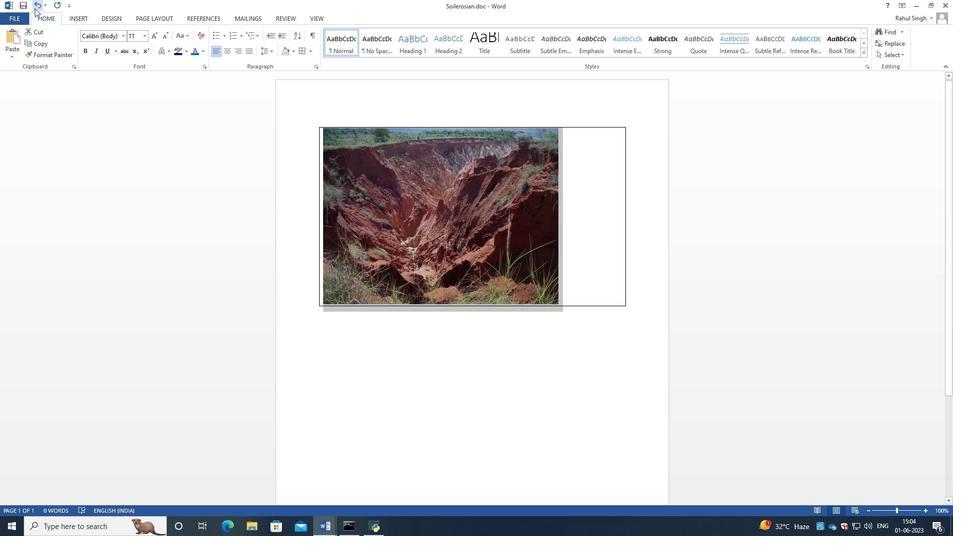 
Action: Mouse pressed left at (35, 5)
Screenshot: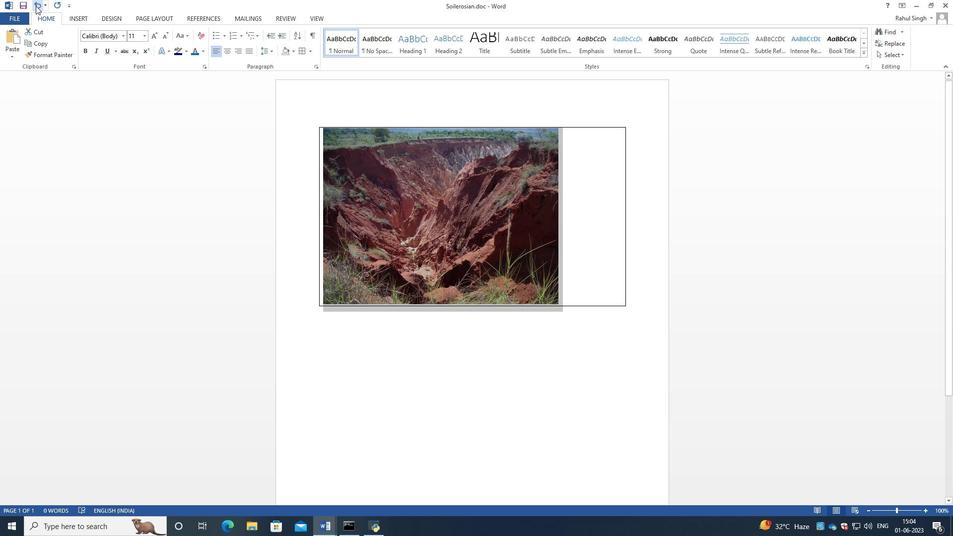 
Action: Mouse moved to (312, 53)
Screenshot: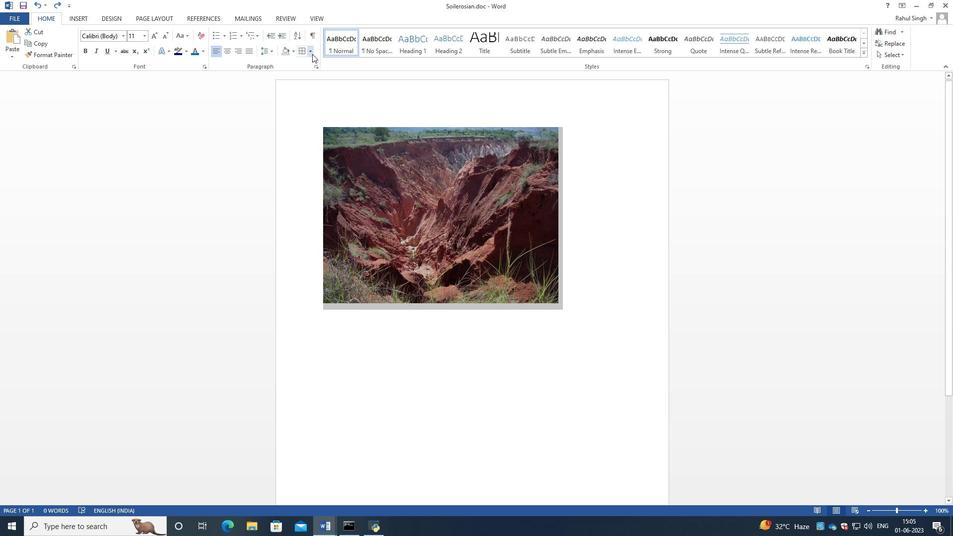 
Action: Mouse pressed left at (312, 53)
Screenshot: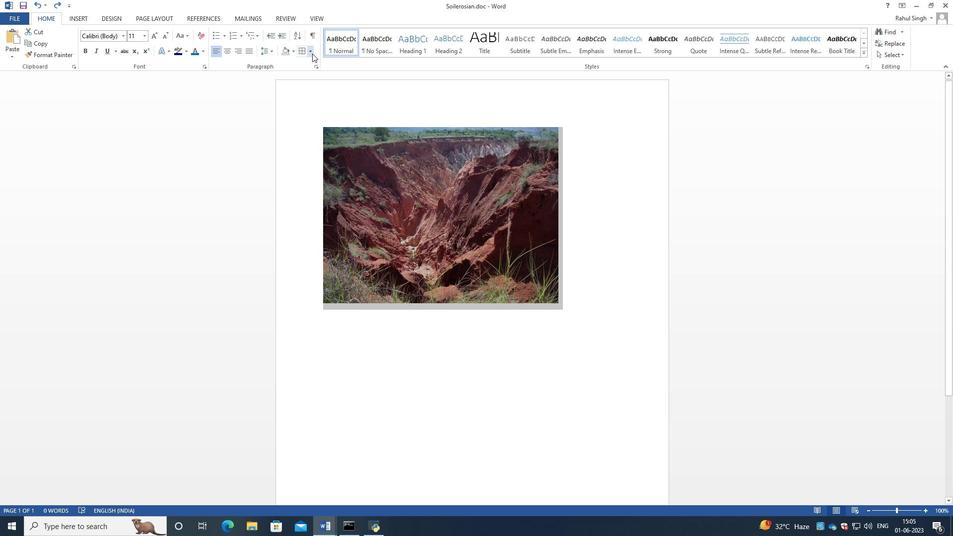 
Action: Mouse moved to (344, 241)
Screenshot: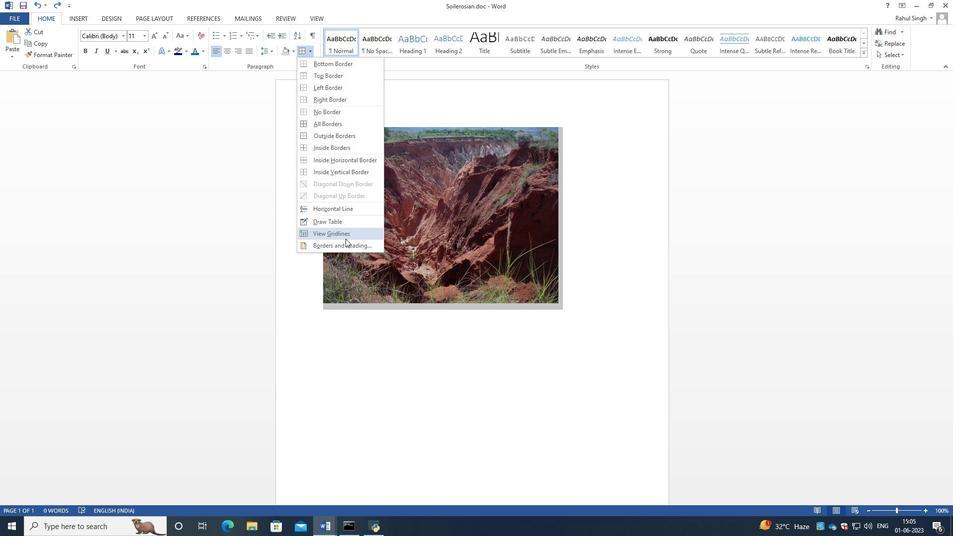 
Action: Mouse pressed left at (344, 241)
Screenshot: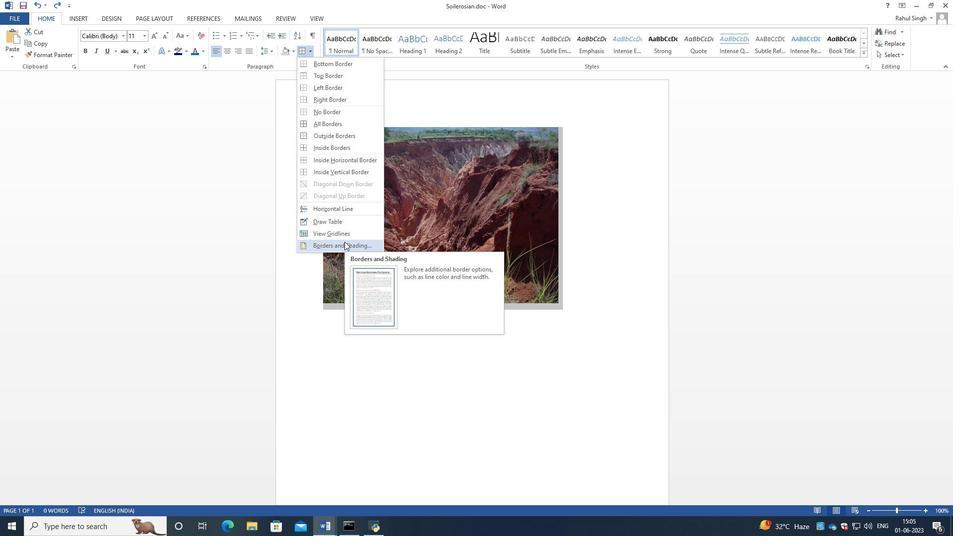 
Action: Mouse moved to (357, 223)
Screenshot: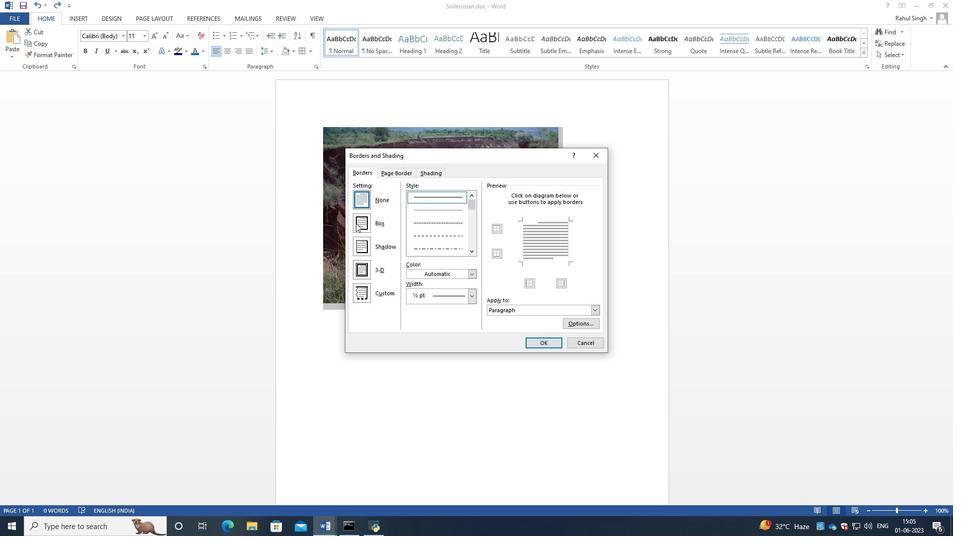 
Action: Mouse pressed left at (357, 223)
Screenshot: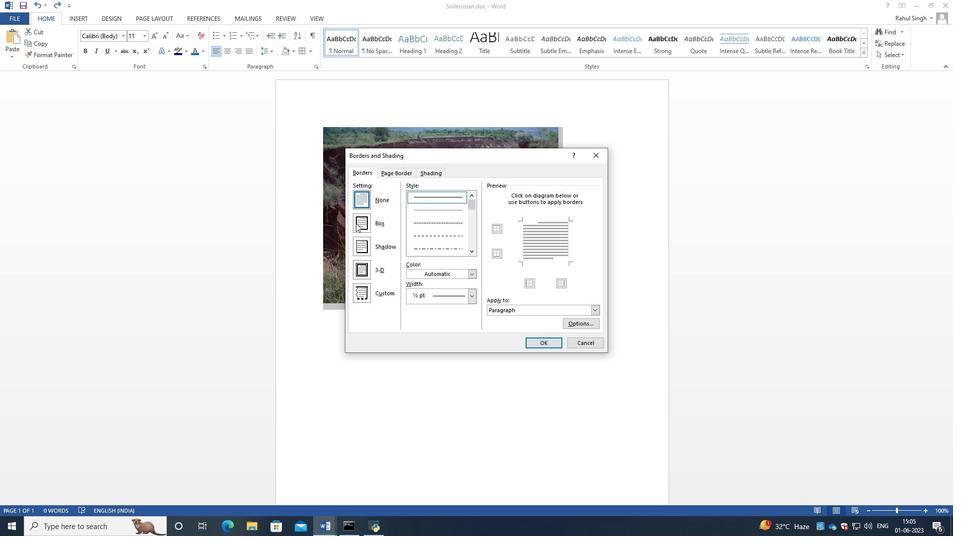 
Action: Mouse moved to (425, 223)
Screenshot: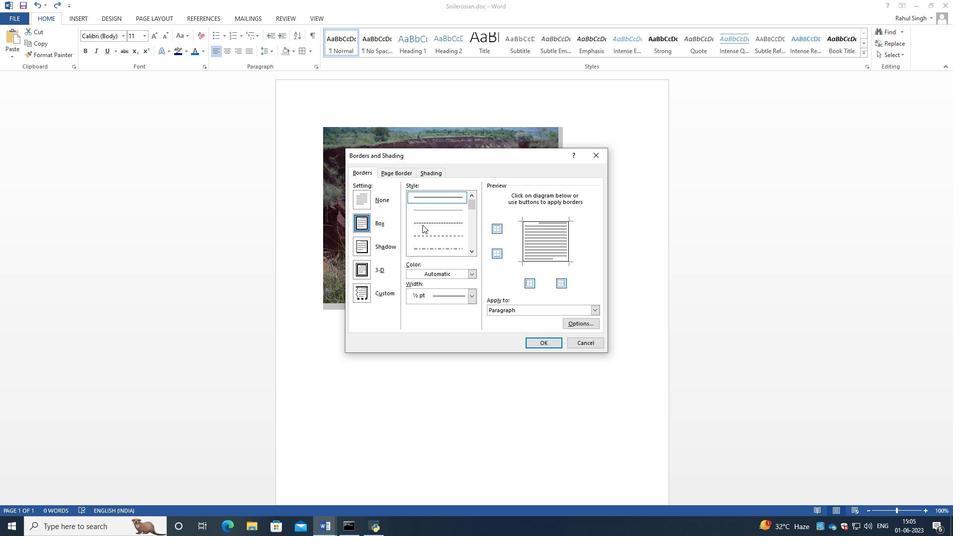 
Action: Mouse pressed left at (425, 223)
Screenshot: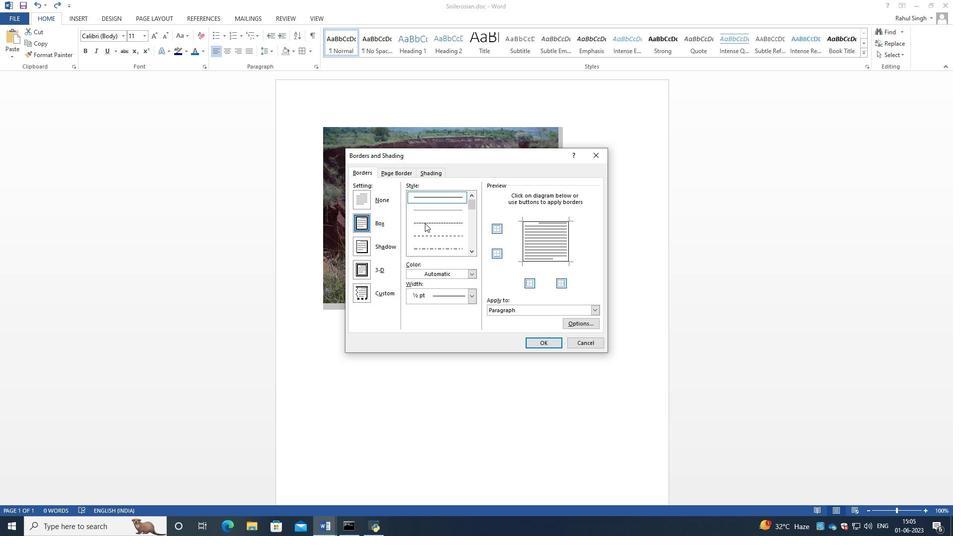 
Action: Mouse moved to (431, 216)
Screenshot: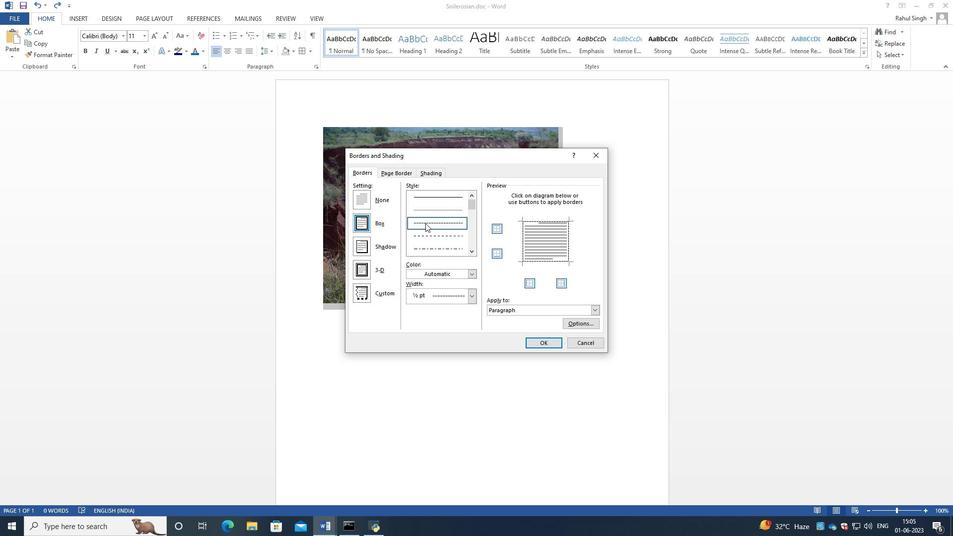 
Action: Mouse pressed left at (431, 216)
Screenshot: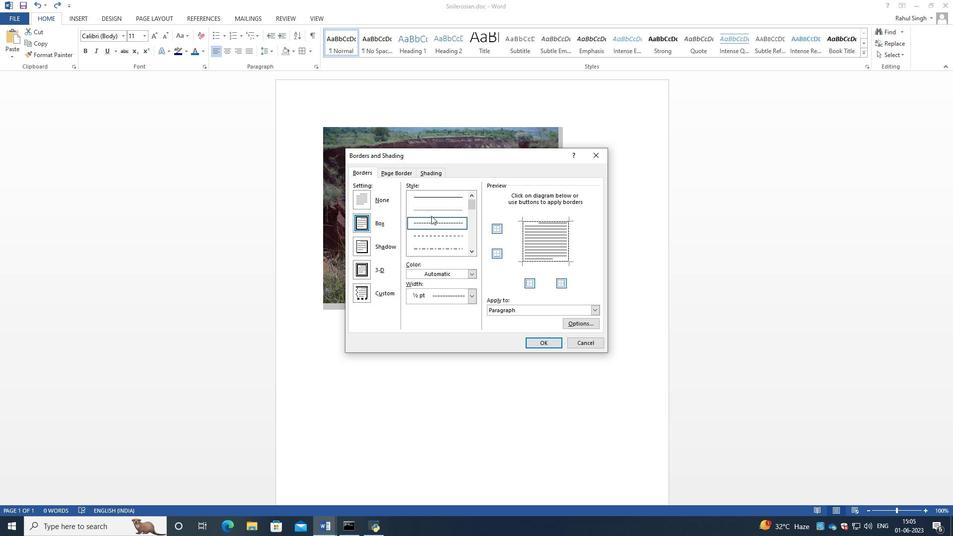 
Action: Mouse moved to (437, 222)
Screenshot: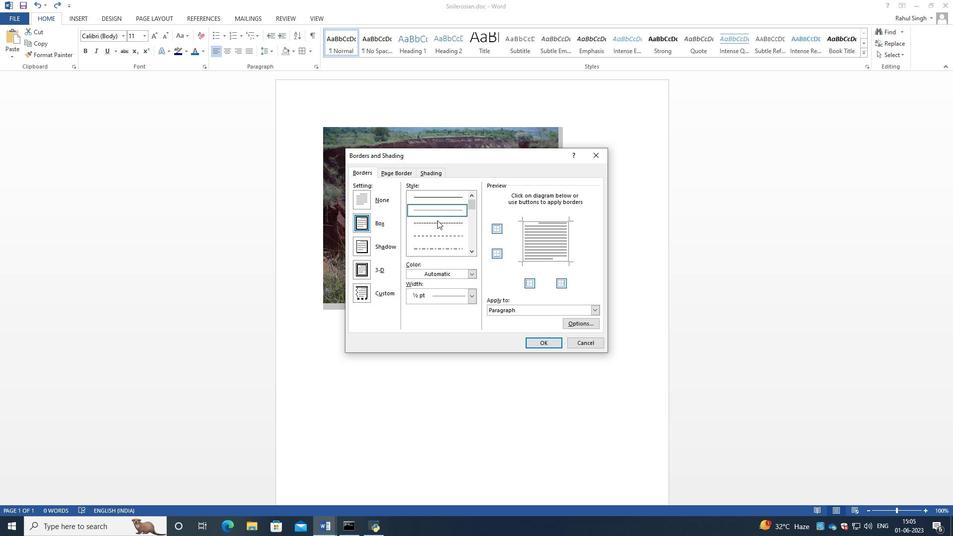 
Action: Mouse pressed left at (437, 222)
Screenshot: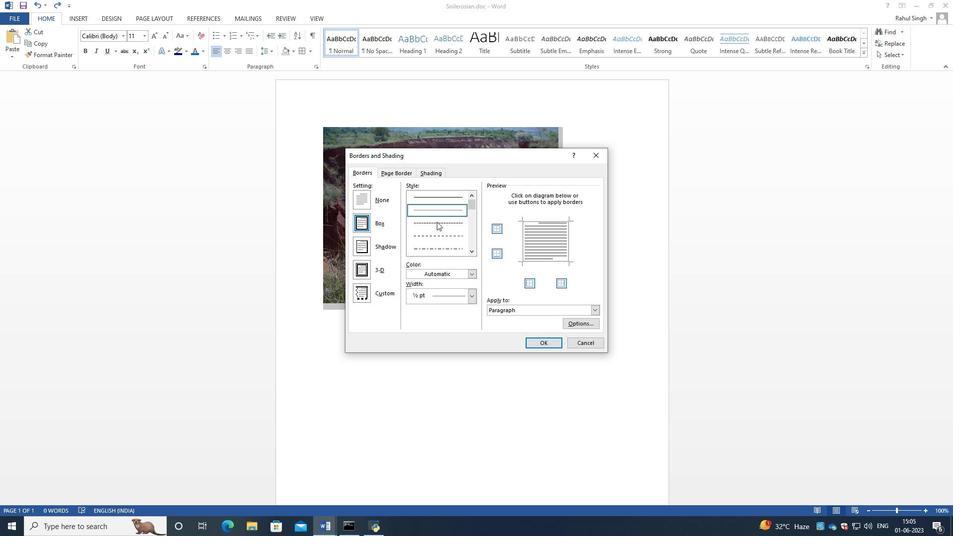 
Action: Mouse moved to (436, 273)
Screenshot: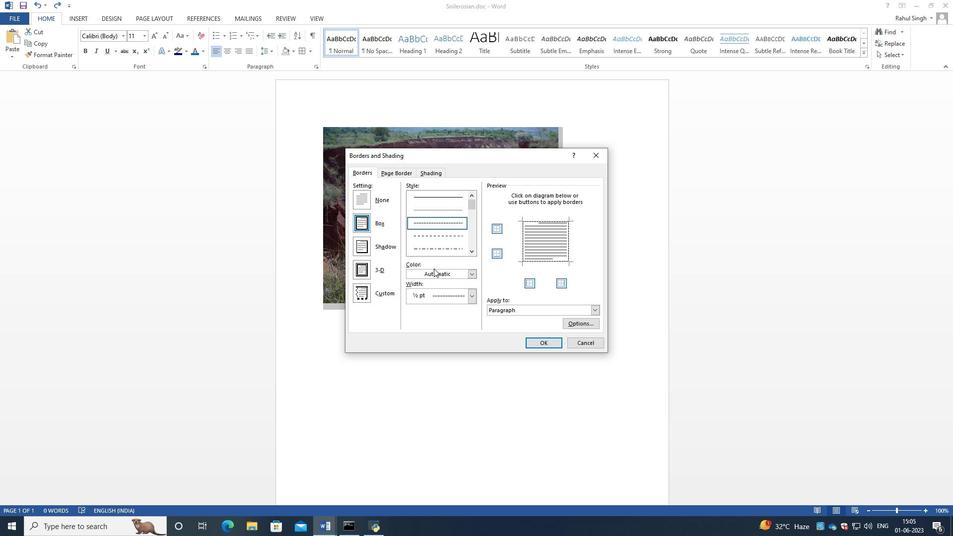 
Action: Mouse pressed left at (436, 273)
Screenshot: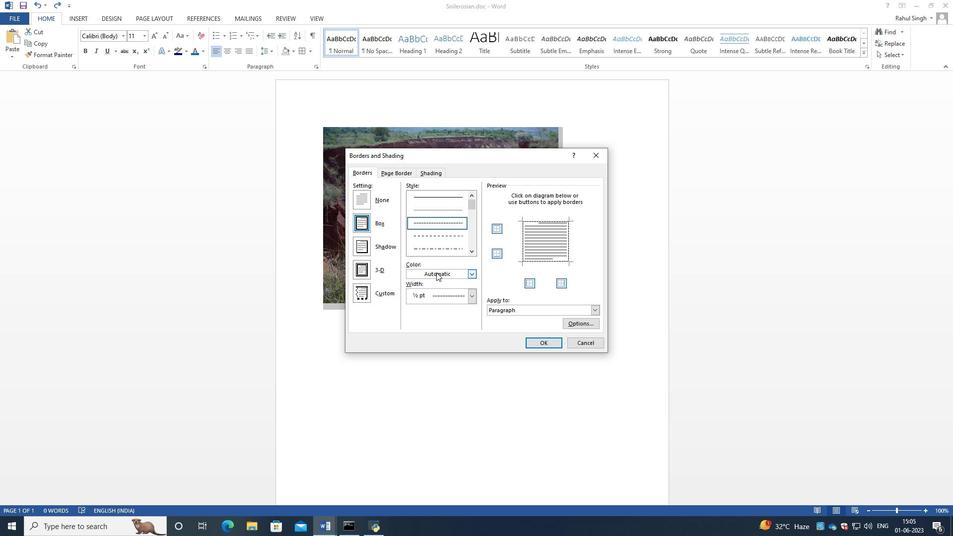 
Action: Mouse moved to (476, 361)
Screenshot: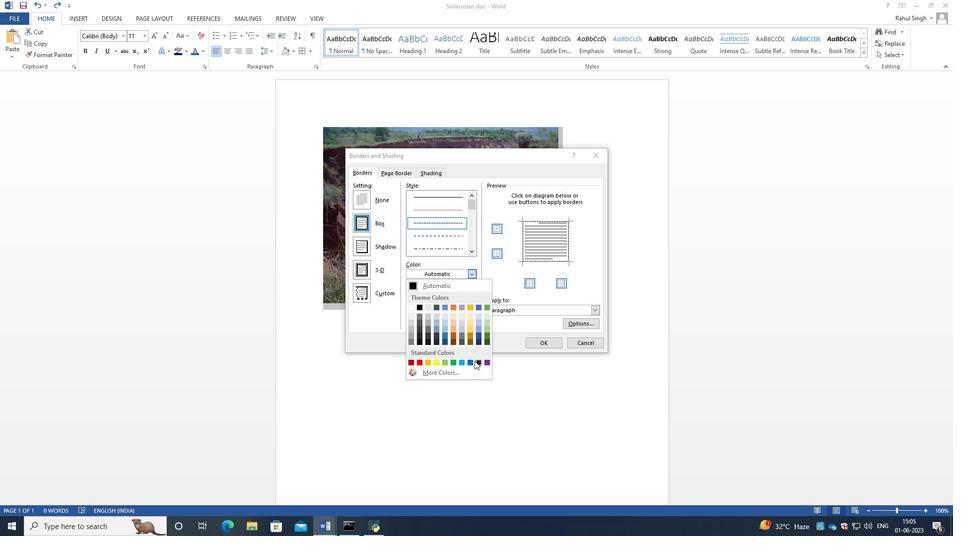 
Action: Mouse pressed left at (476, 361)
Screenshot: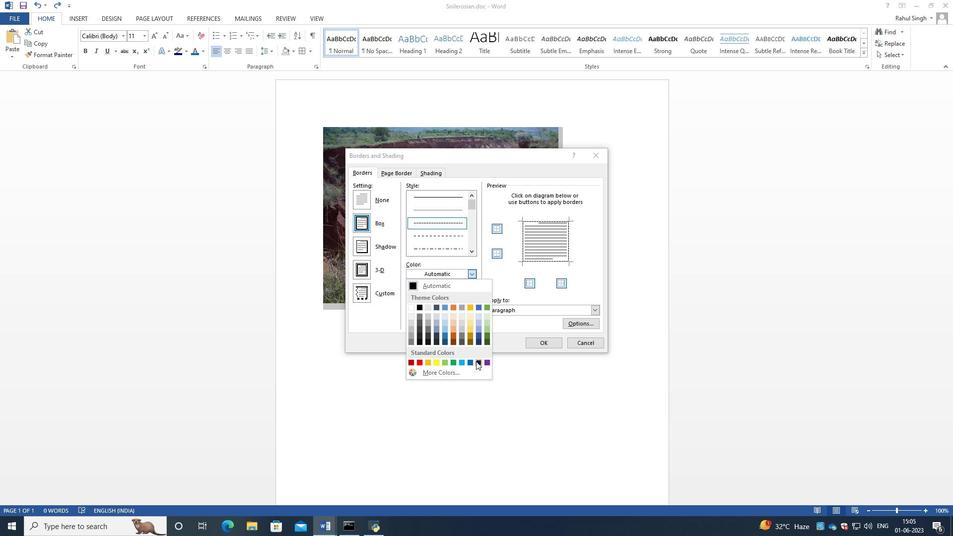 
Action: Mouse moved to (442, 295)
Screenshot: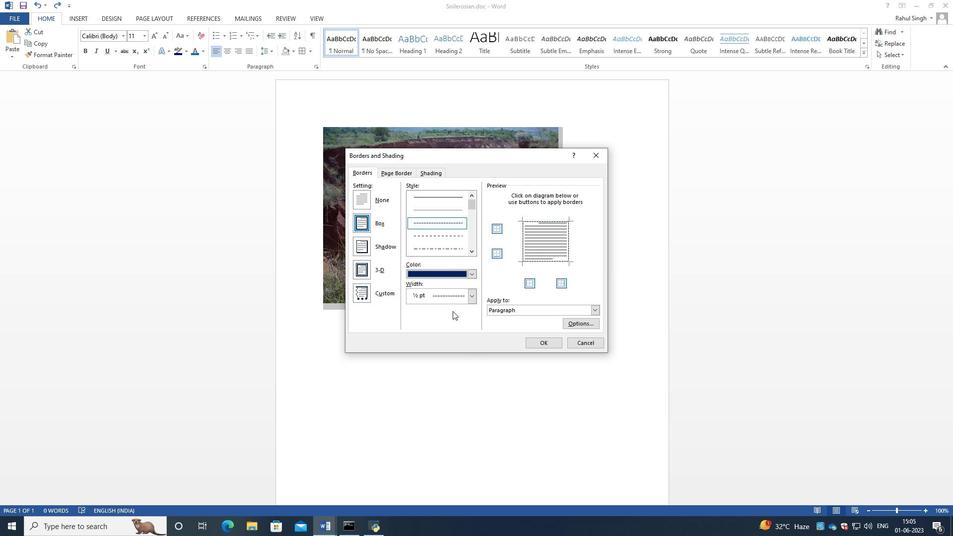 
Action: Mouse pressed left at (442, 295)
Screenshot: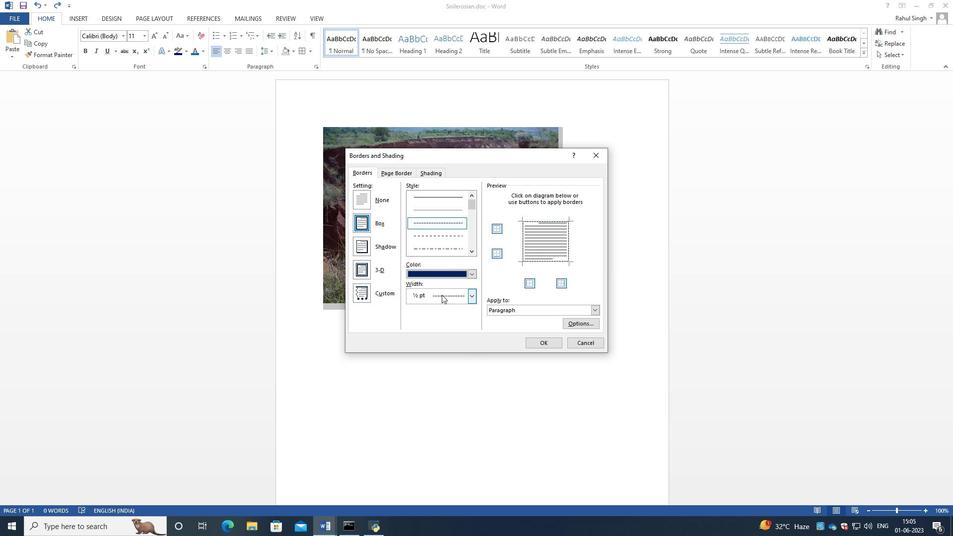 
Action: Mouse moved to (434, 349)
Screenshot: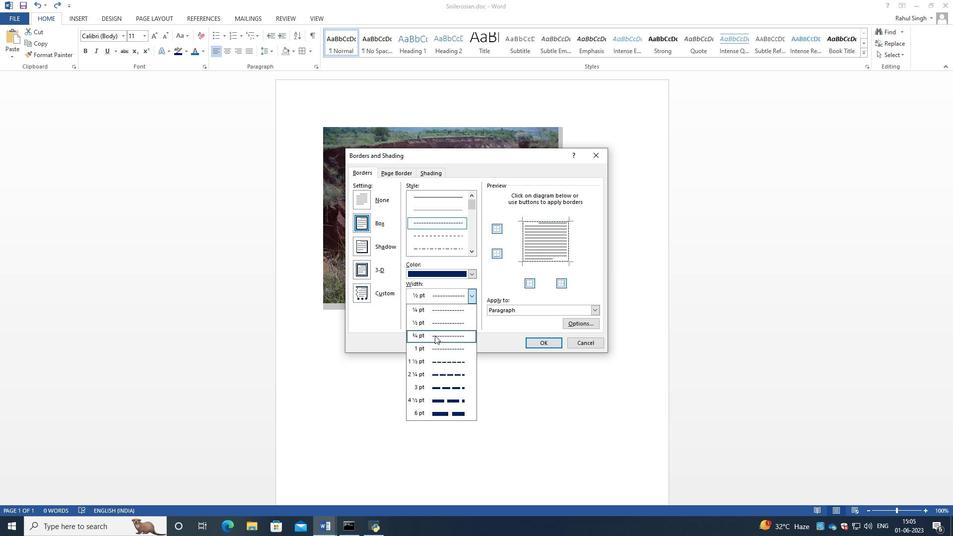 
Action: Mouse pressed left at (434, 349)
Screenshot: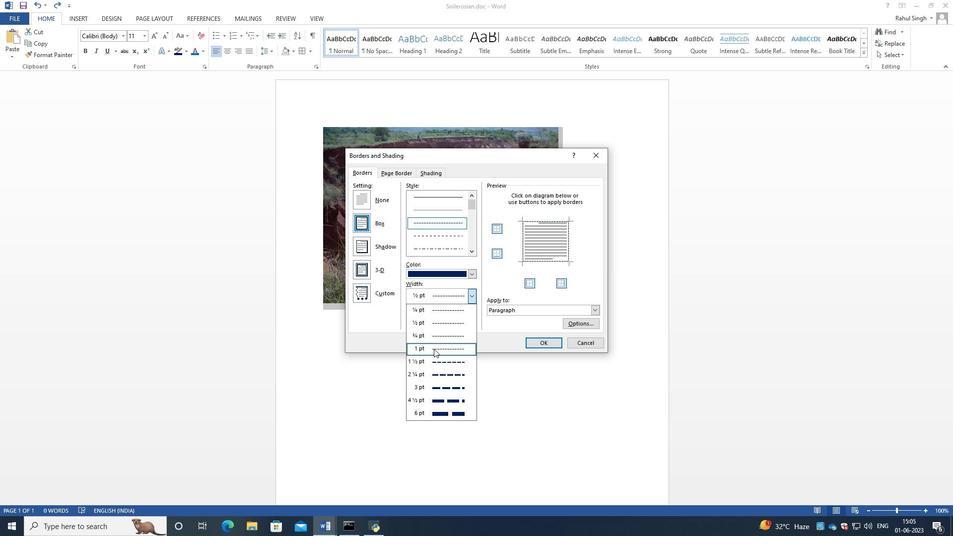 
Action: Mouse moved to (540, 341)
Screenshot: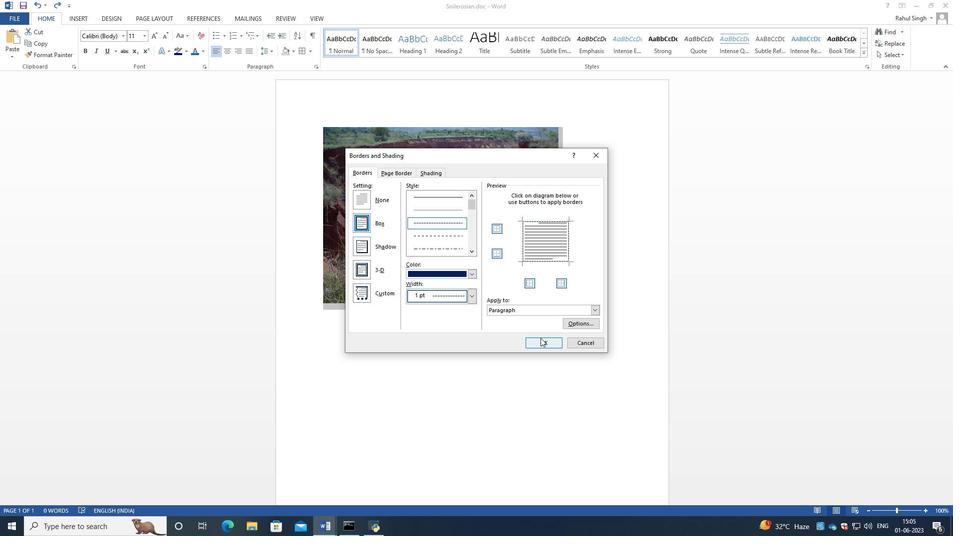 
Action: Mouse pressed left at (540, 341)
Screenshot: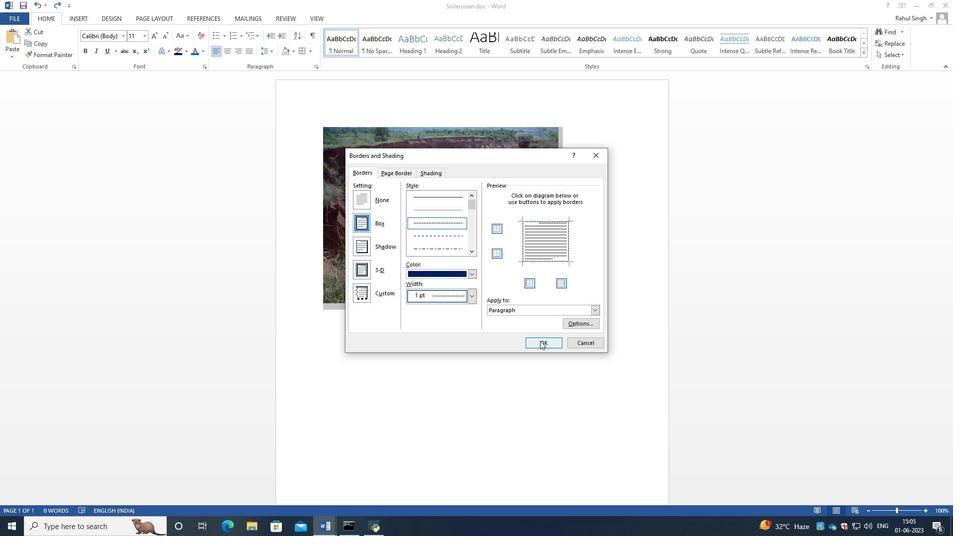 
Action: Mouse moved to (578, 264)
Screenshot: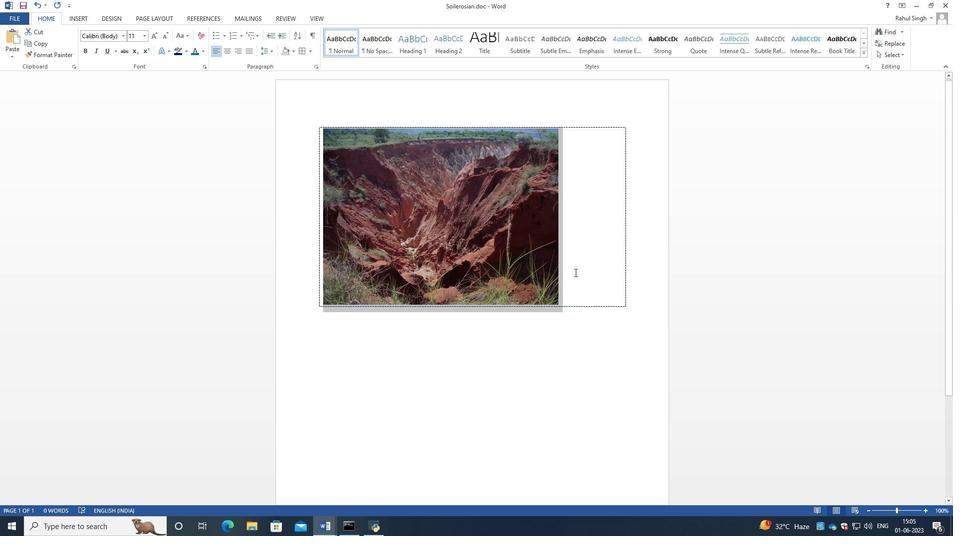 
Action: Mouse pressed left at (578, 264)
Screenshot: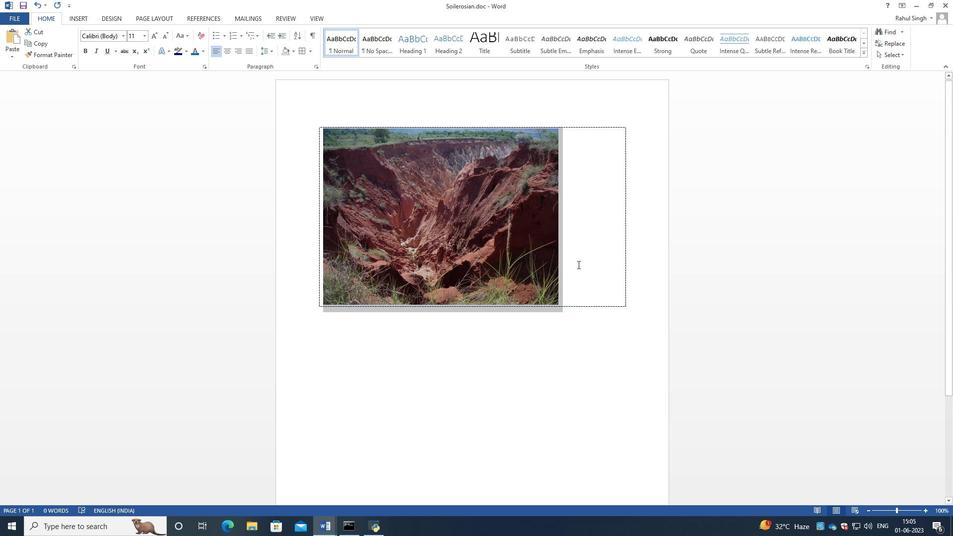 
Action: Mouse moved to (560, 337)
Screenshot: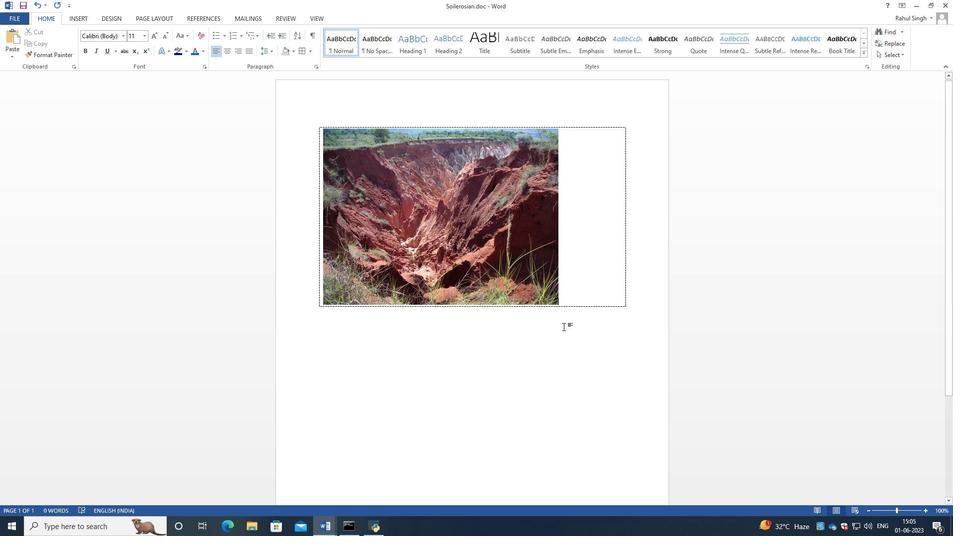 
